 Task: Create a due date automation trigger when advanced on, 2 days before a card is due add fields without custom field "Resume" set to a number greater or equal to 1 and lower than 10 at 11:00 AM.
Action: Mouse moved to (1165, 345)
Screenshot: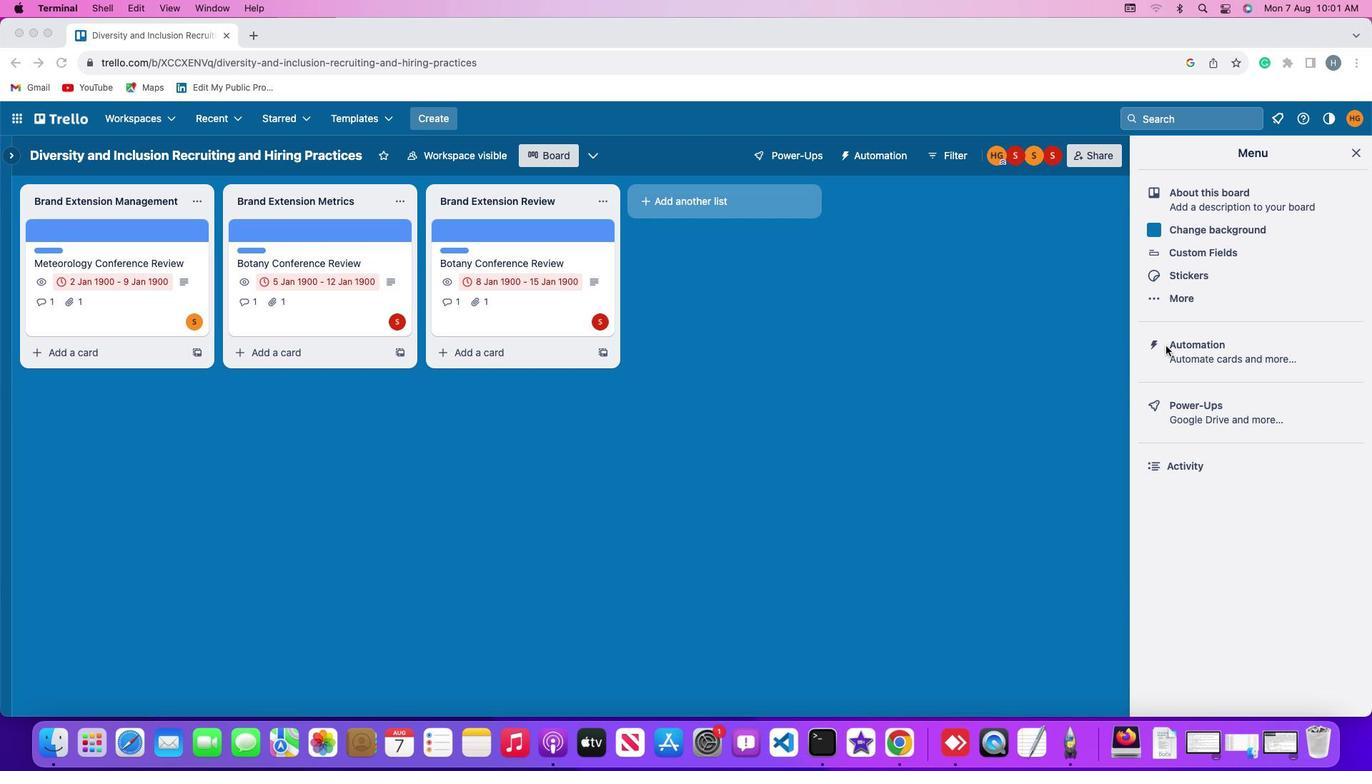 
Action: Mouse pressed left at (1165, 345)
Screenshot: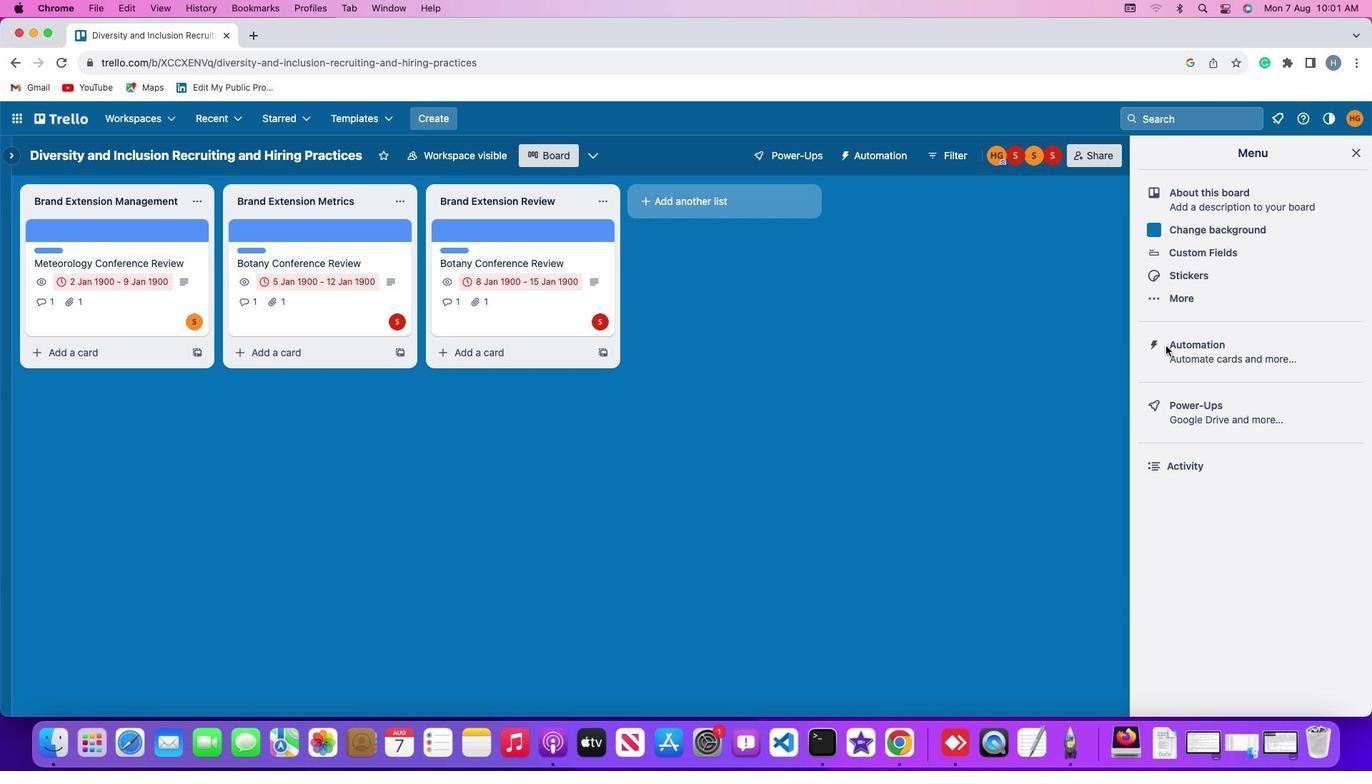 
Action: Mouse pressed left at (1165, 345)
Screenshot: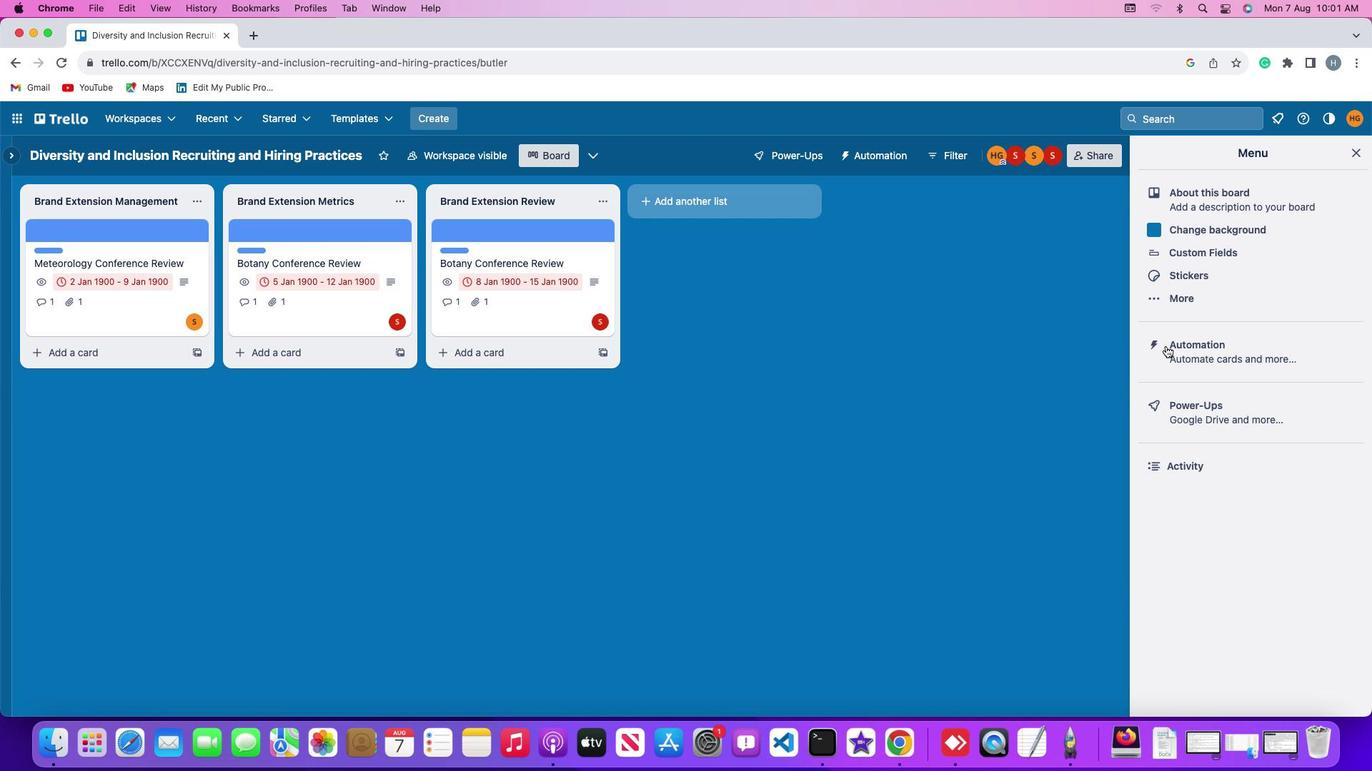 
Action: Mouse moved to (75, 337)
Screenshot: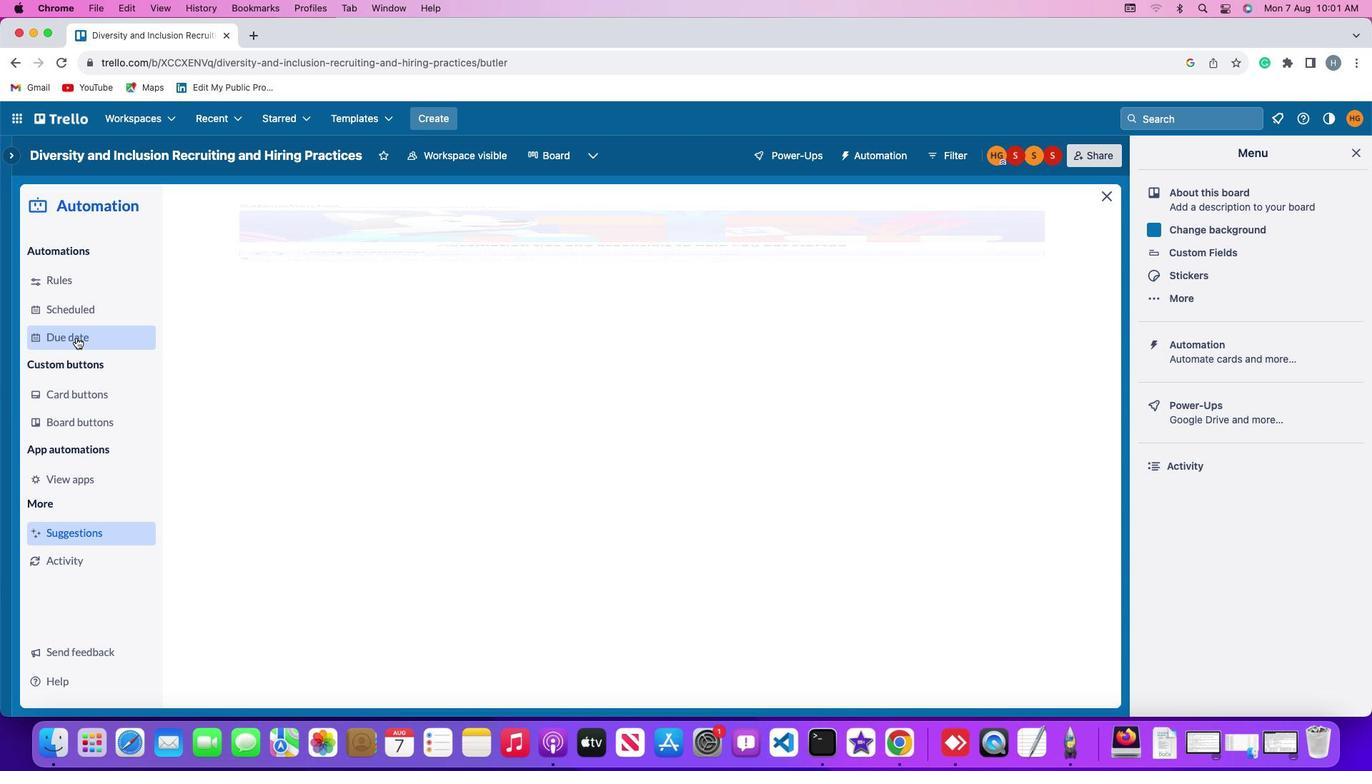 
Action: Mouse pressed left at (75, 337)
Screenshot: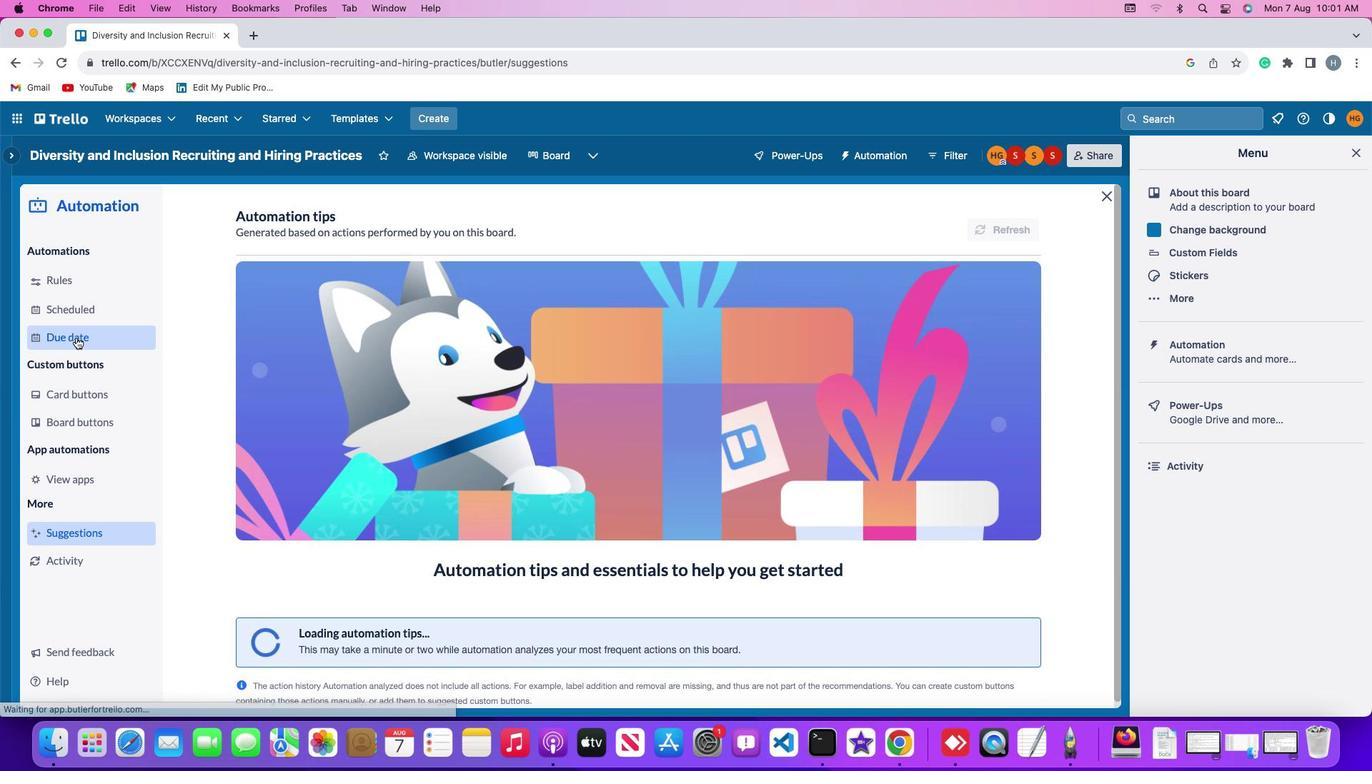 
Action: Mouse moved to (978, 217)
Screenshot: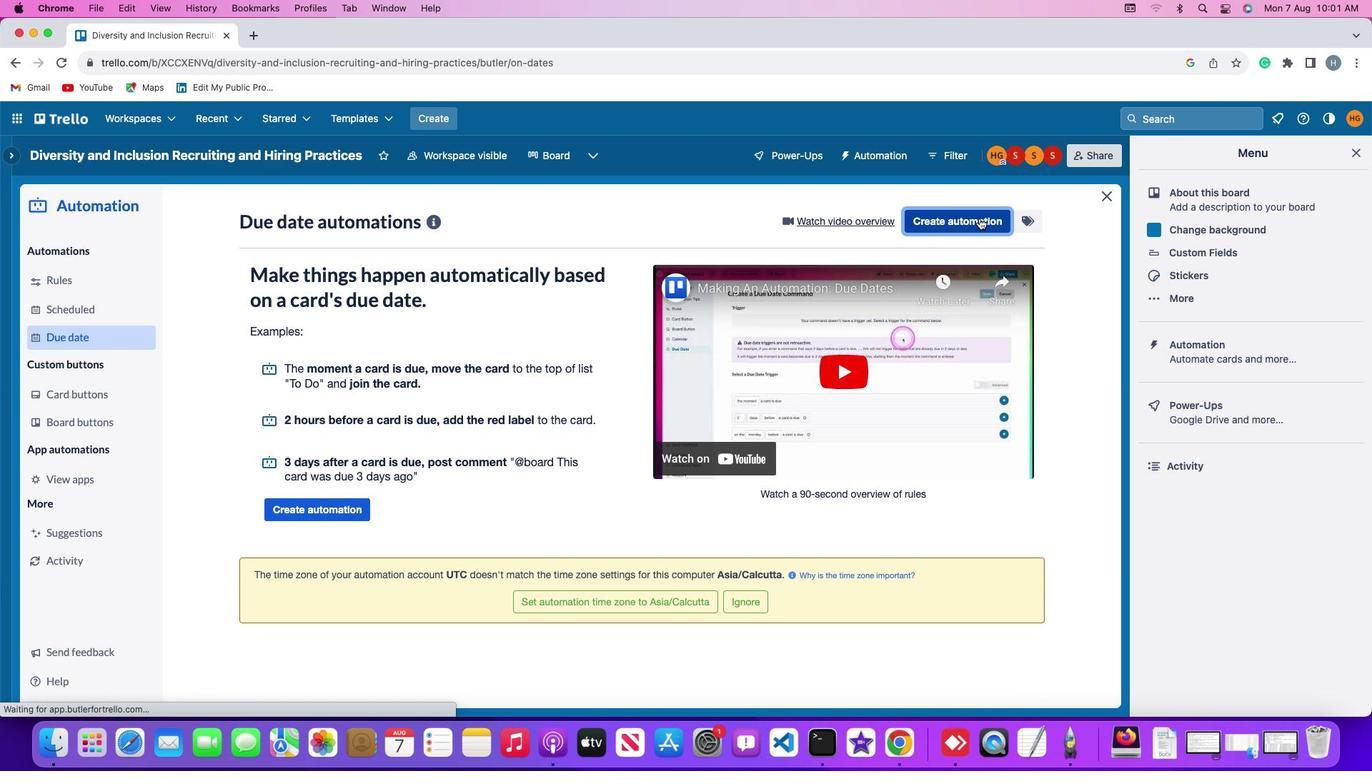 
Action: Mouse pressed left at (978, 217)
Screenshot: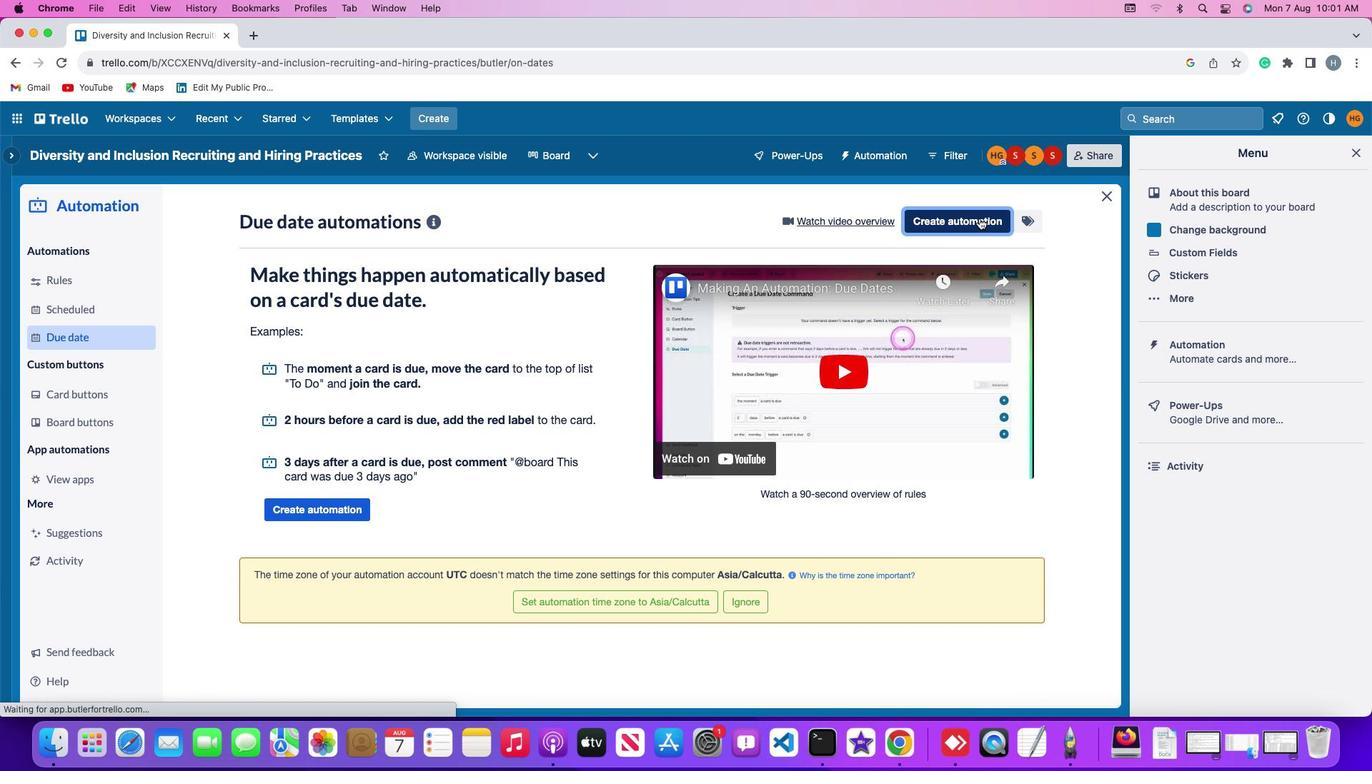 
Action: Mouse moved to (632, 358)
Screenshot: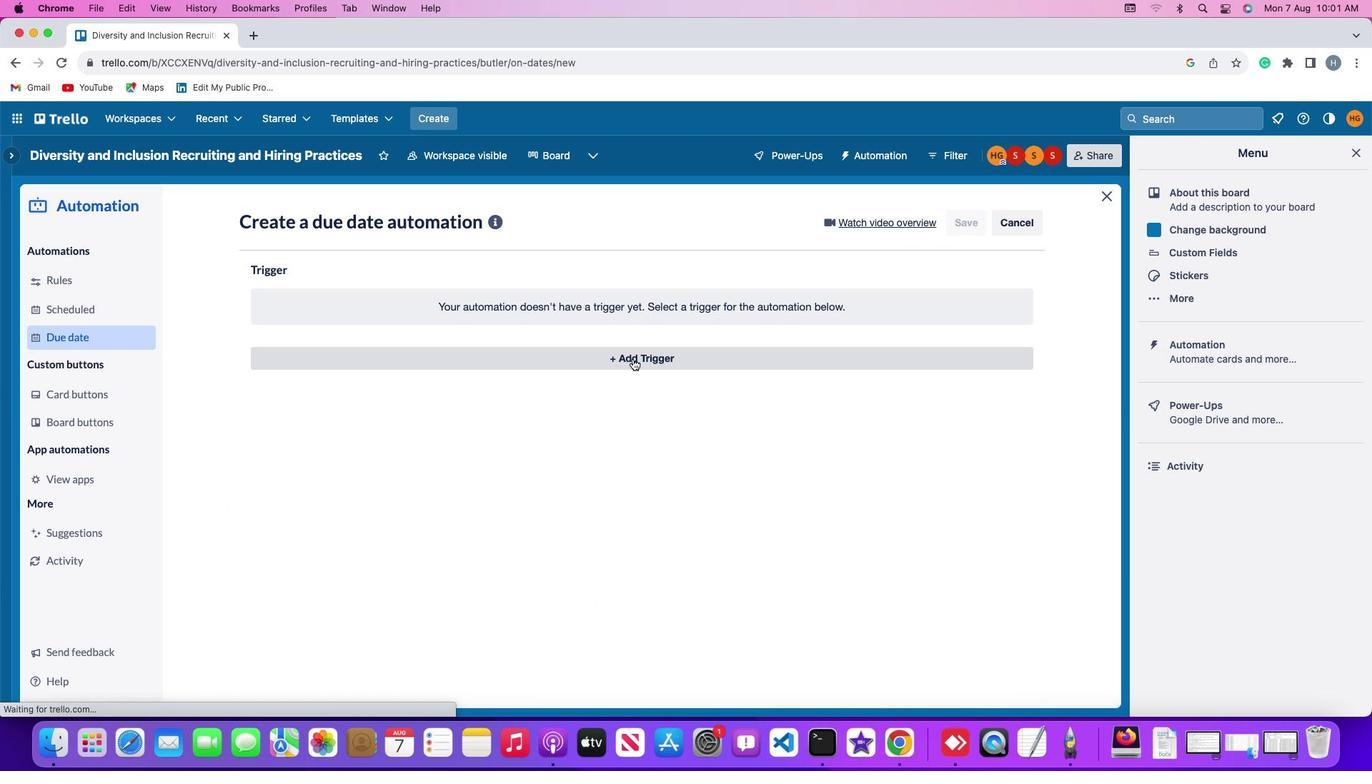 
Action: Mouse pressed left at (632, 358)
Screenshot: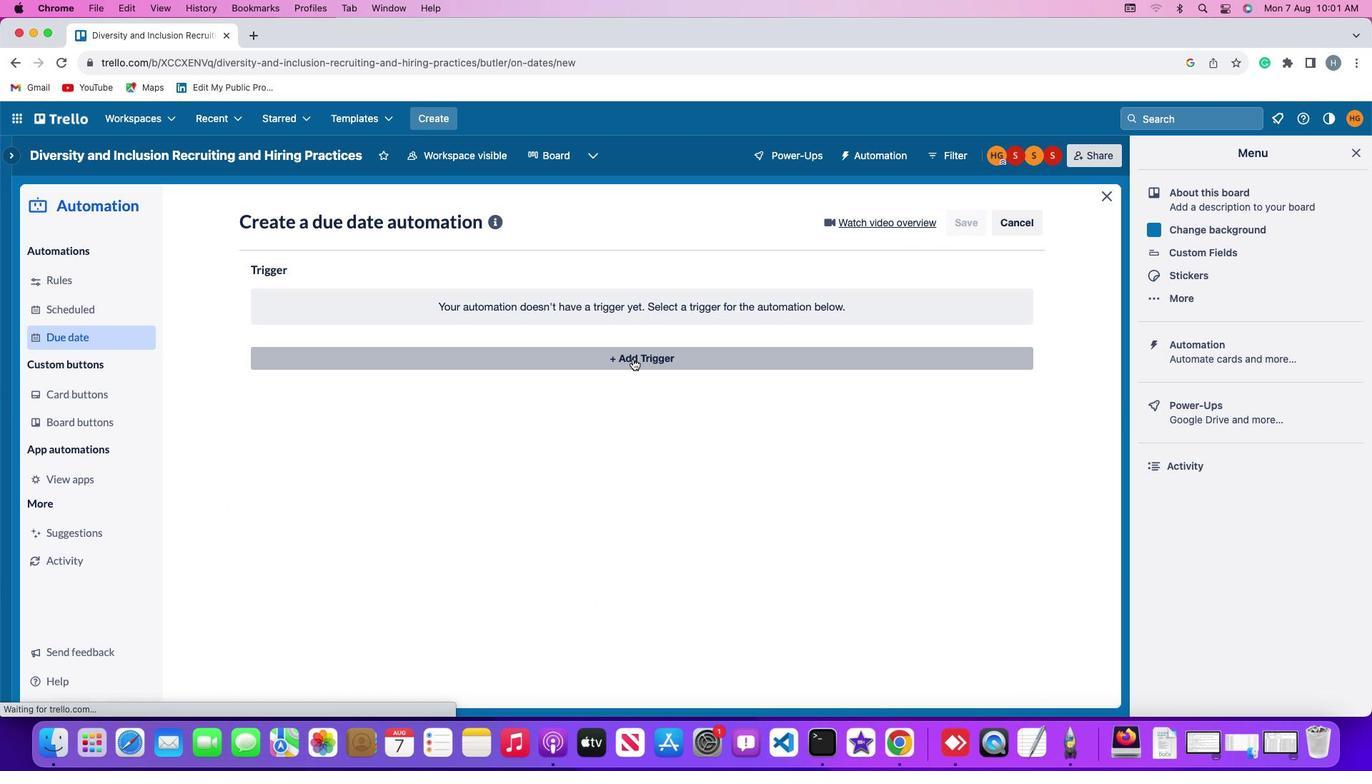 
Action: Mouse moved to (280, 576)
Screenshot: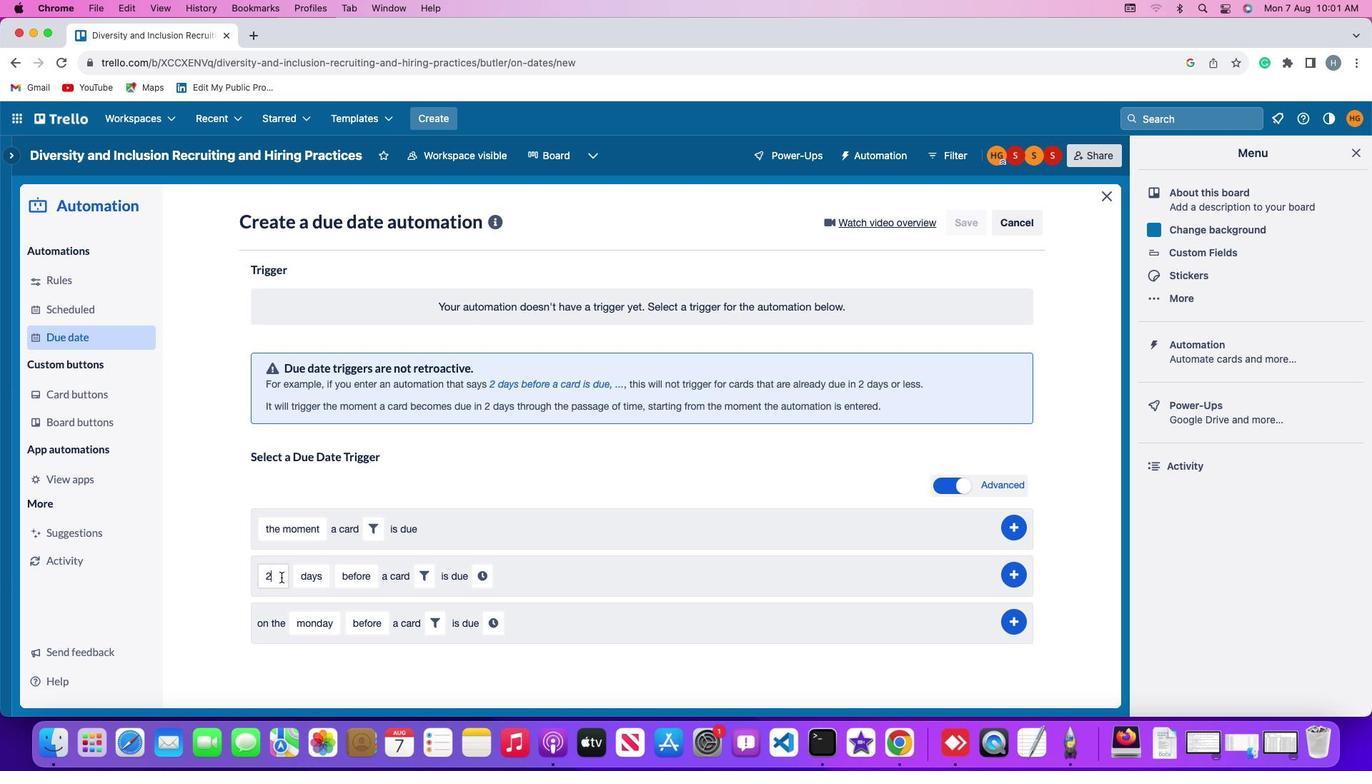 
Action: Mouse pressed left at (280, 576)
Screenshot: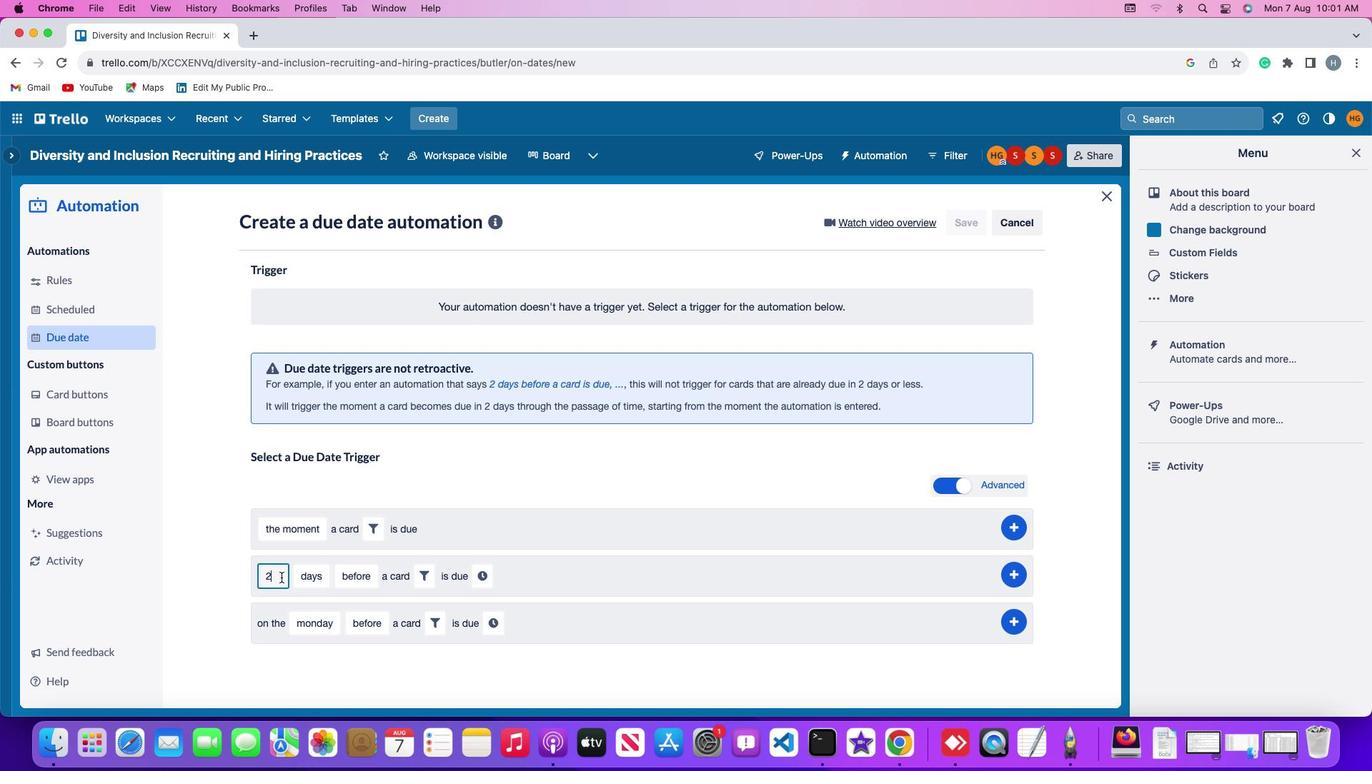 
Action: Key pressed Key.backspace'2'
Screenshot: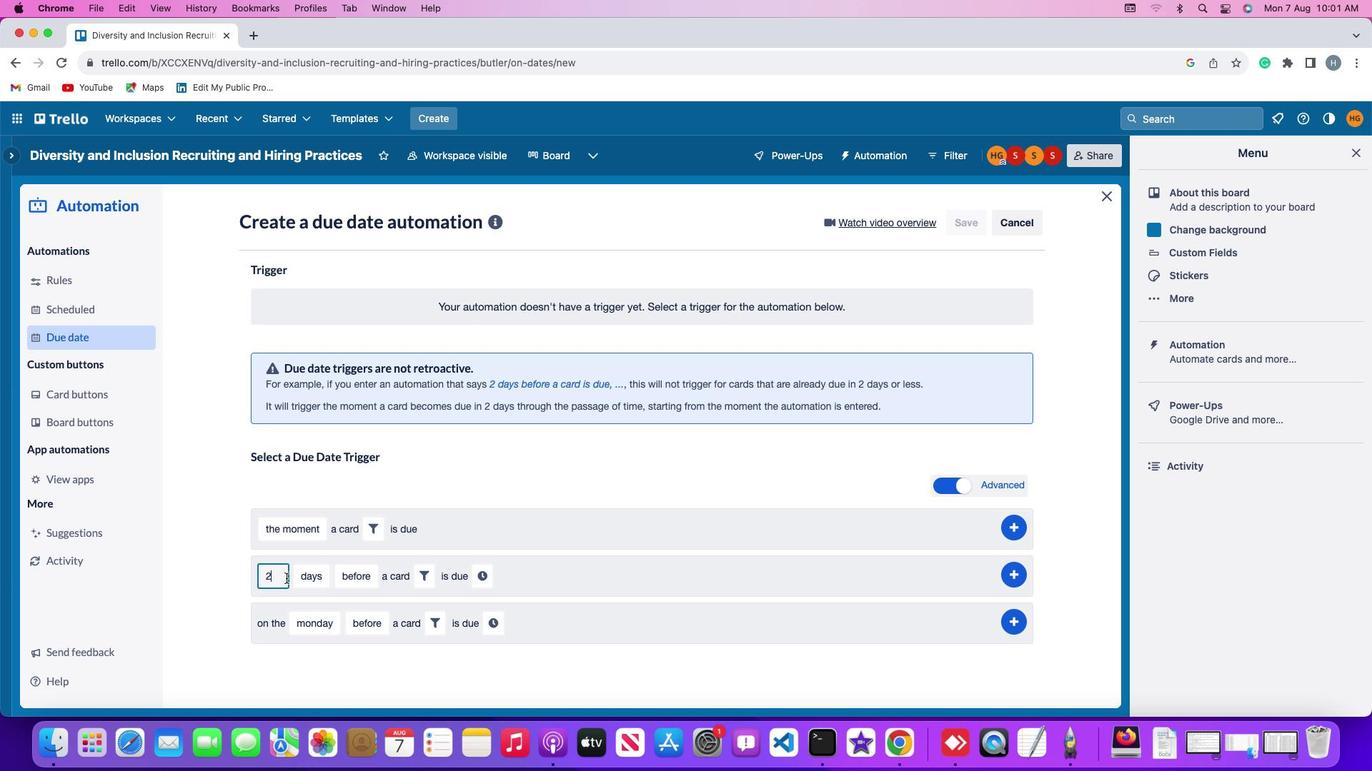 
Action: Mouse moved to (299, 576)
Screenshot: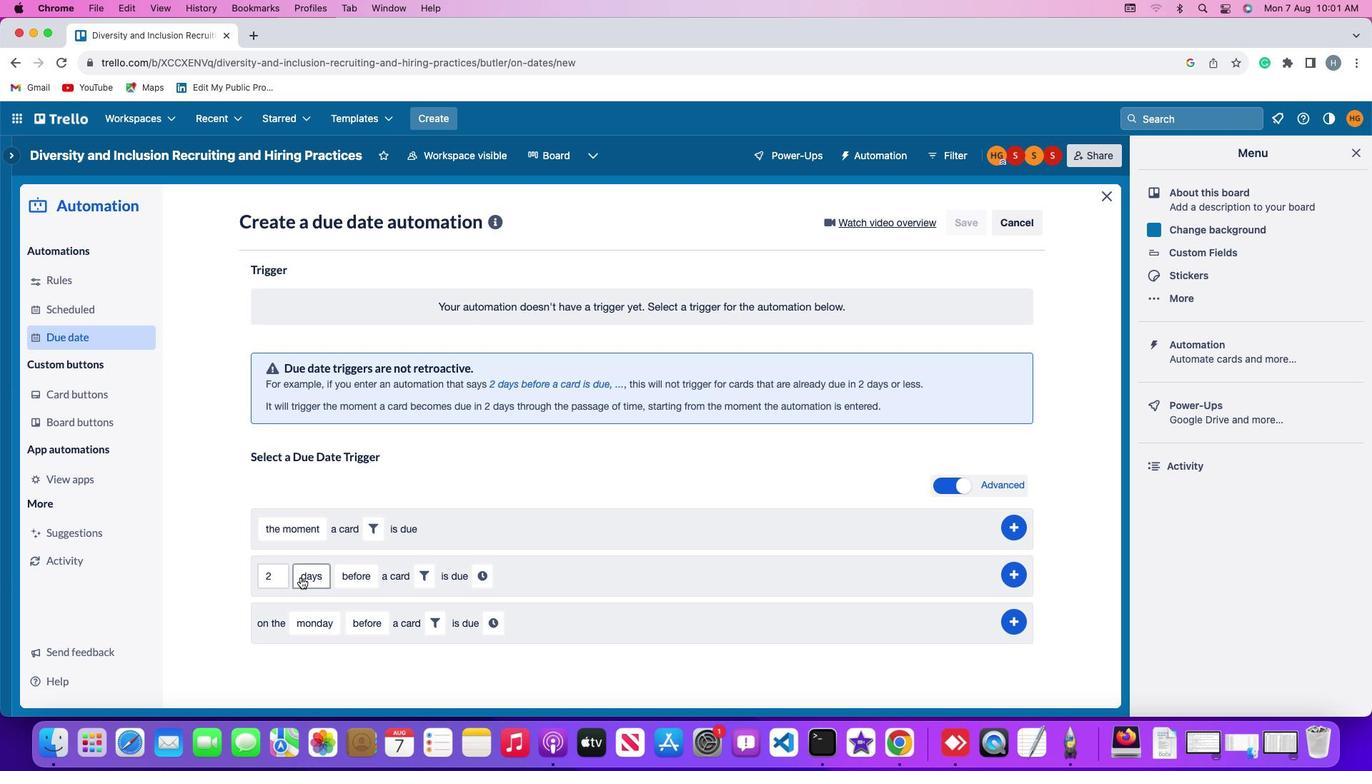 
Action: Mouse pressed left at (299, 576)
Screenshot: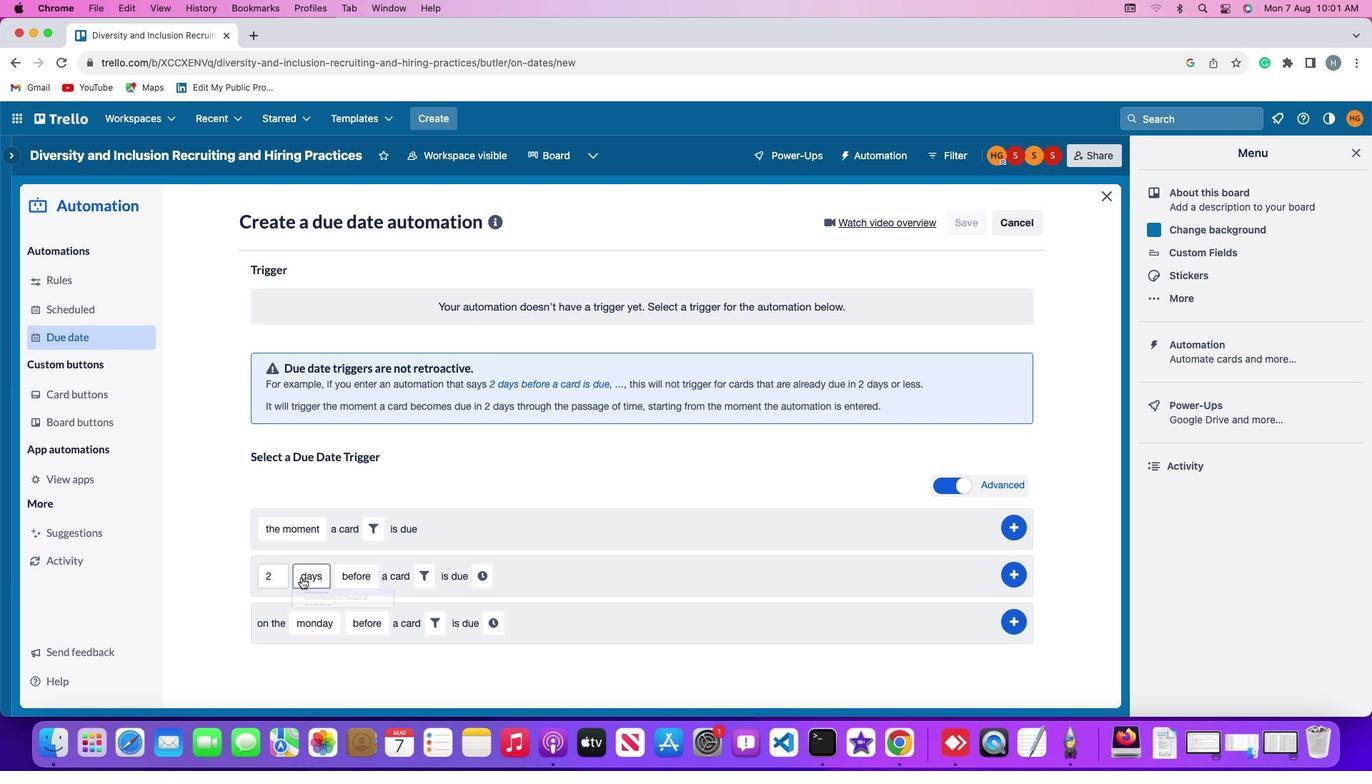 
Action: Mouse moved to (322, 610)
Screenshot: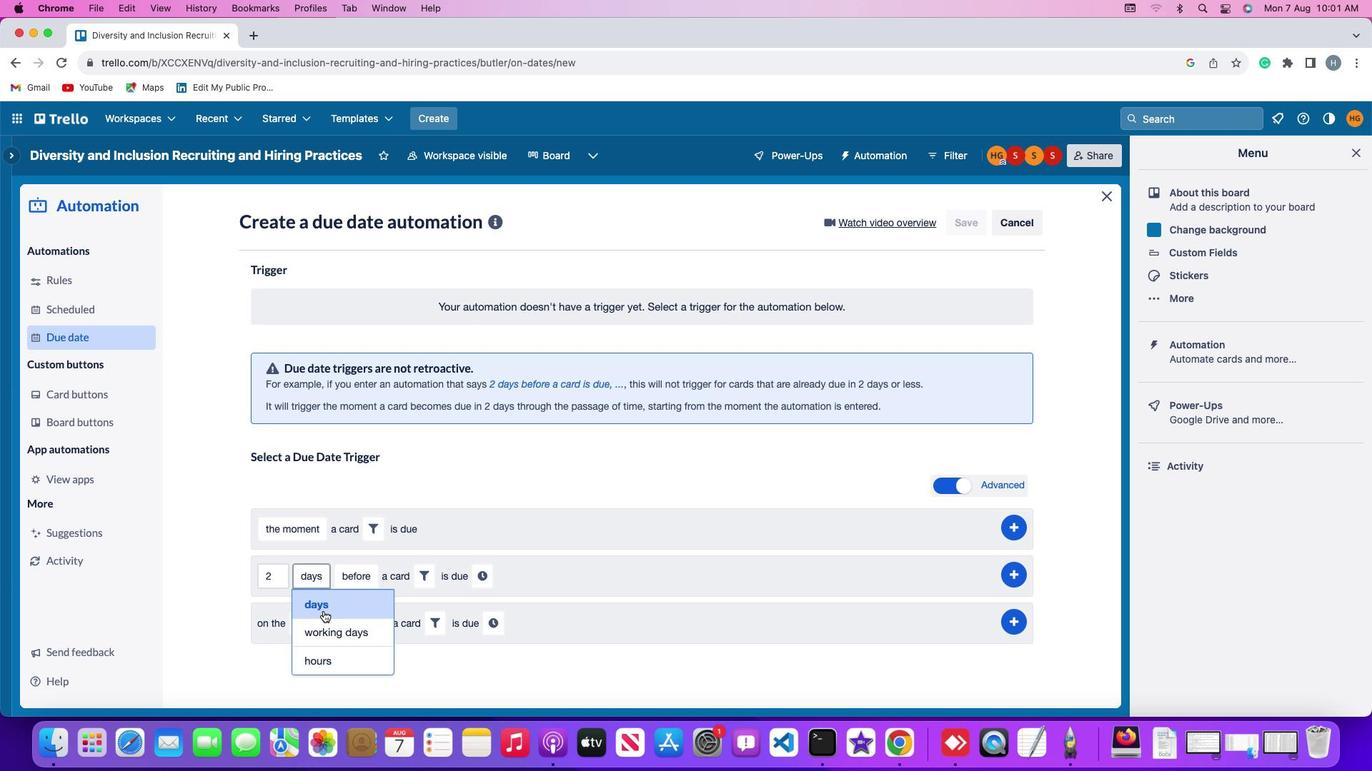 
Action: Mouse pressed left at (322, 610)
Screenshot: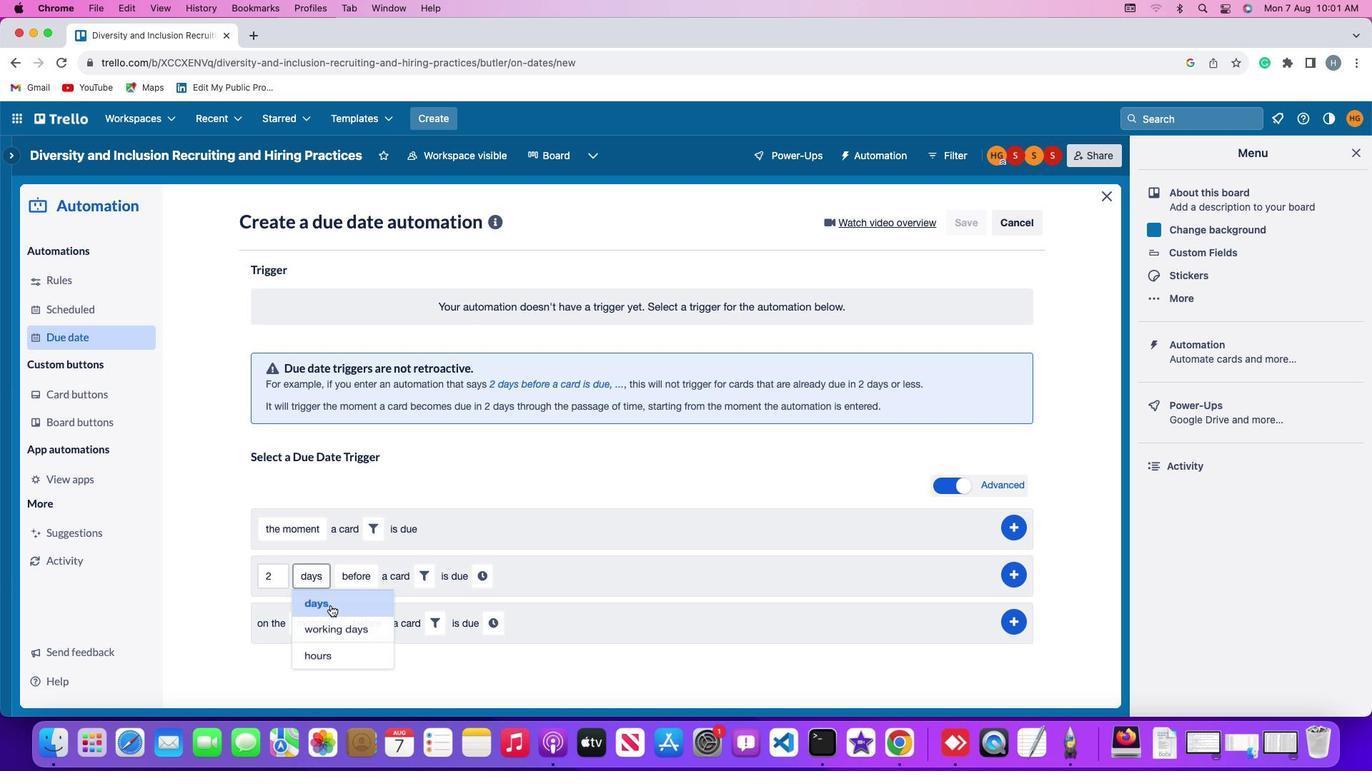 
Action: Mouse moved to (352, 583)
Screenshot: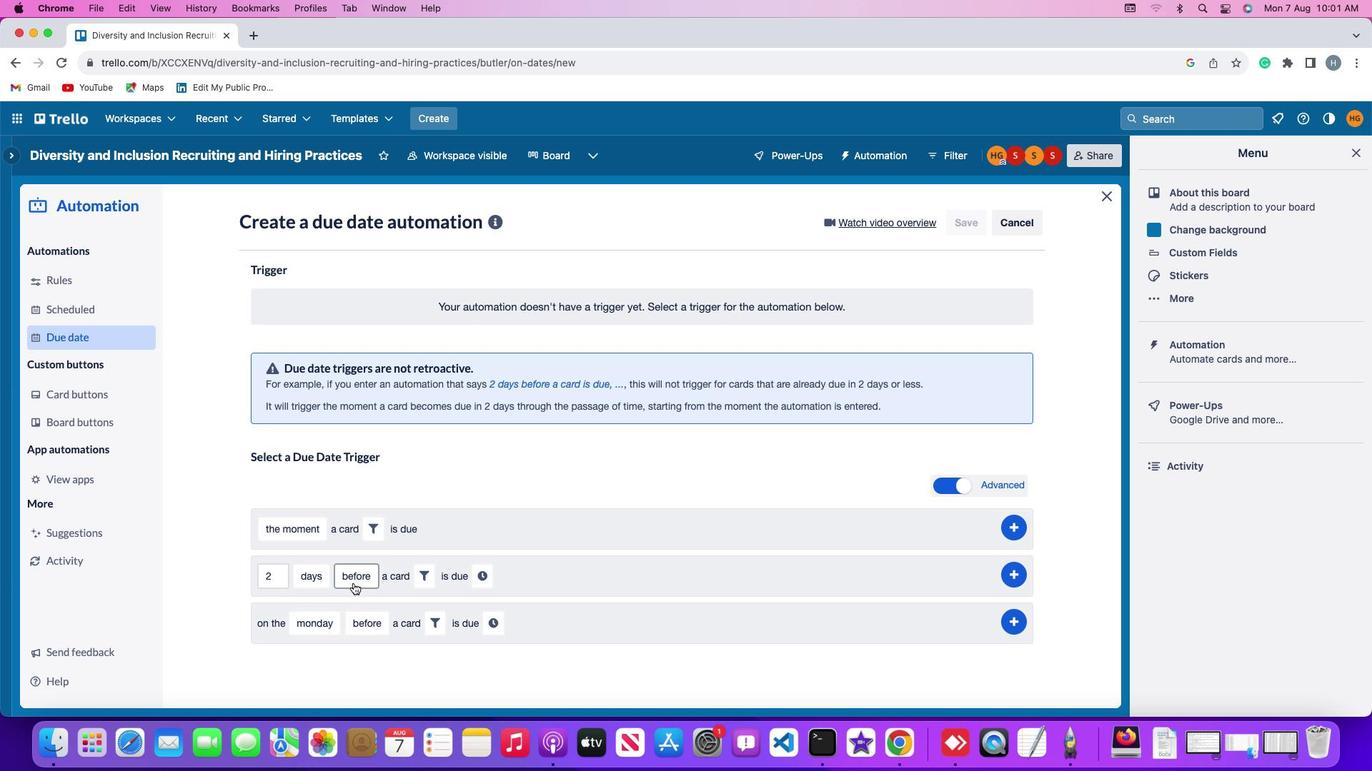 
Action: Mouse pressed left at (352, 583)
Screenshot: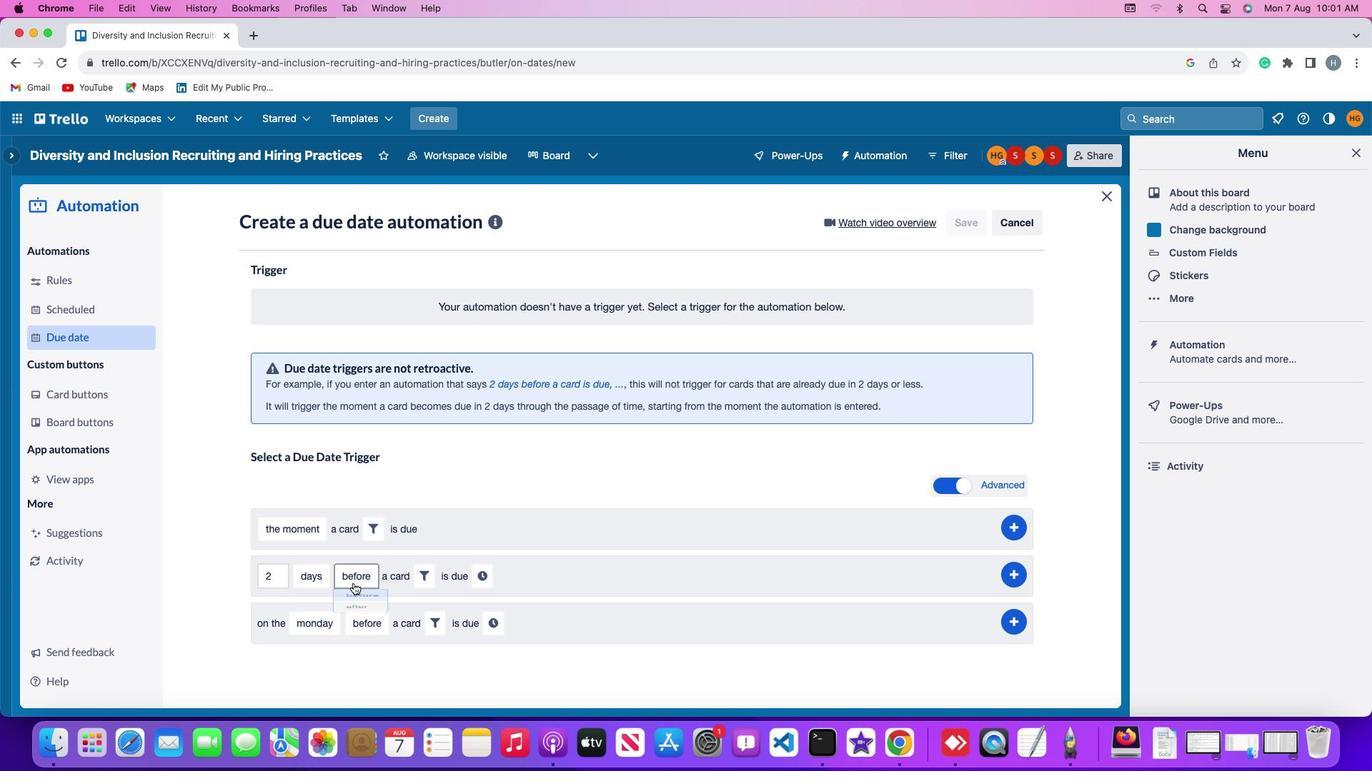 
Action: Mouse moved to (352, 603)
Screenshot: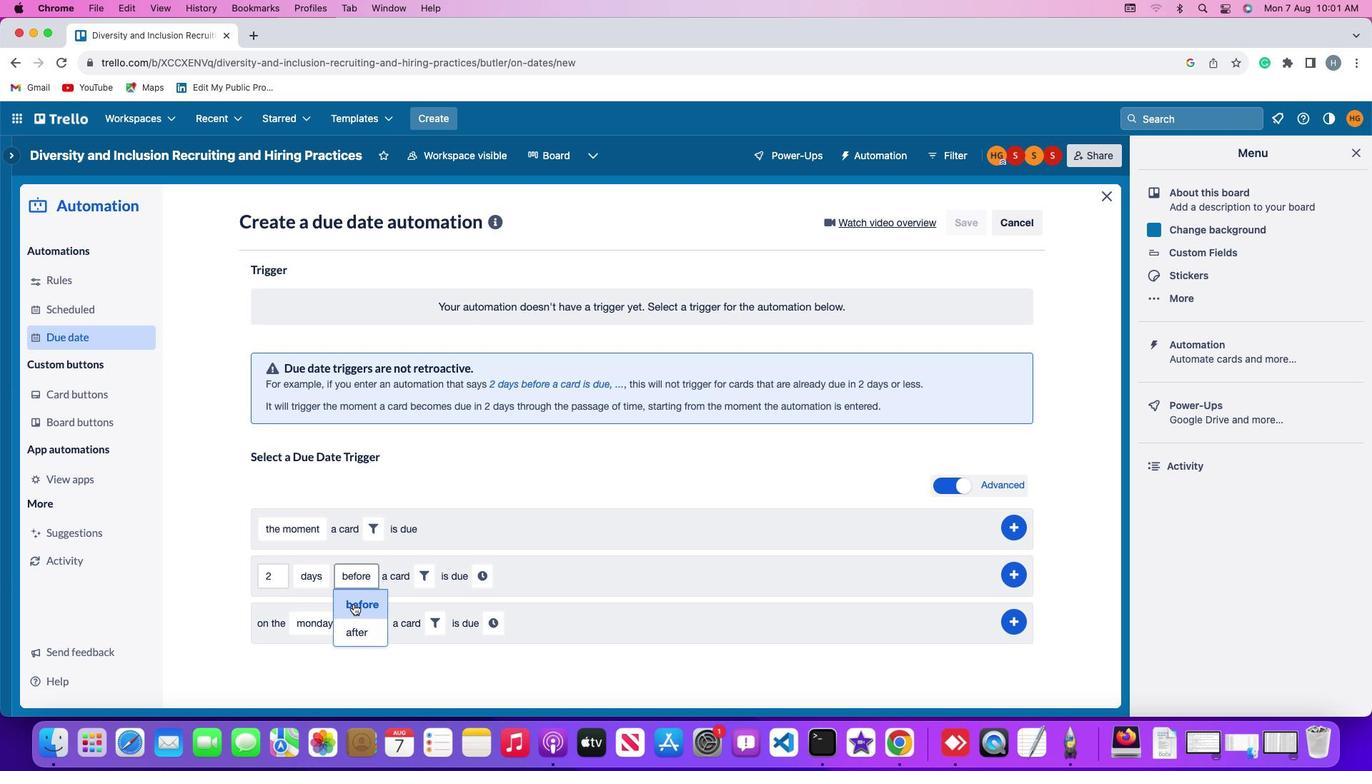 
Action: Mouse pressed left at (352, 603)
Screenshot: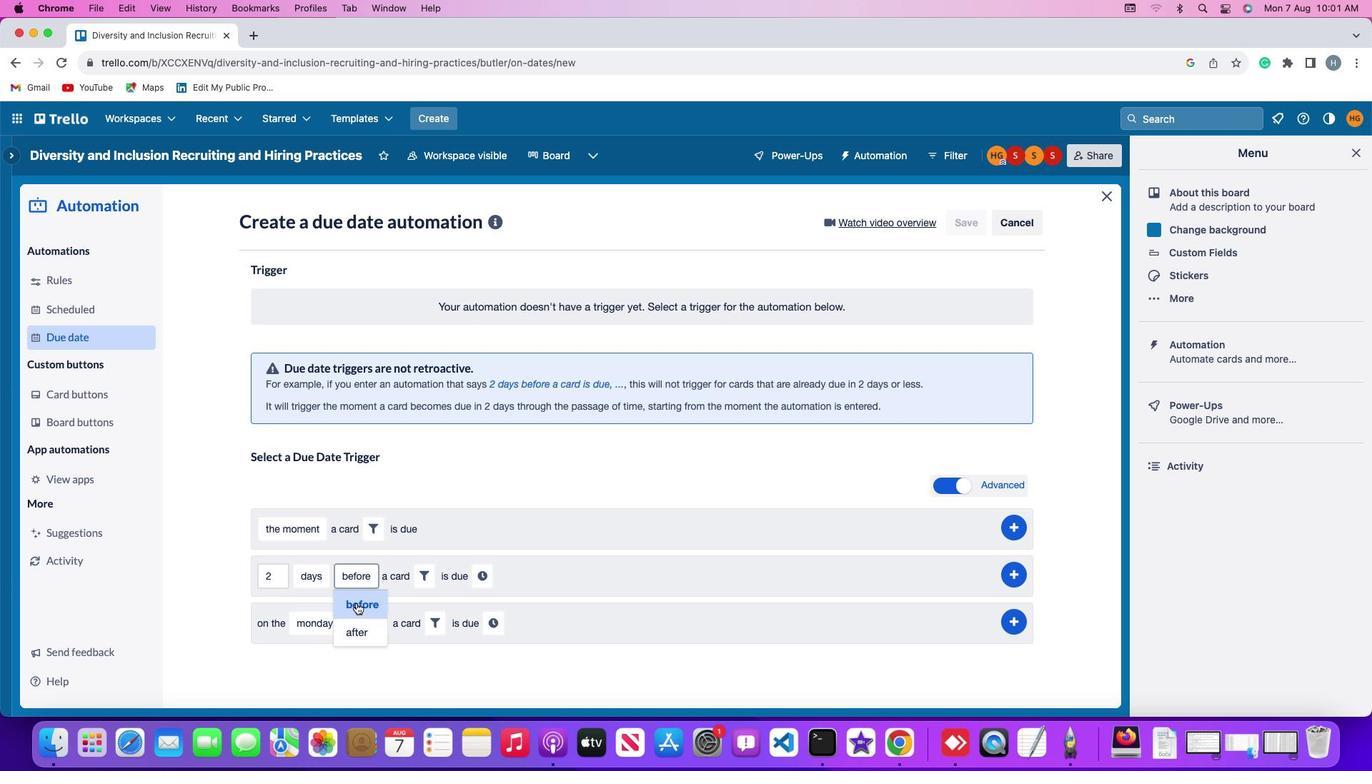 
Action: Mouse moved to (420, 576)
Screenshot: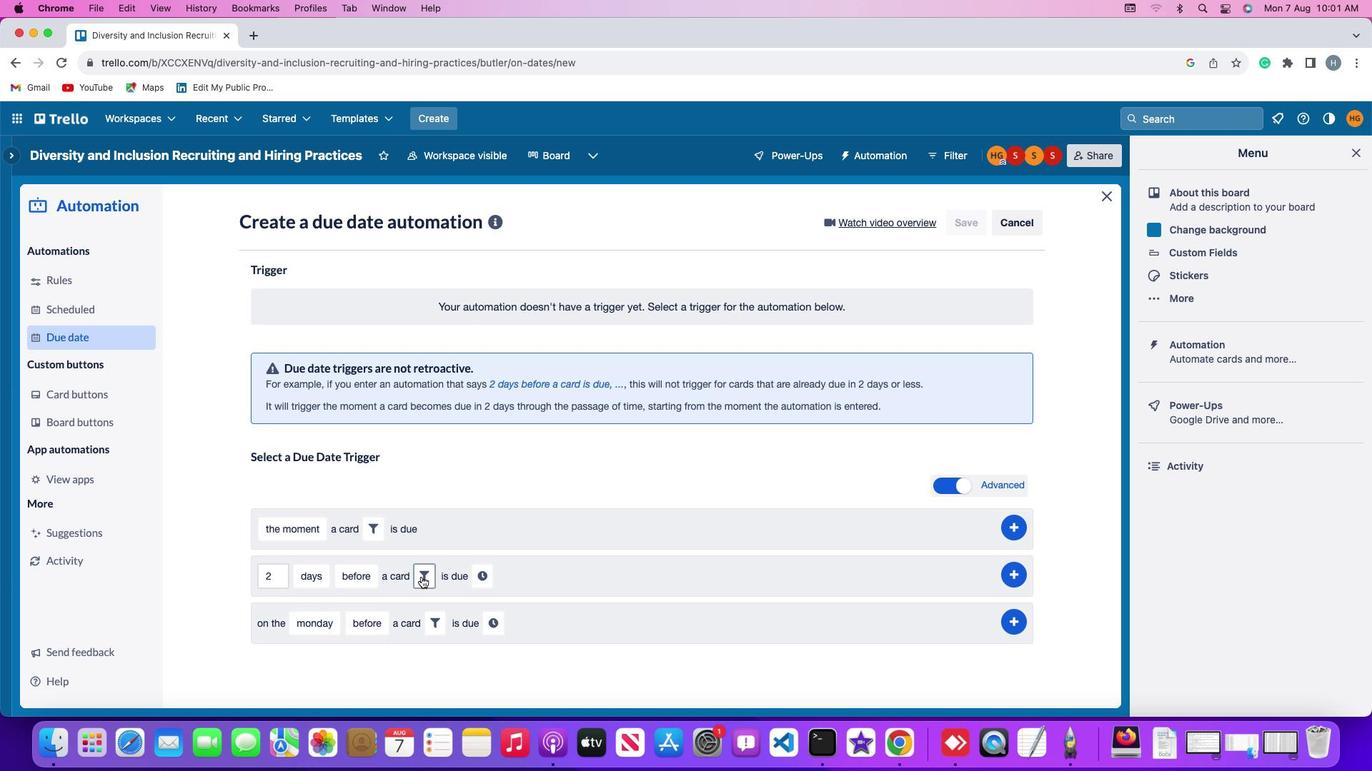 
Action: Mouse pressed left at (420, 576)
Screenshot: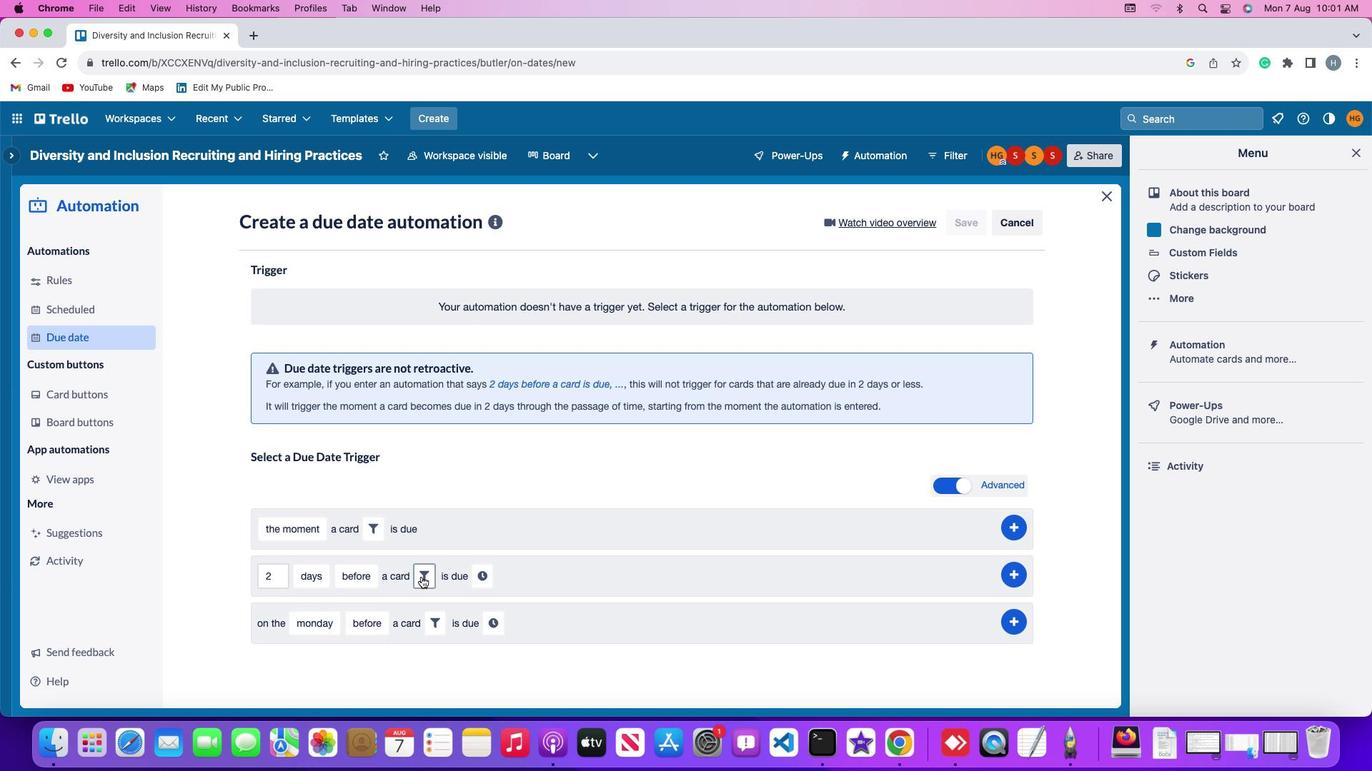 
Action: Mouse moved to (658, 616)
Screenshot: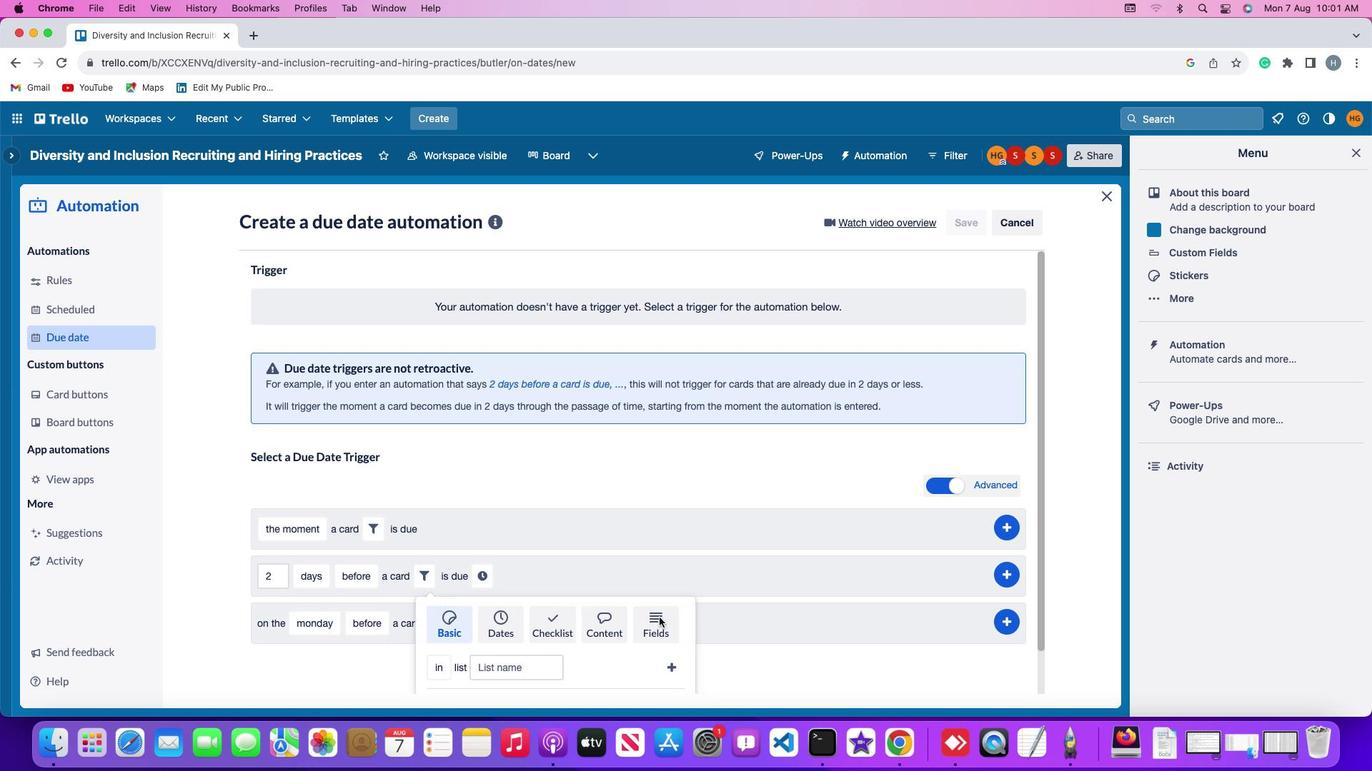 
Action: Mouse pressed left at (658, 616)
Screenshot: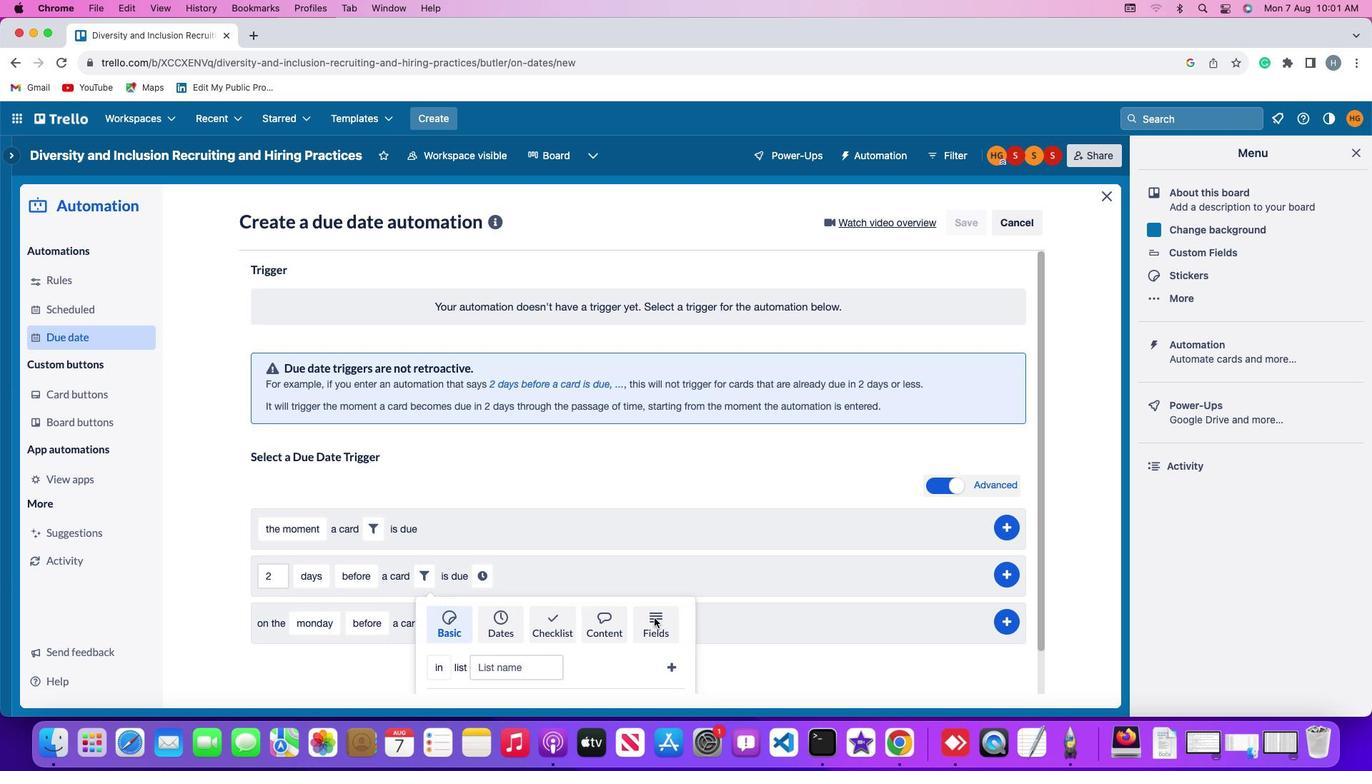 
Action: Mouse moved to (514, 624)
Screenshot: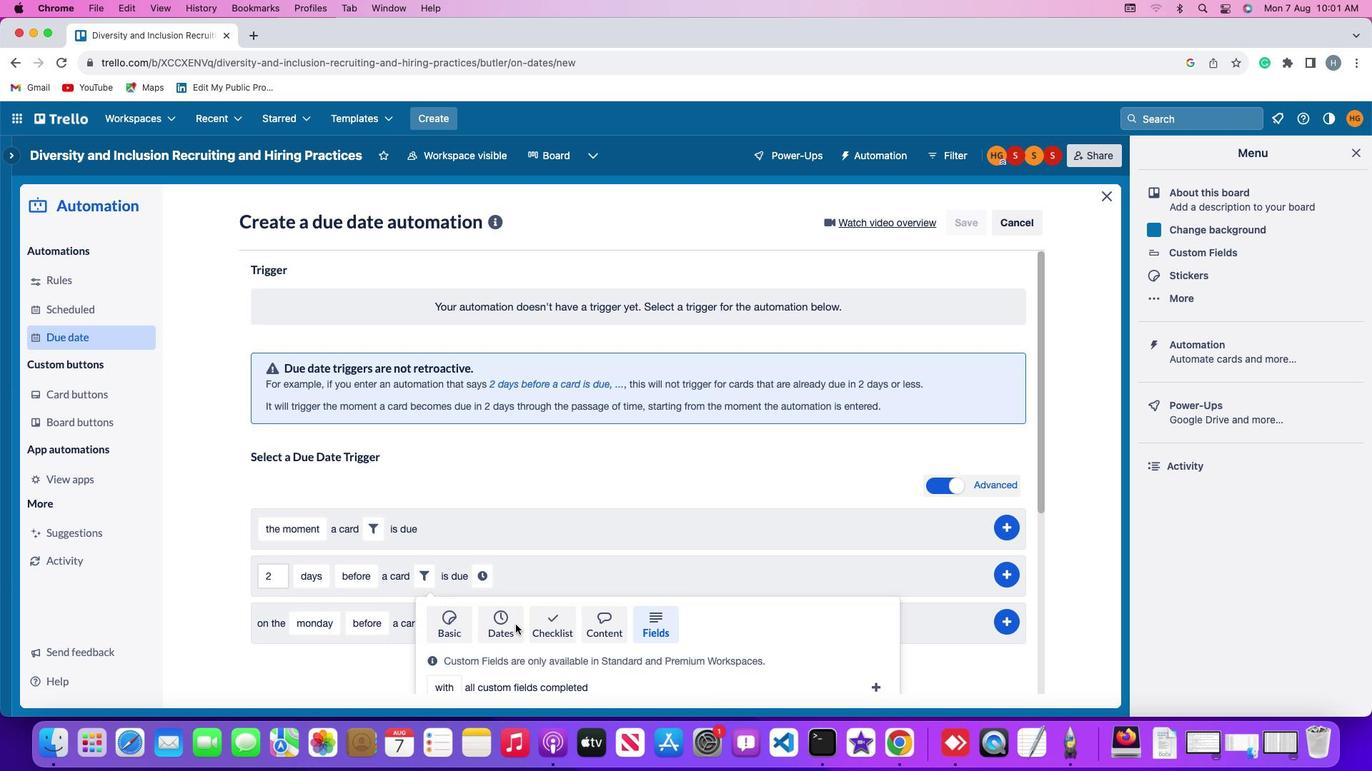 
Action: Mouse scrolled (514, 624) with delta (0, 0)
Screenshot: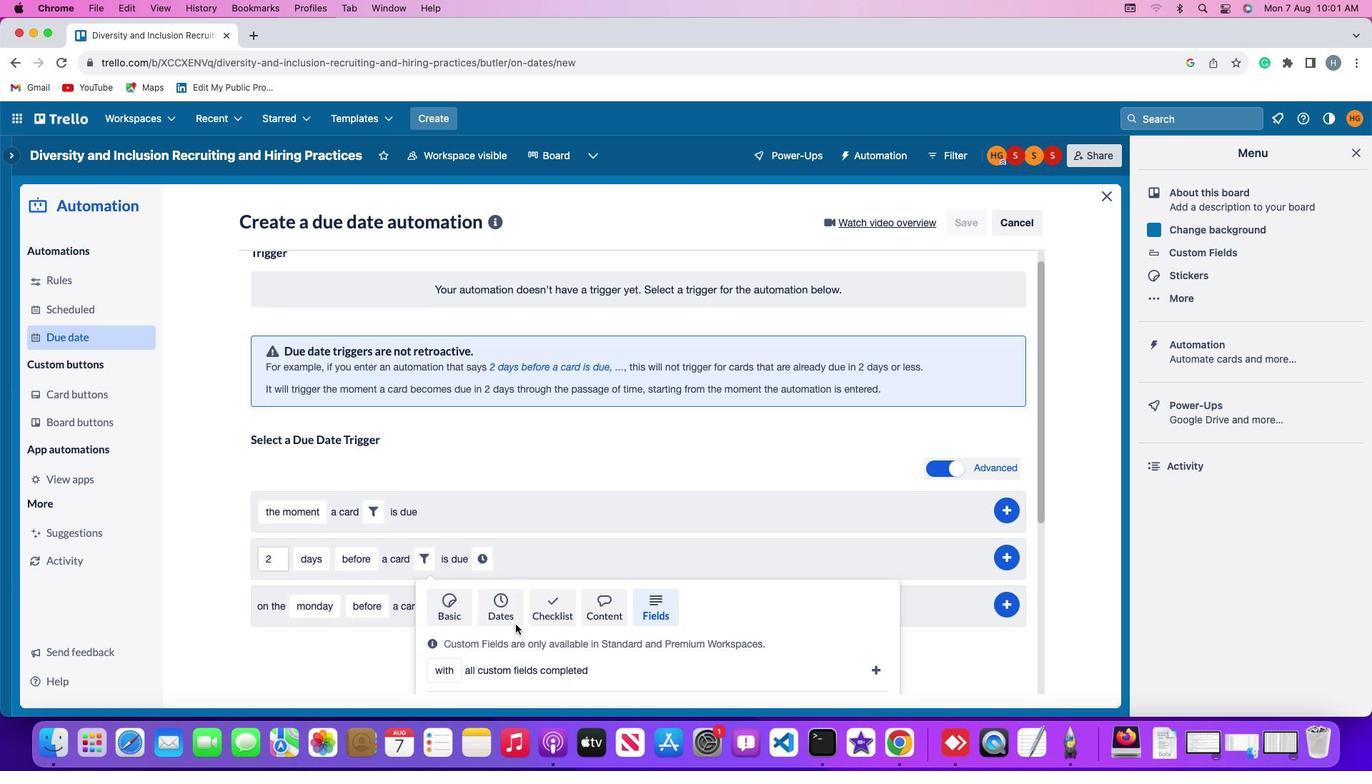 
Action: Mouse scrolled (514, 624) with delta (0, 0)
Screenshot: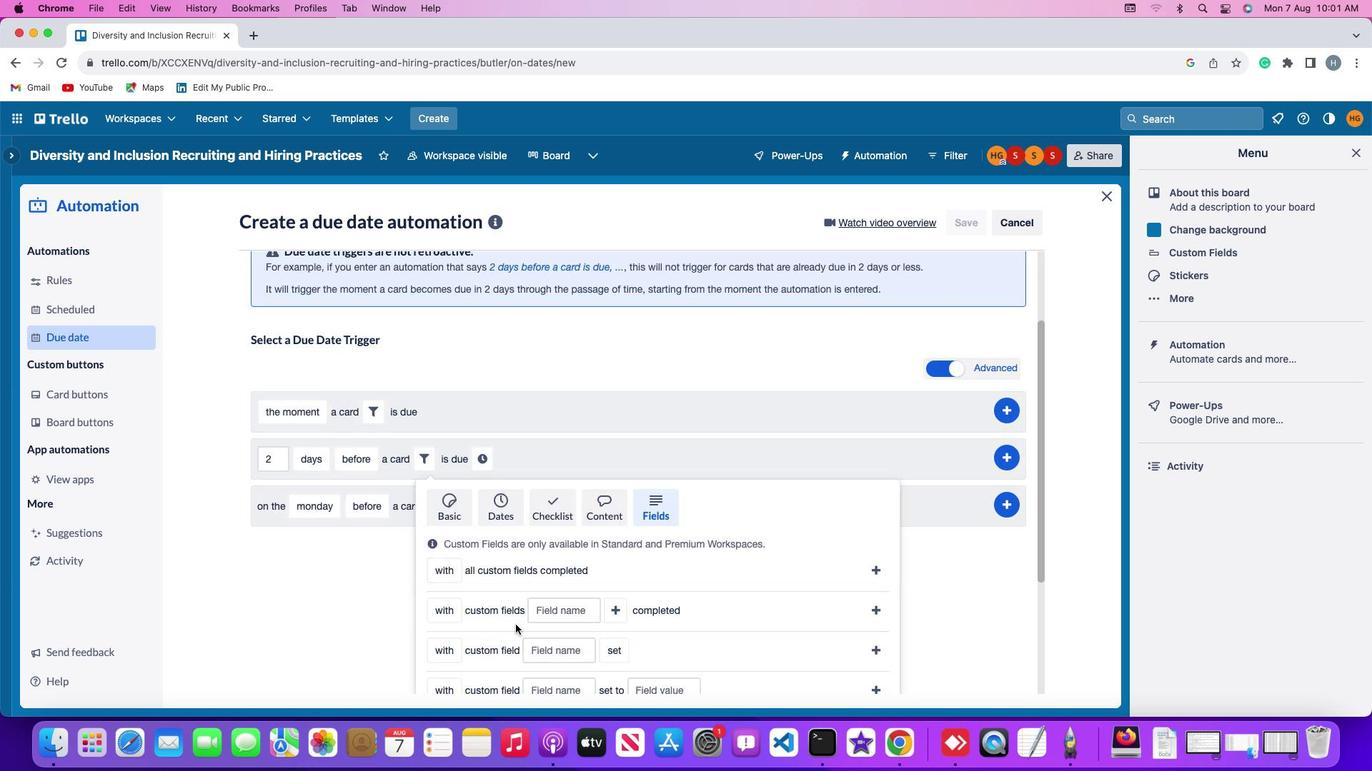 
Action: Mouse scrolled (514, 624) with delta (0, -2)
Screenshot: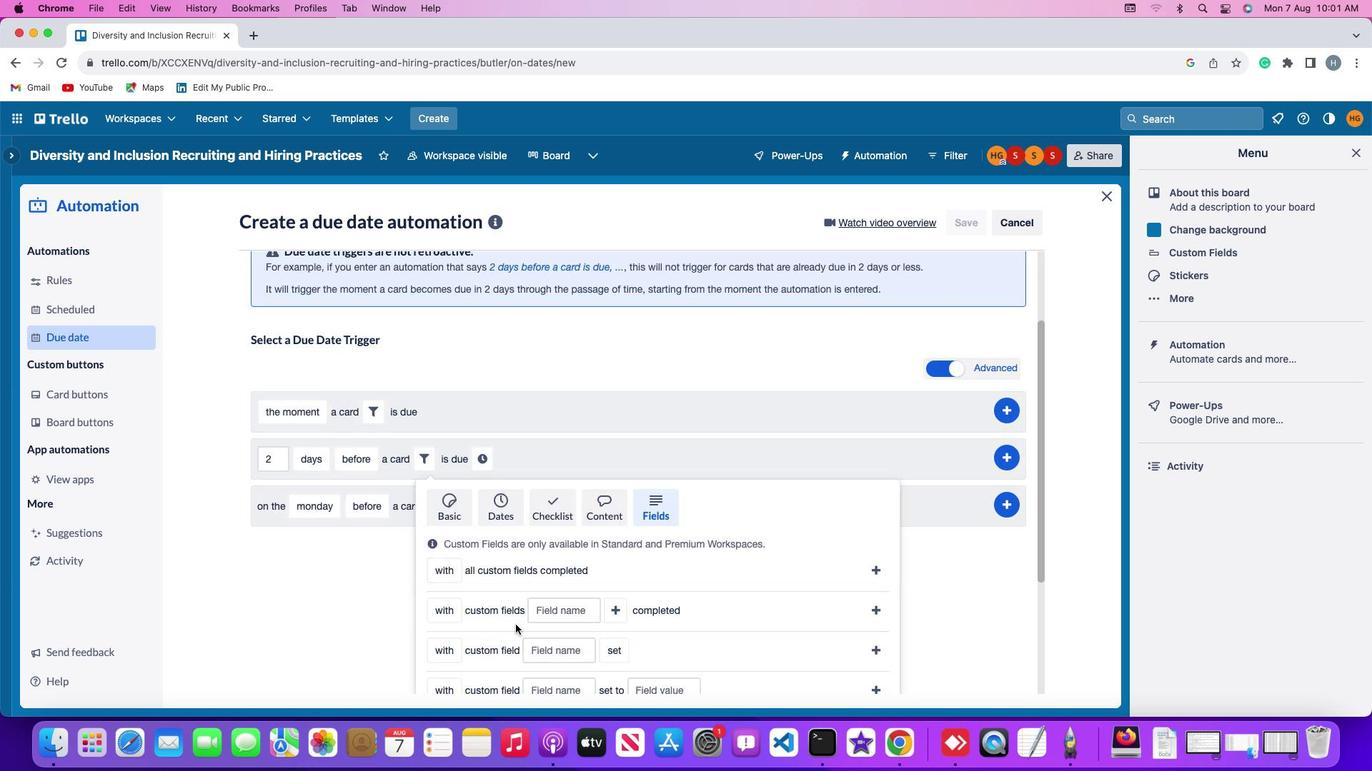 
Action: Mouse scrolled (514, 624) with delta (0, -3)
Screenshot: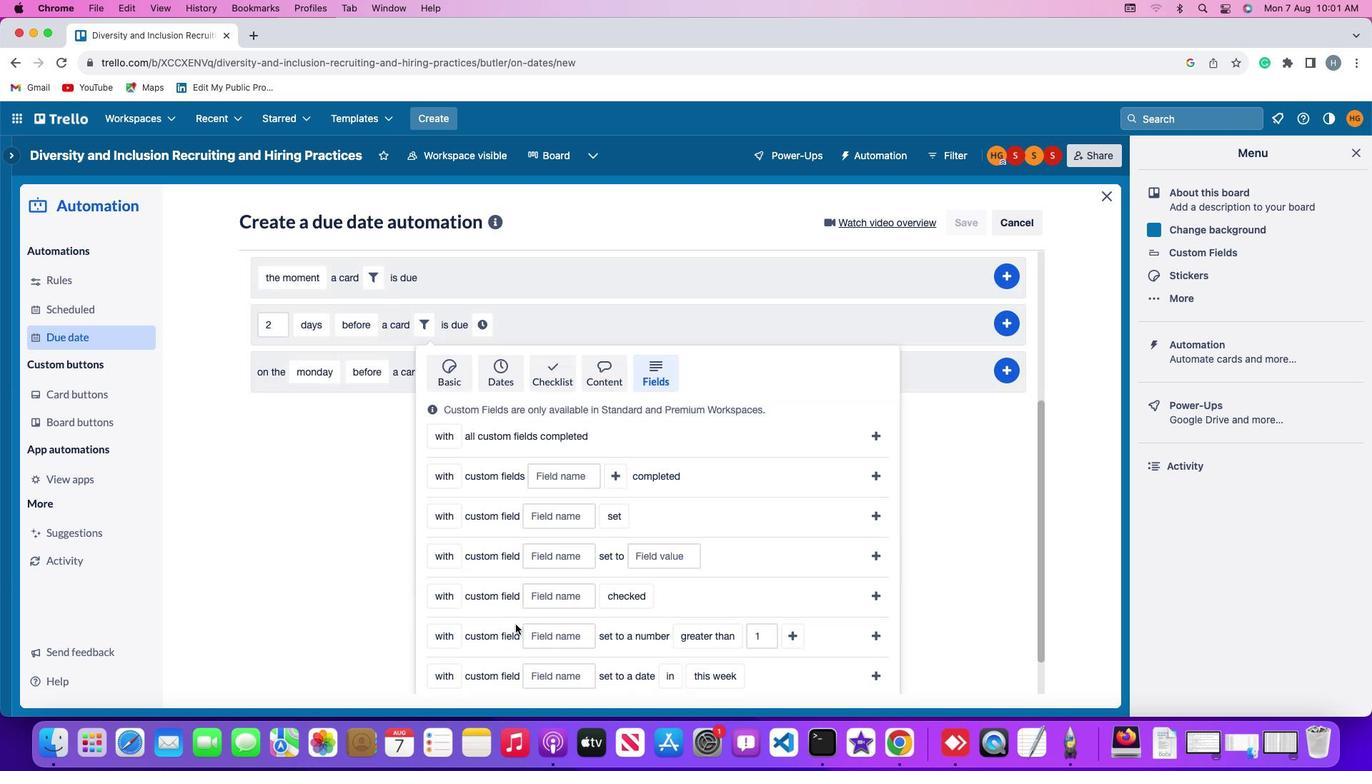 
Action: Mouse scrolled (514, 624) with delta (0, -4)
Screenshot: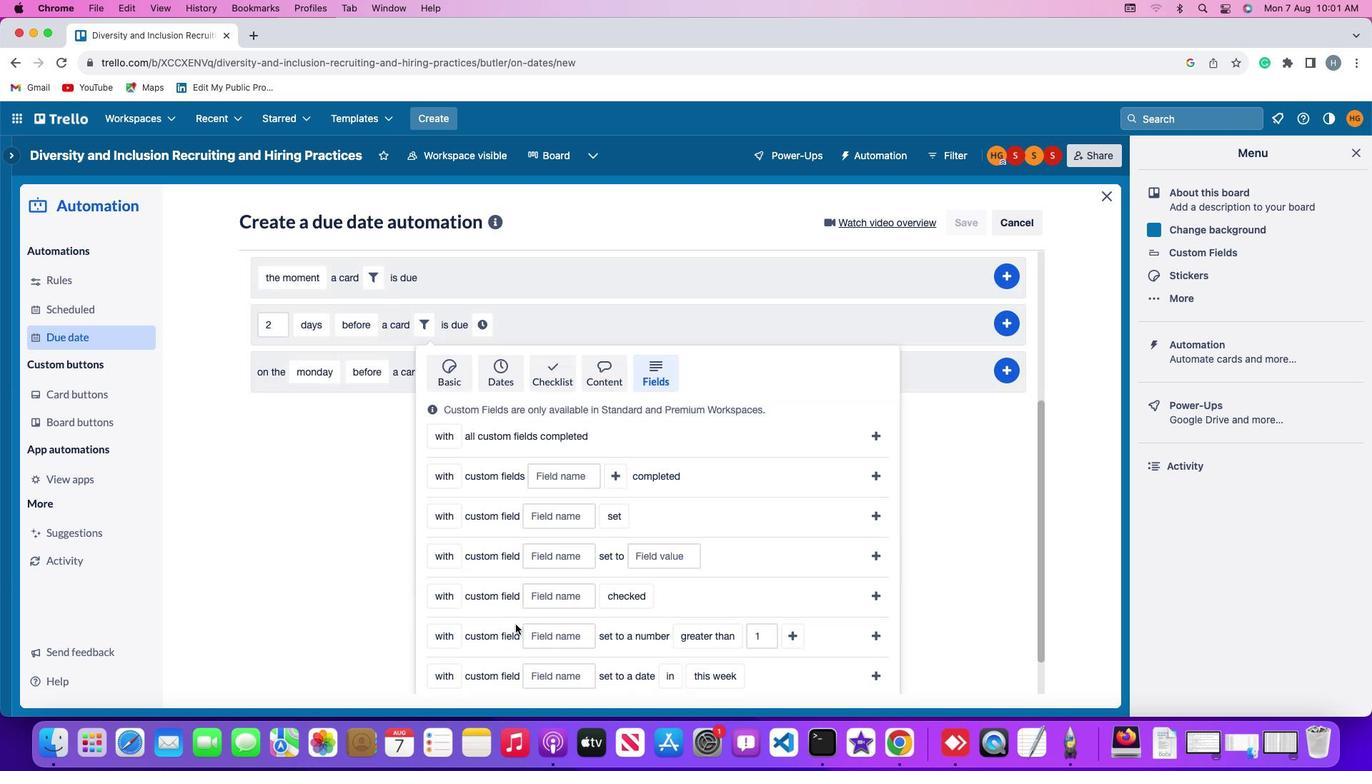 
Action: Mouse scrolled (514, 624) with delta (0, -5)
Screenshot: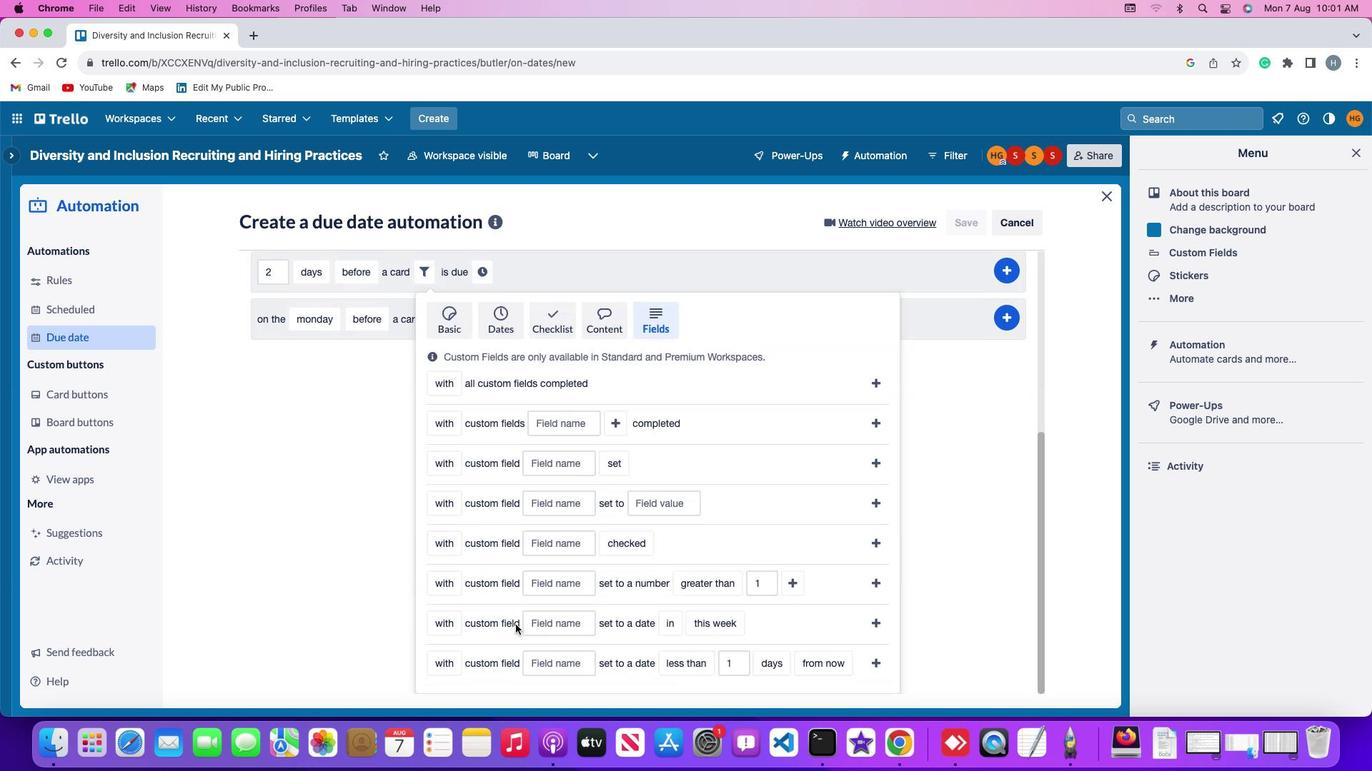 
Action: Mouse scrolled (514, 624) with delta (0, -5)
Screenshot: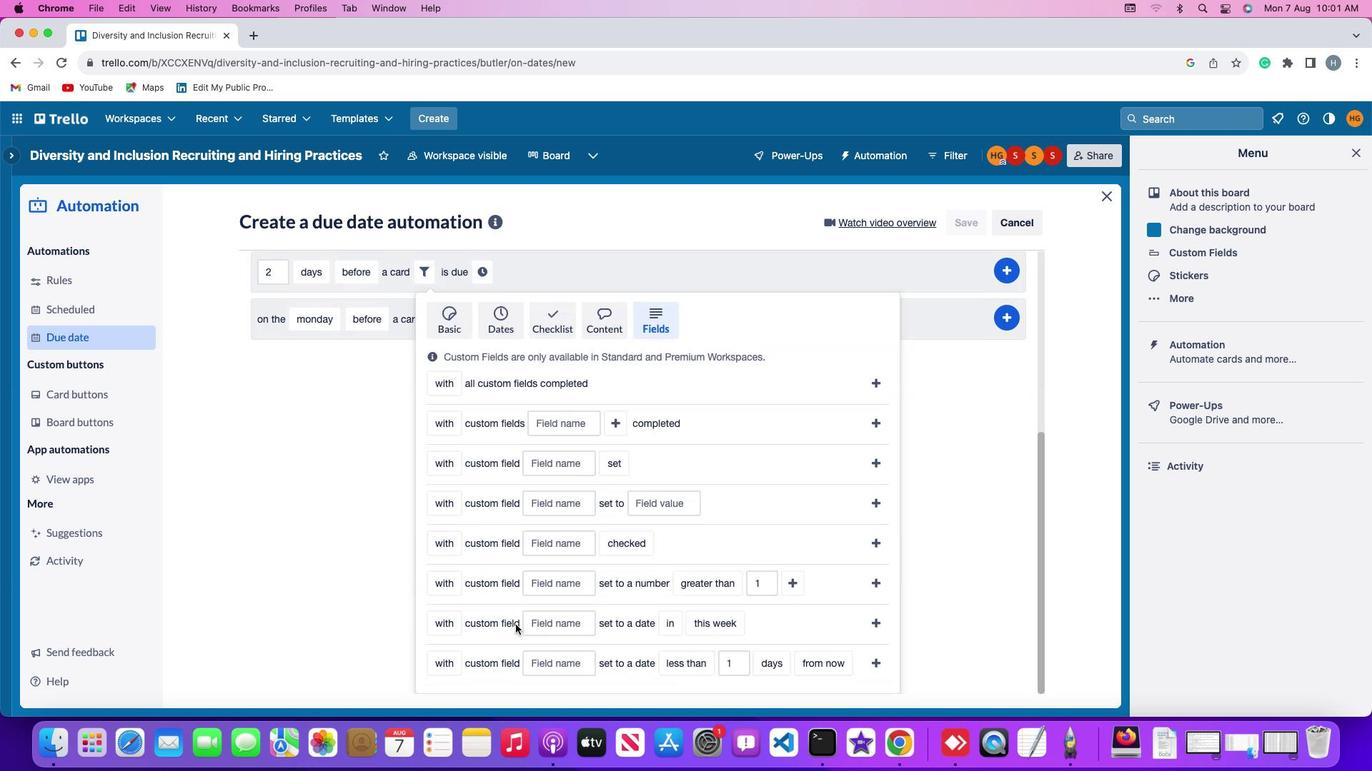 
Action: Mouse scrolled (514, 624) with delta (0, 0)
Screenshot: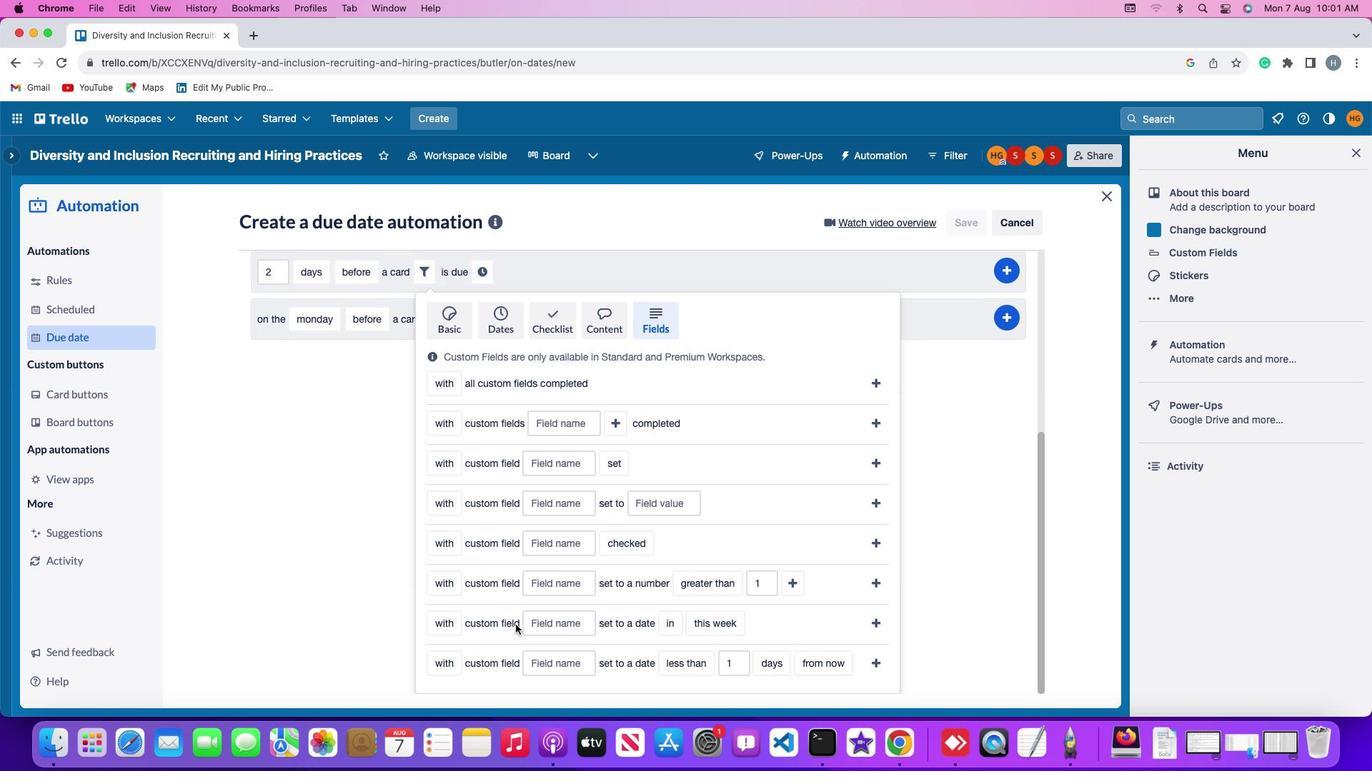 
Action: Mouse scrolled (514, 624) with delta (0, 0)
Screenshot: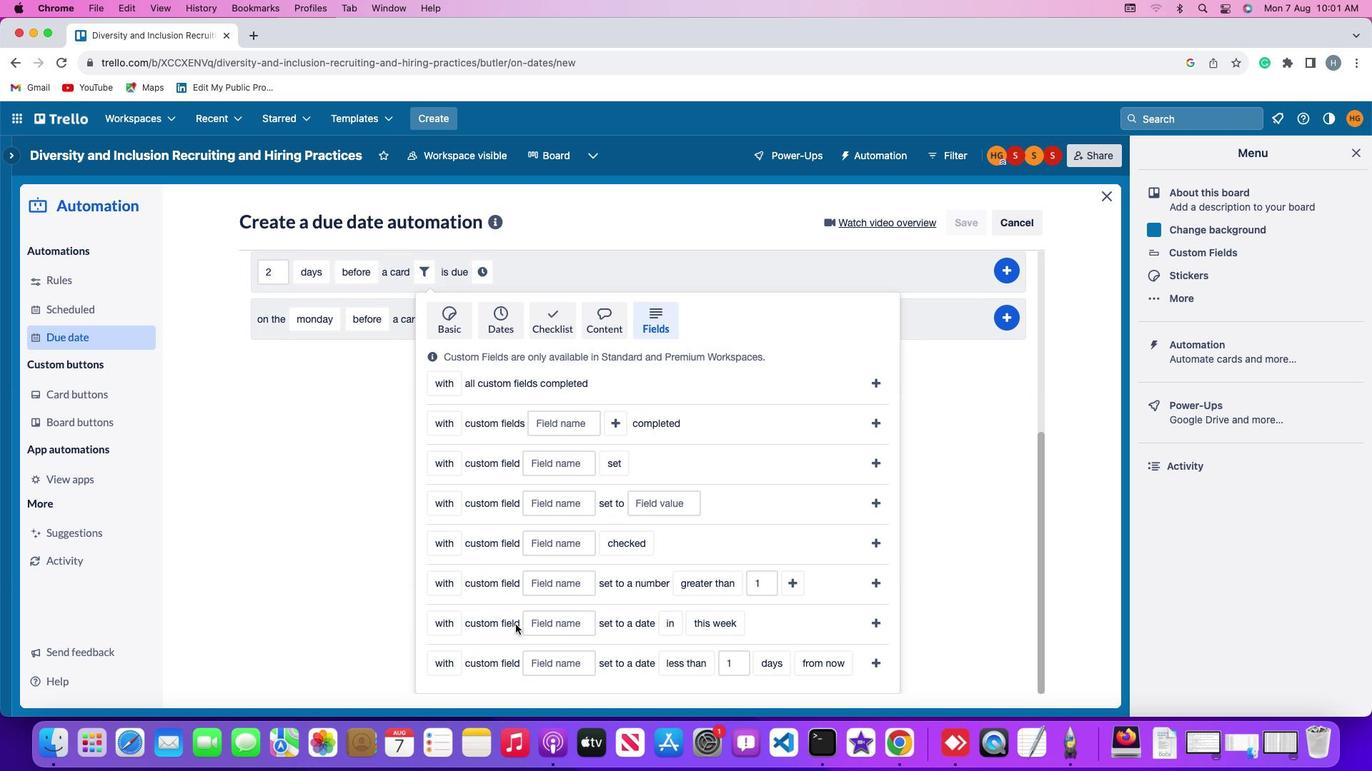
Action: Mouse scrolled (514, 624) with delta (0, -2)
Screenshot: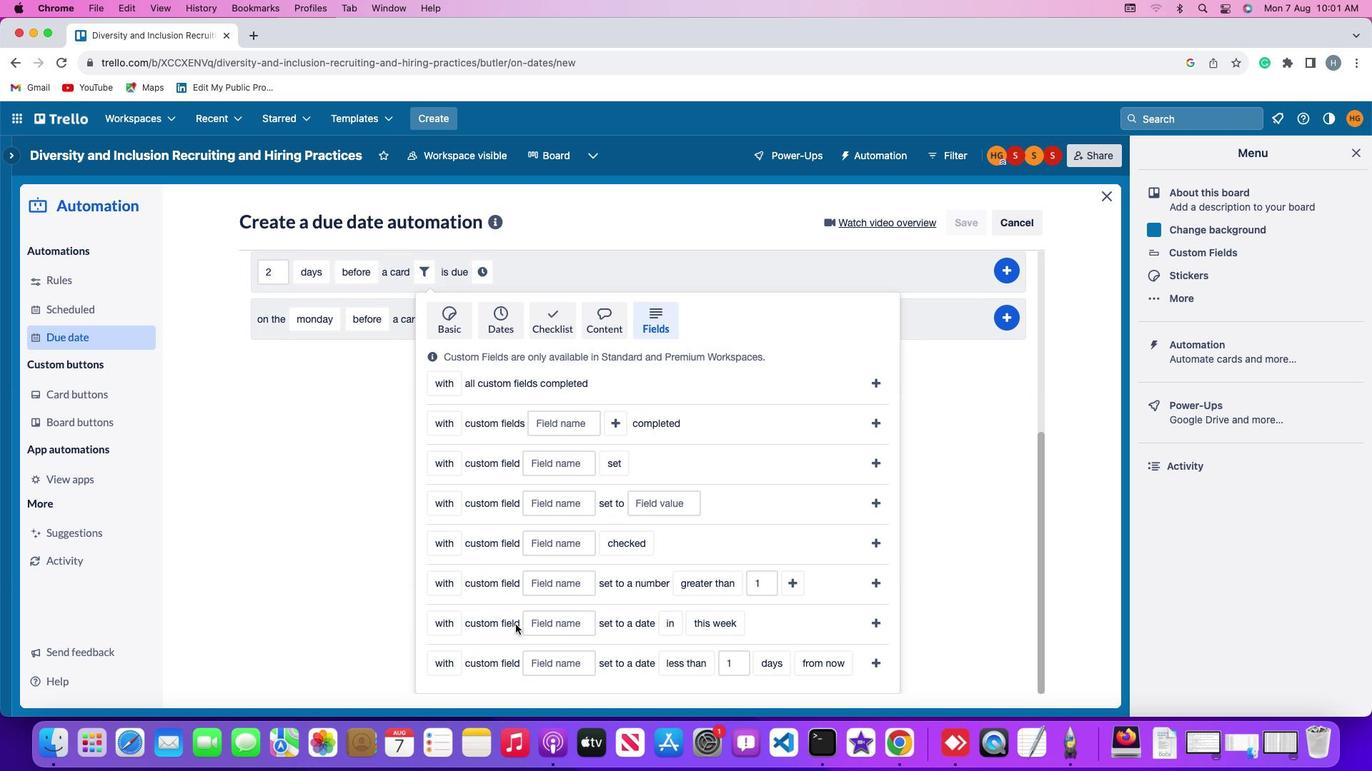 
Action: Mouse scrolled (514, 624) with delta (0, -2)
Screenshot: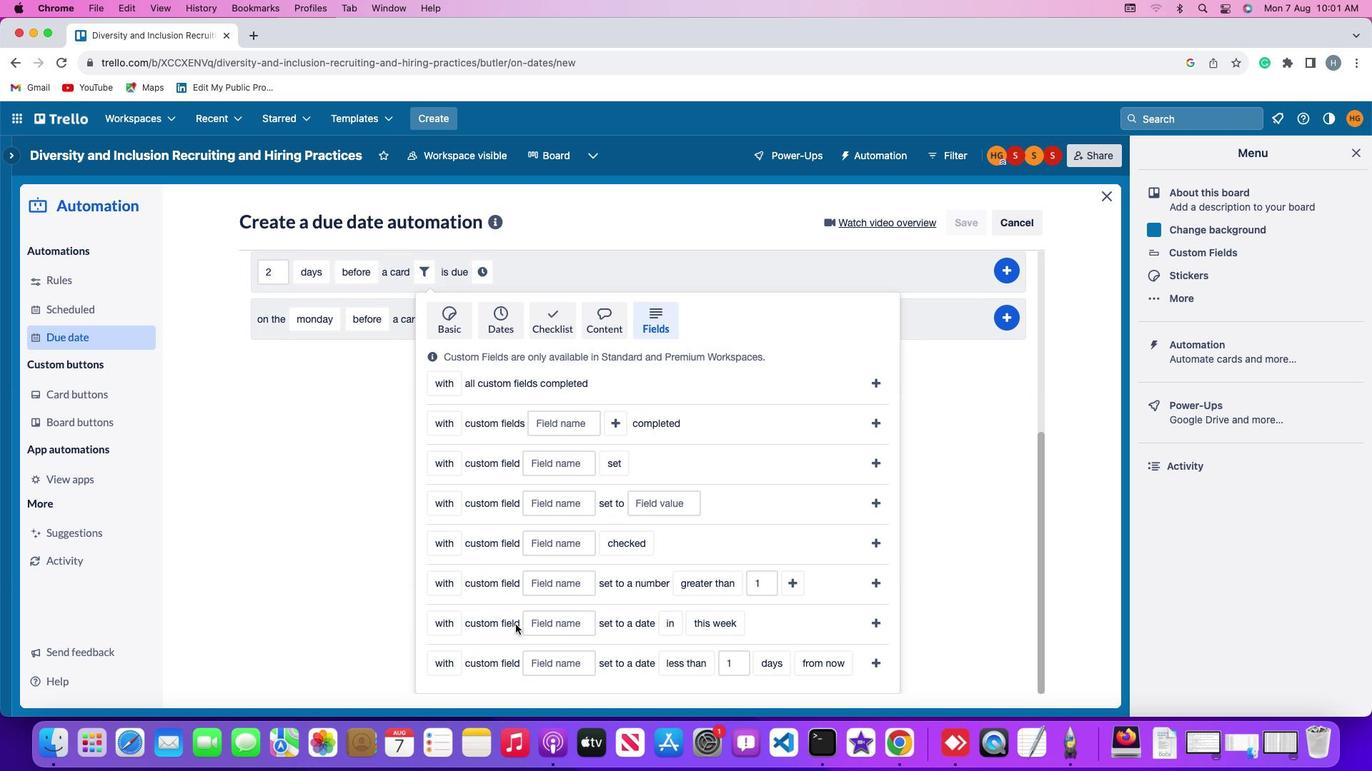 
Action: Mouse moved to (440, 580)
Screenshot: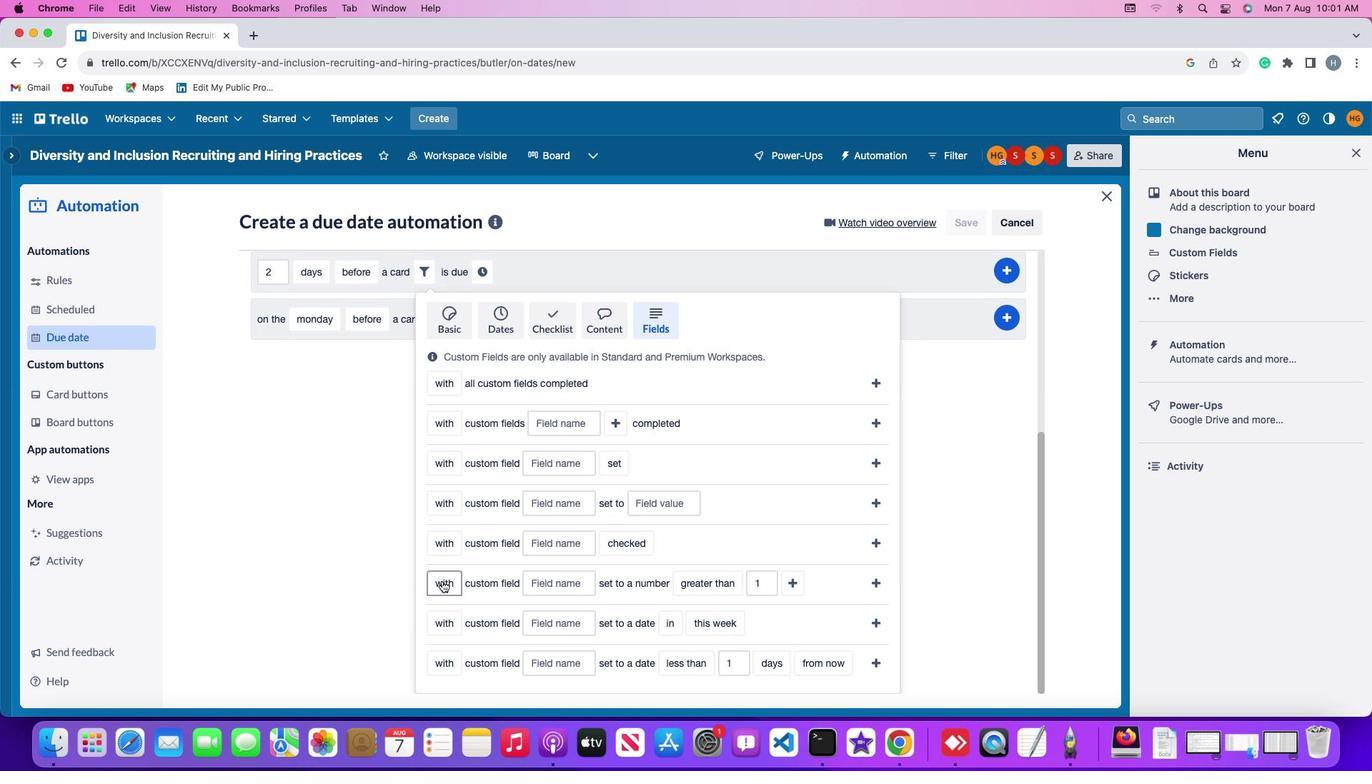 
Action: Mouse pressed left at (440, 580)
Screenshot: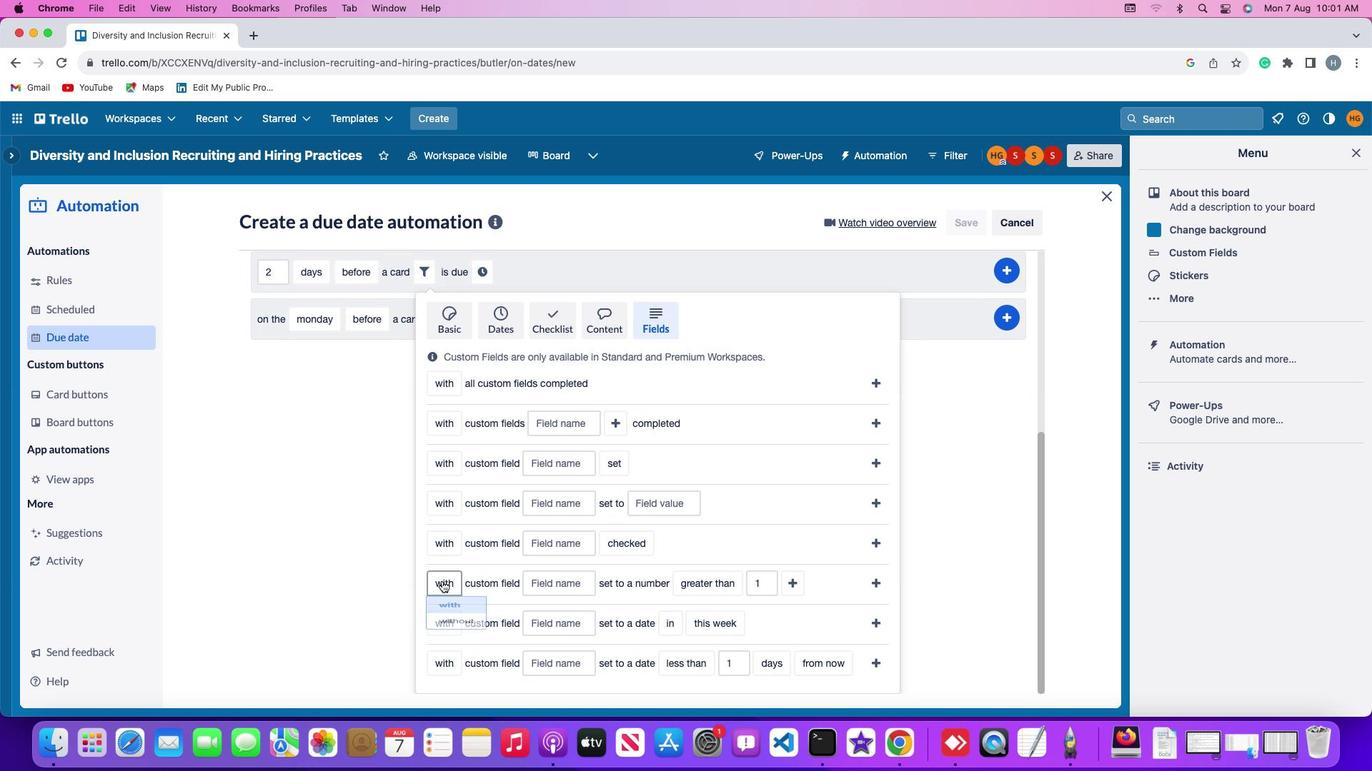 
Action: Mouse moved to (452, 645)
Screenshot: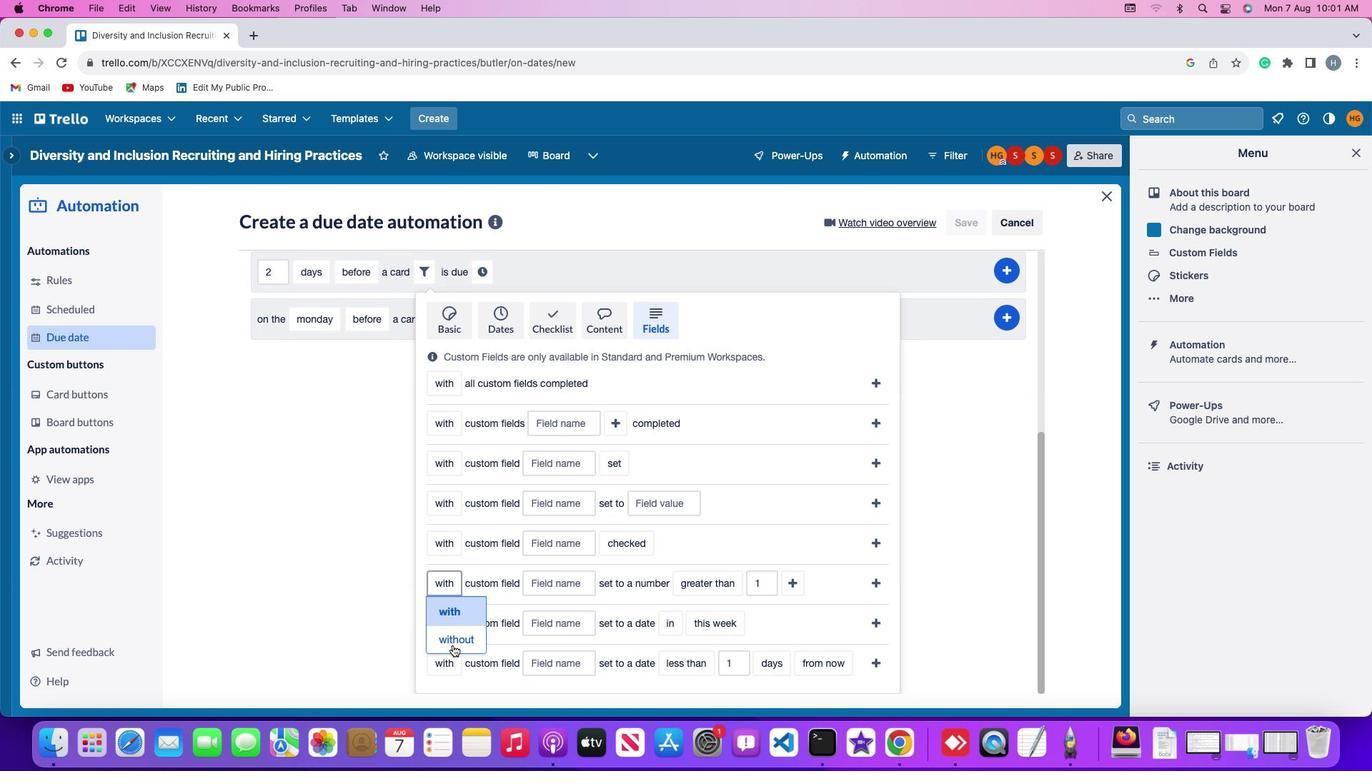 
Action: Mouse pressed left at (452, 645)
Screenshot: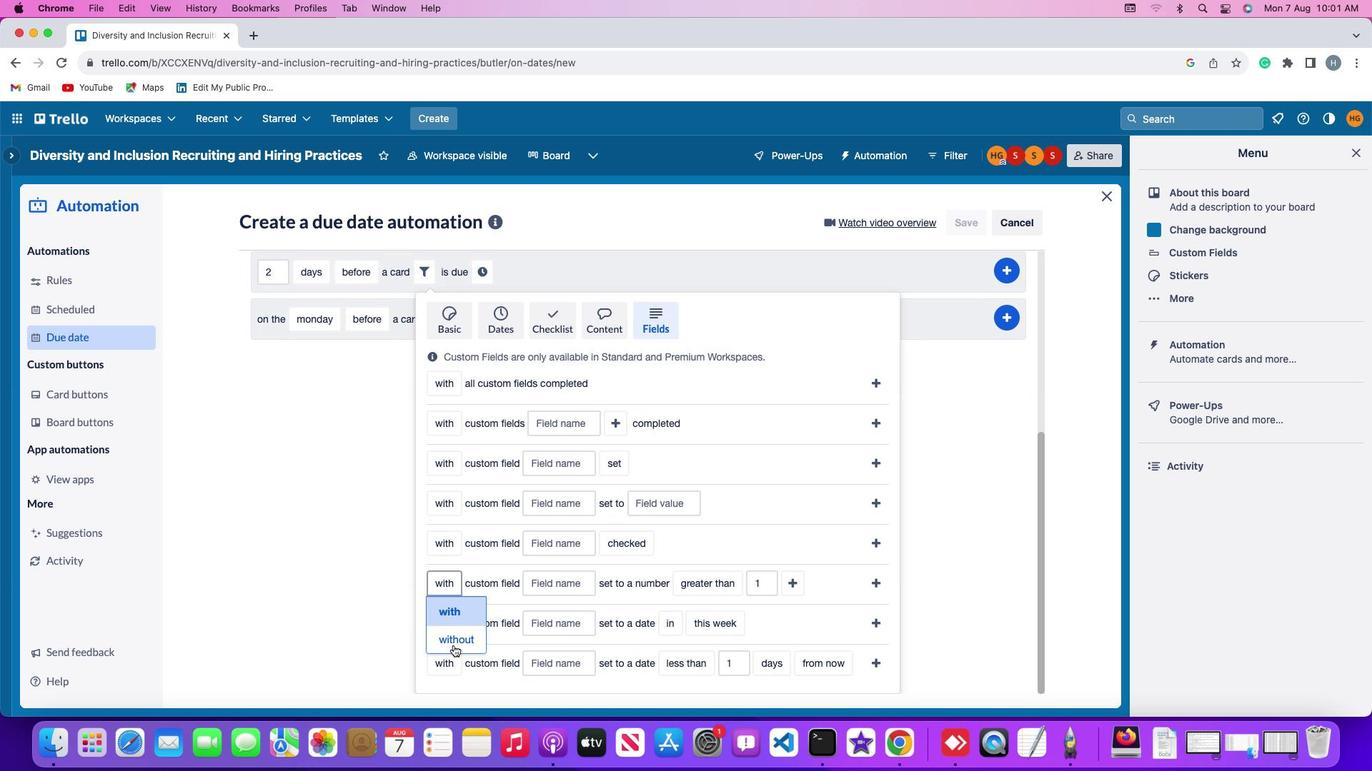 
Action: Mouse moved to (569, 583)
Screenshot: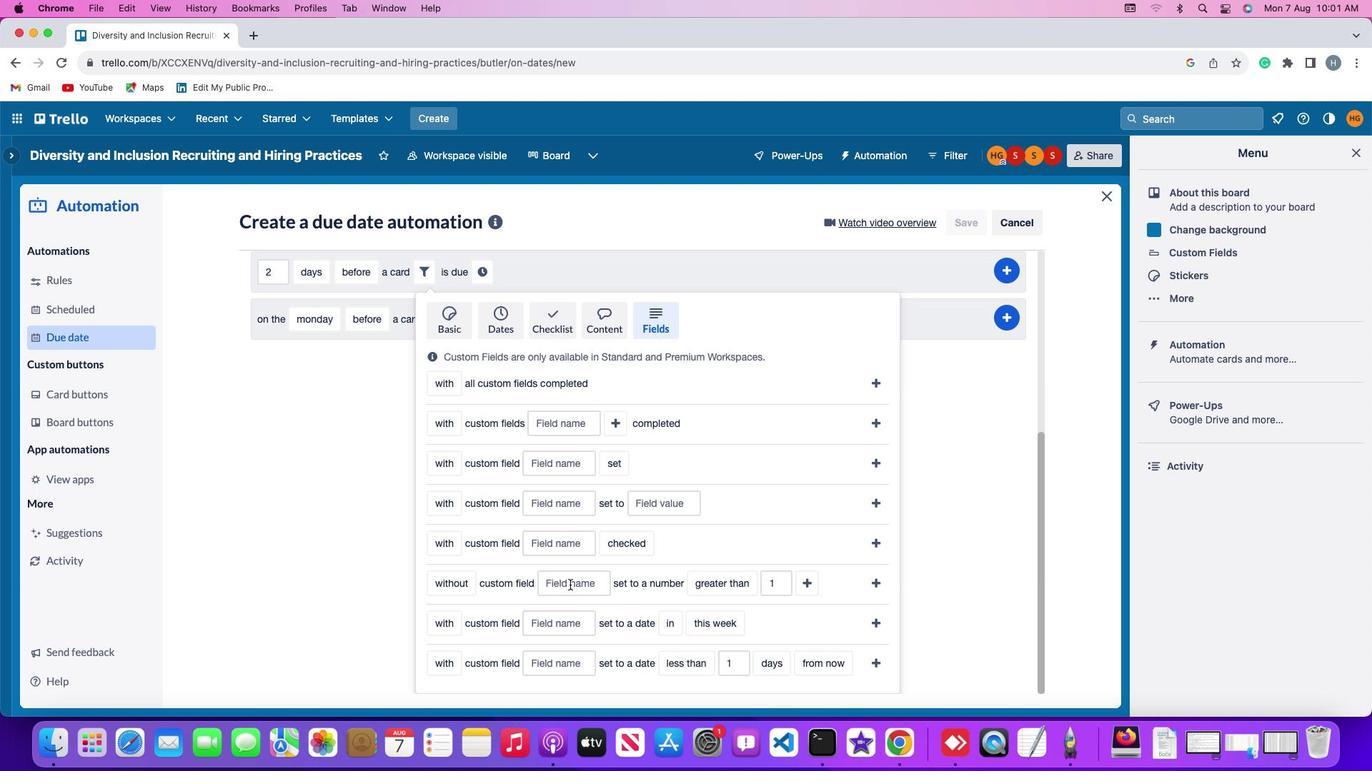 
Action: Mouse pressed left at (569, 583)
Screenshot: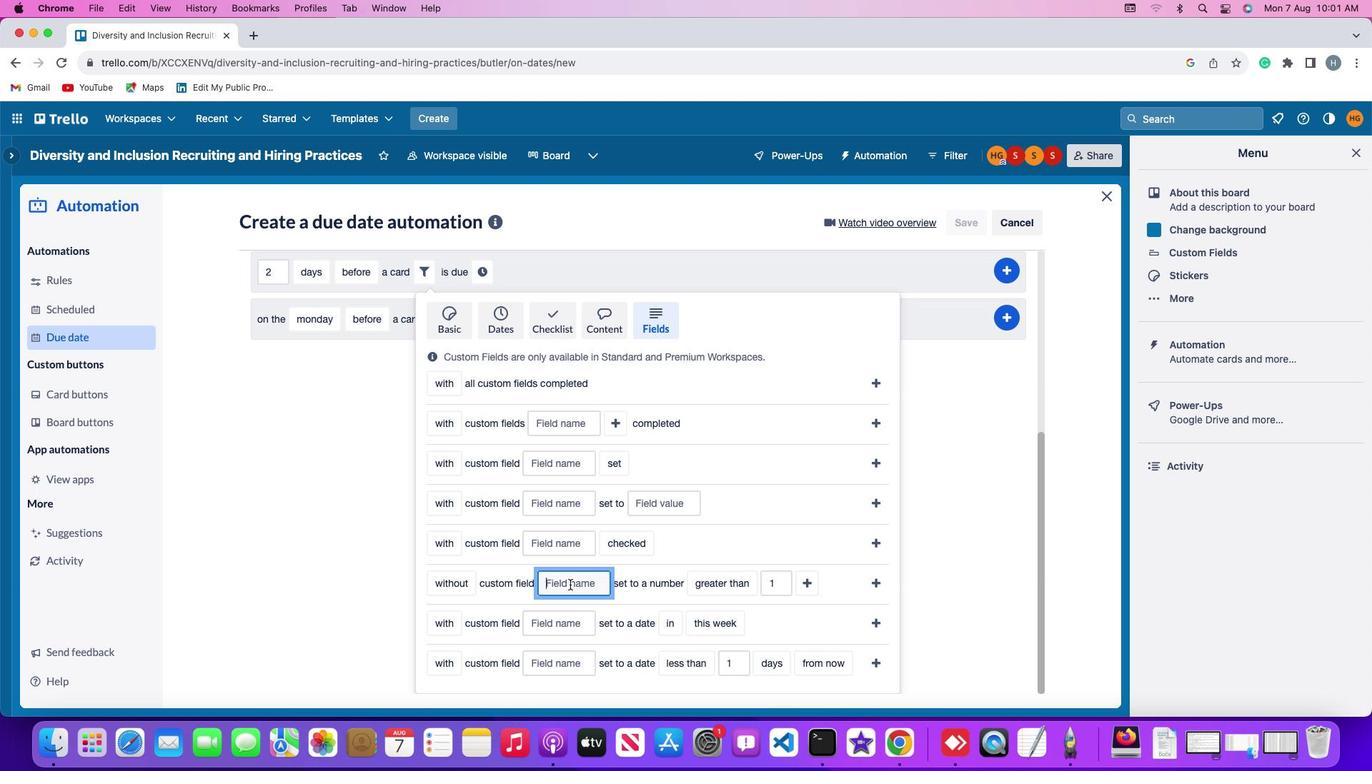 
Action: Mouse moved to (571, 582)
Screenshot: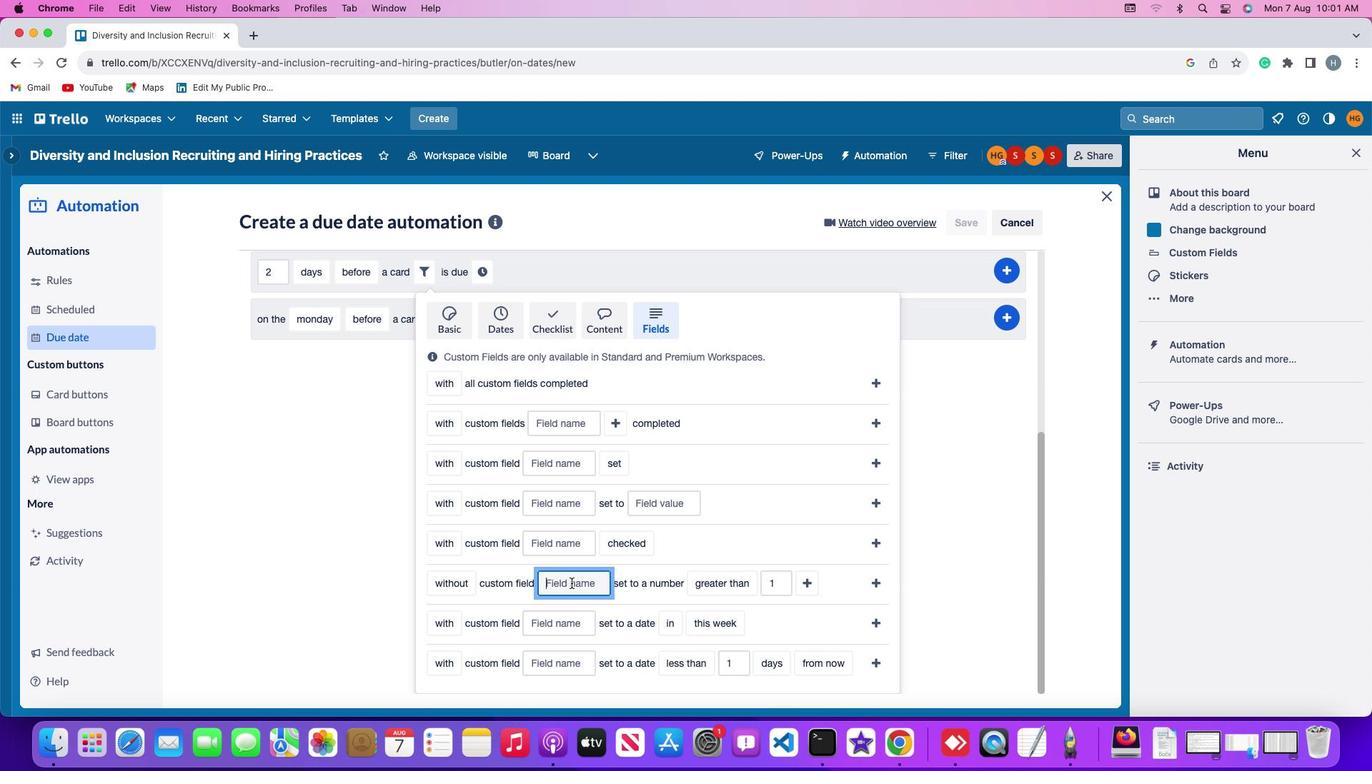 
Action: Key pressed Key.shift'R''e''s''u''m''e'
Screenshot: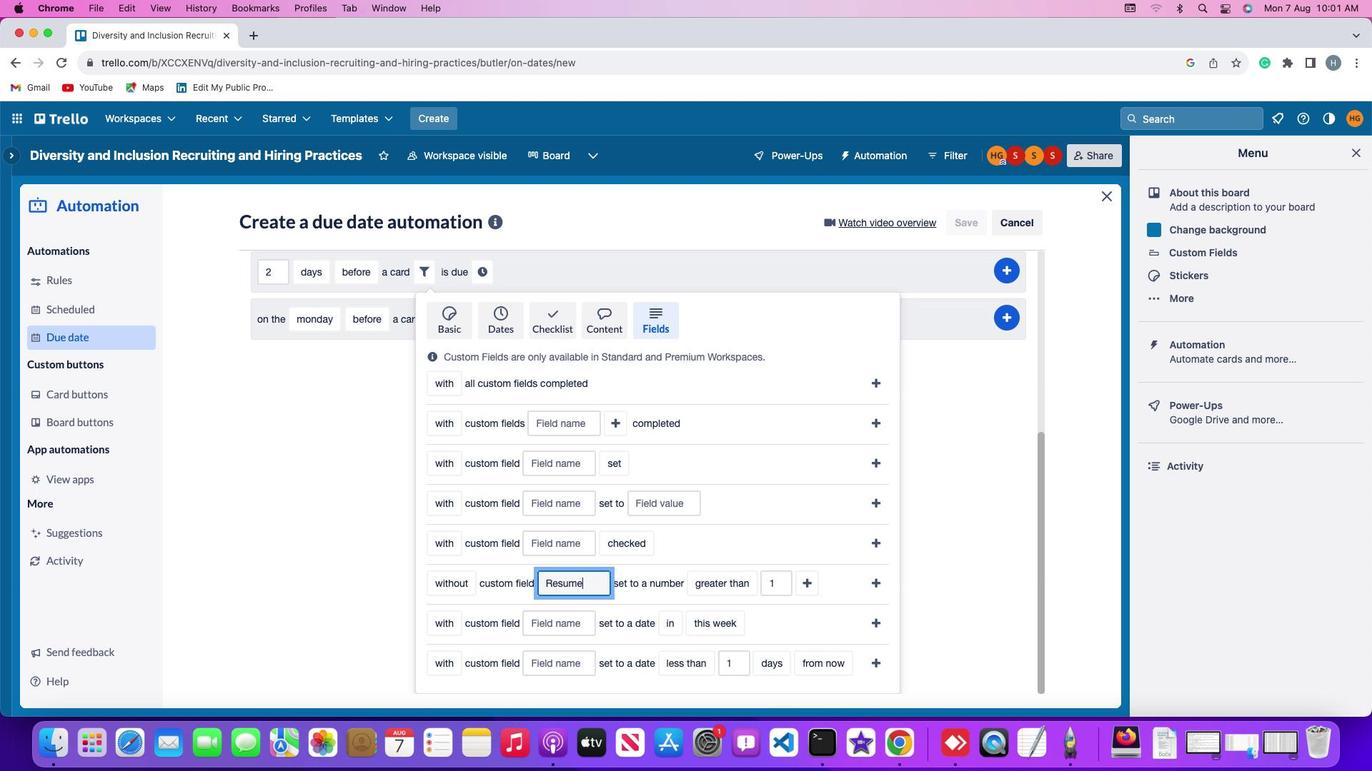 
Action: Mouse moved to (705, 582)
Screenshot: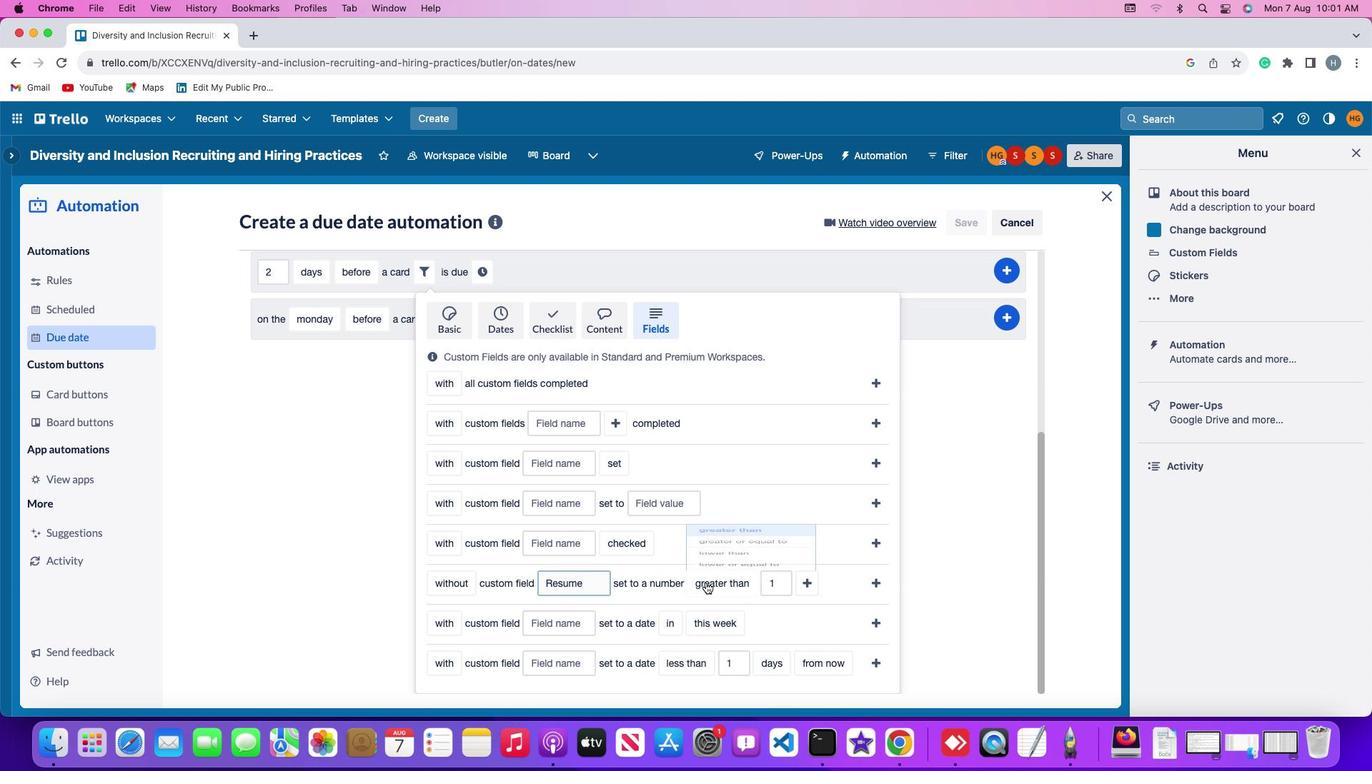 
Action: Mouse pressed left at (705, 582)
Screenshot: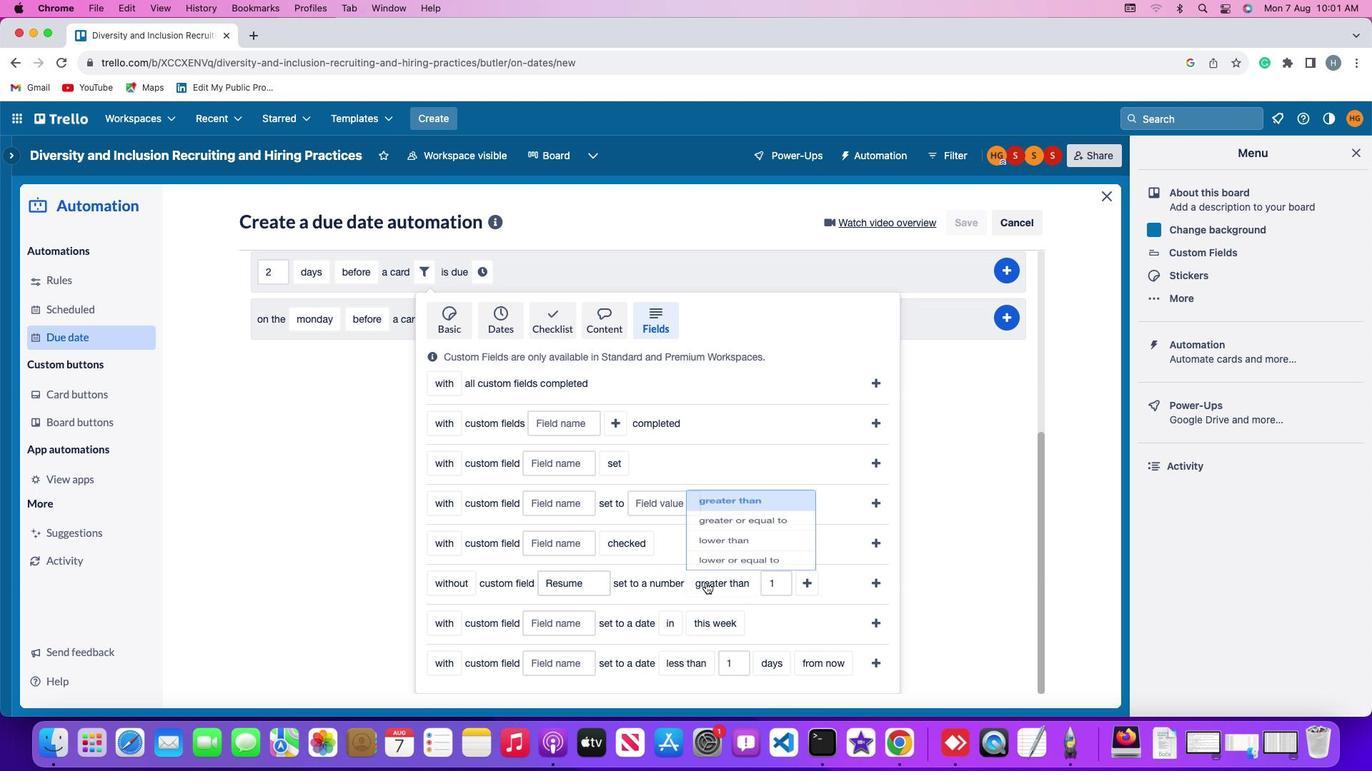 
Action: Mouse moved to (744, 501)
Screenshot: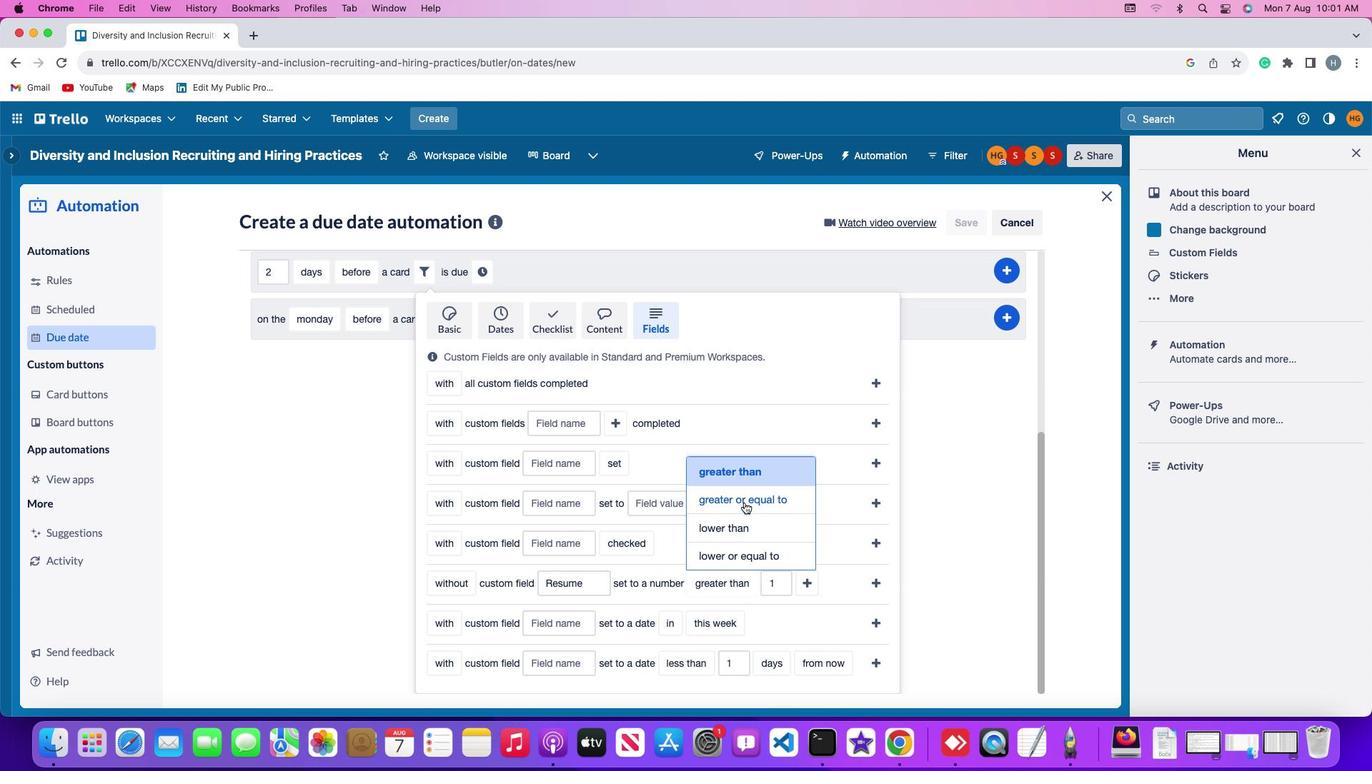 
Action: Mouse pressed left at (744, 501)
Screenshot: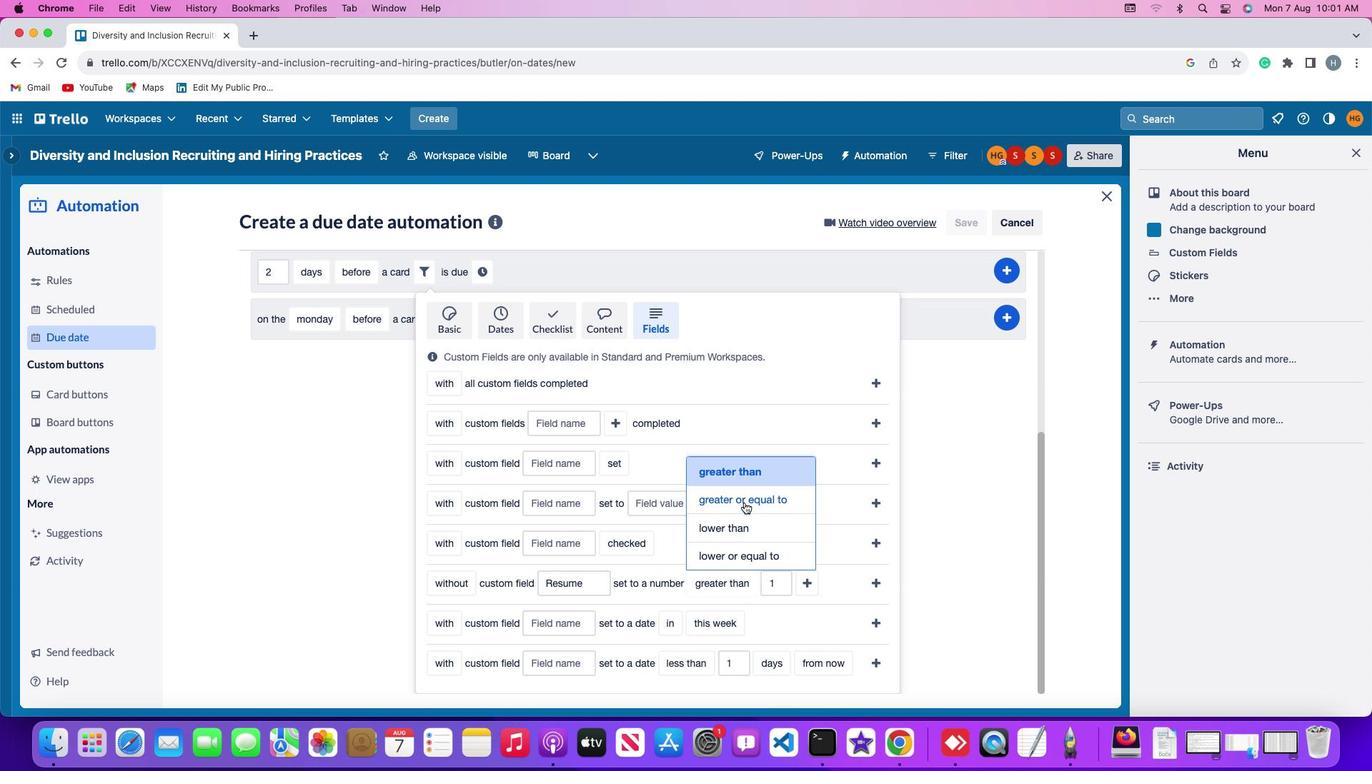 
Action: Mouse moved to (814, 583)
Screenshot: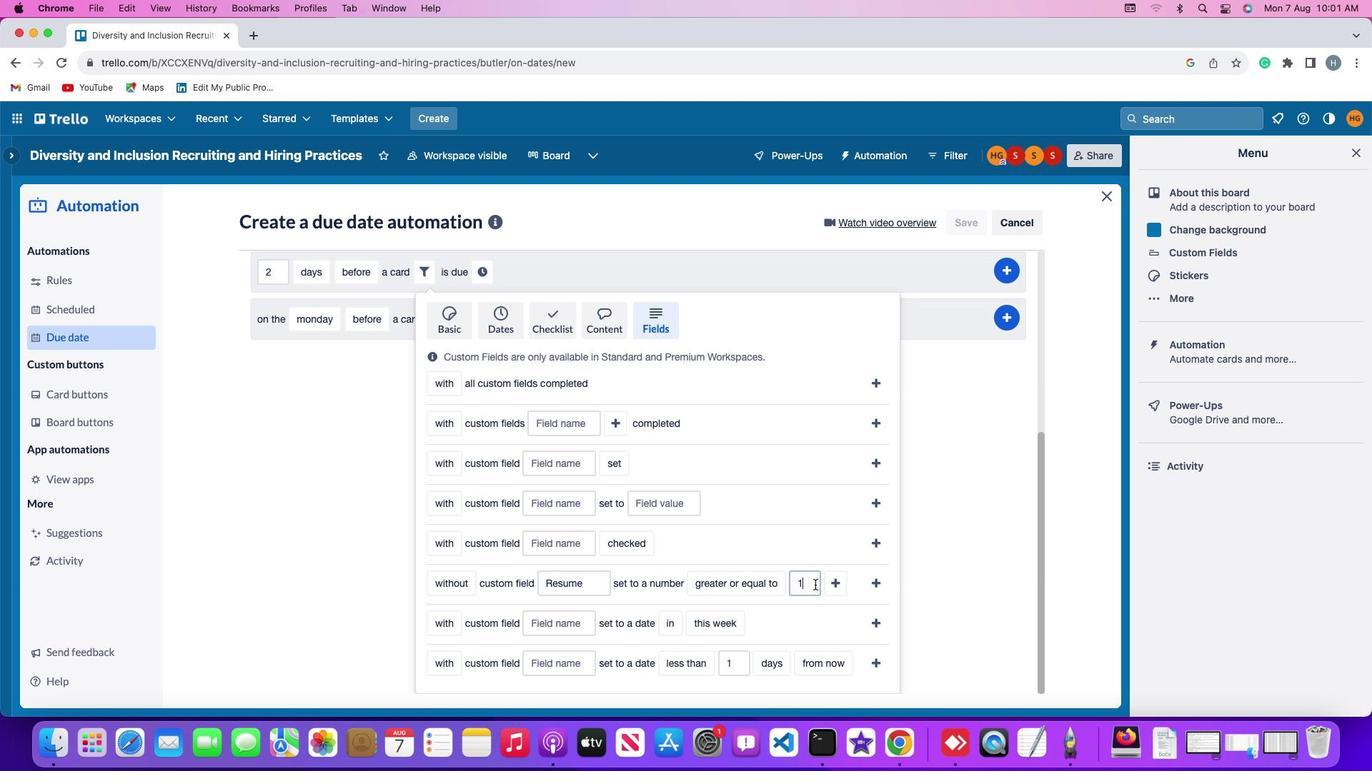 
Action: Mouse pressed left at (814, 583)
Screenshot: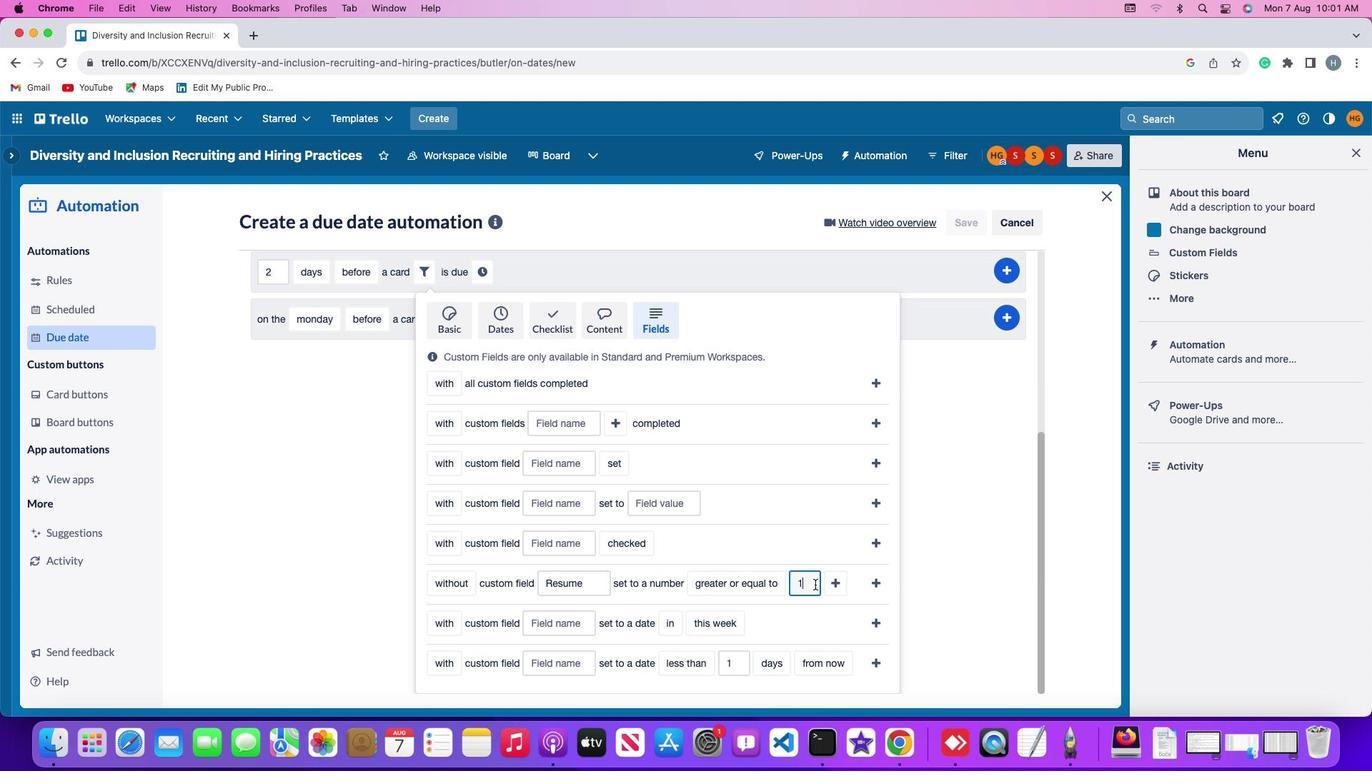 
Action: Key pressed Key.backspace'1'
Screenshot: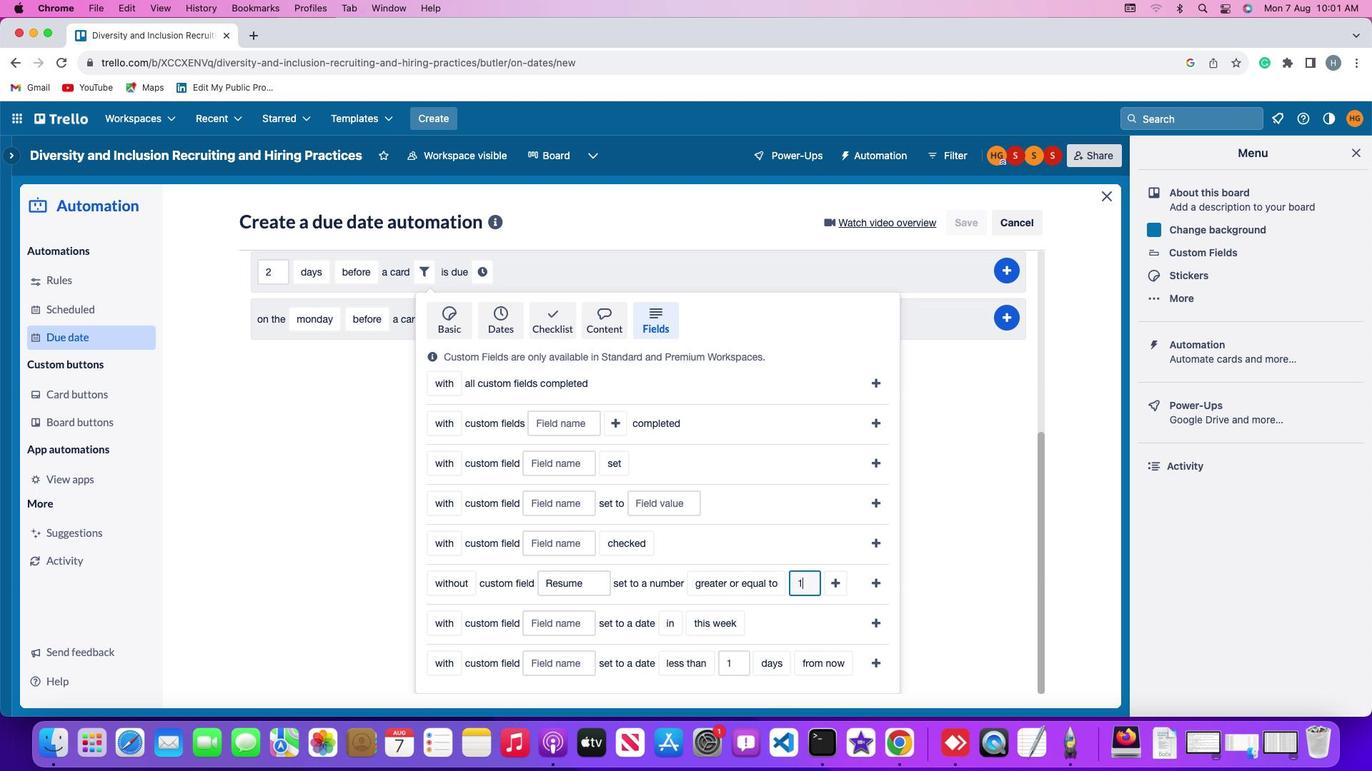 
Action: Mouse moved to (844, 581)
Screenshot: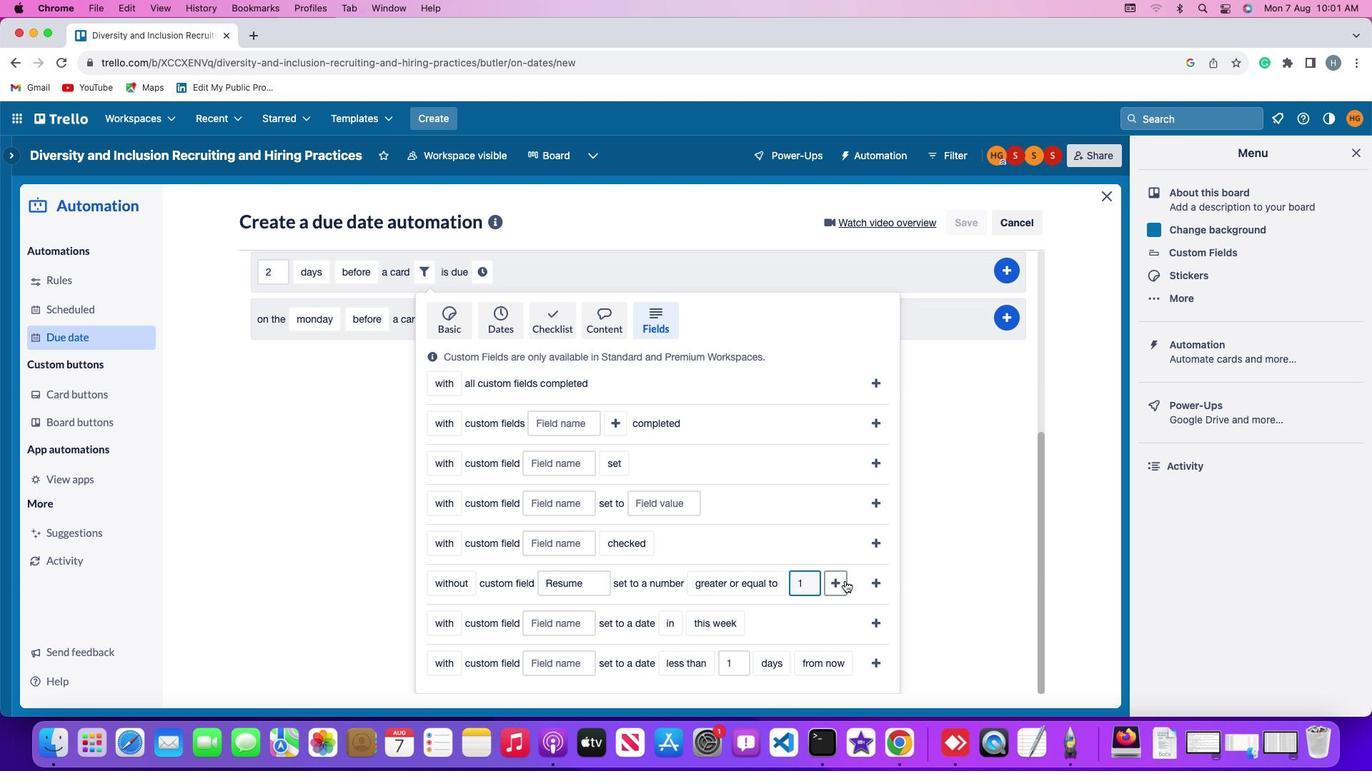 
Action: Mouse pressed left at (844, 581)
Screenshot: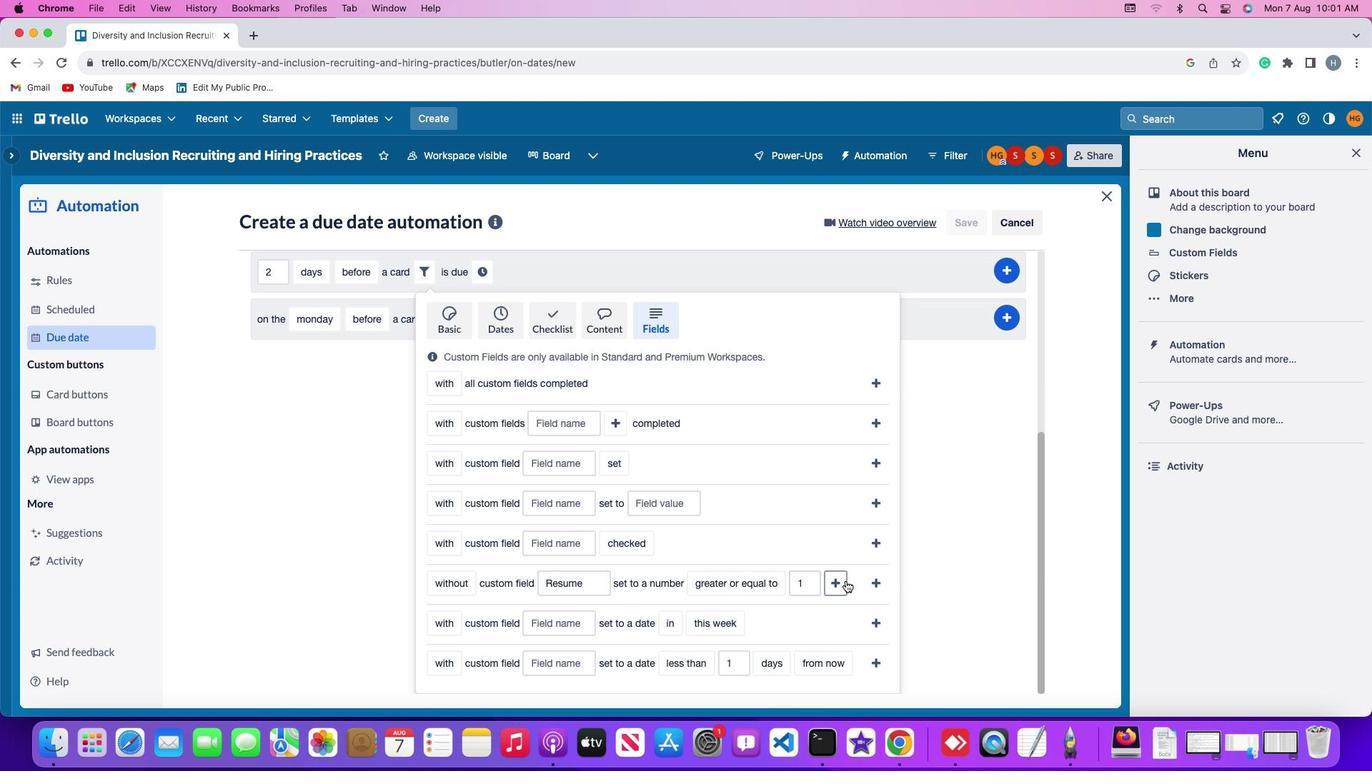 
Action: Mouse moved to (876, 585)
Screenshot: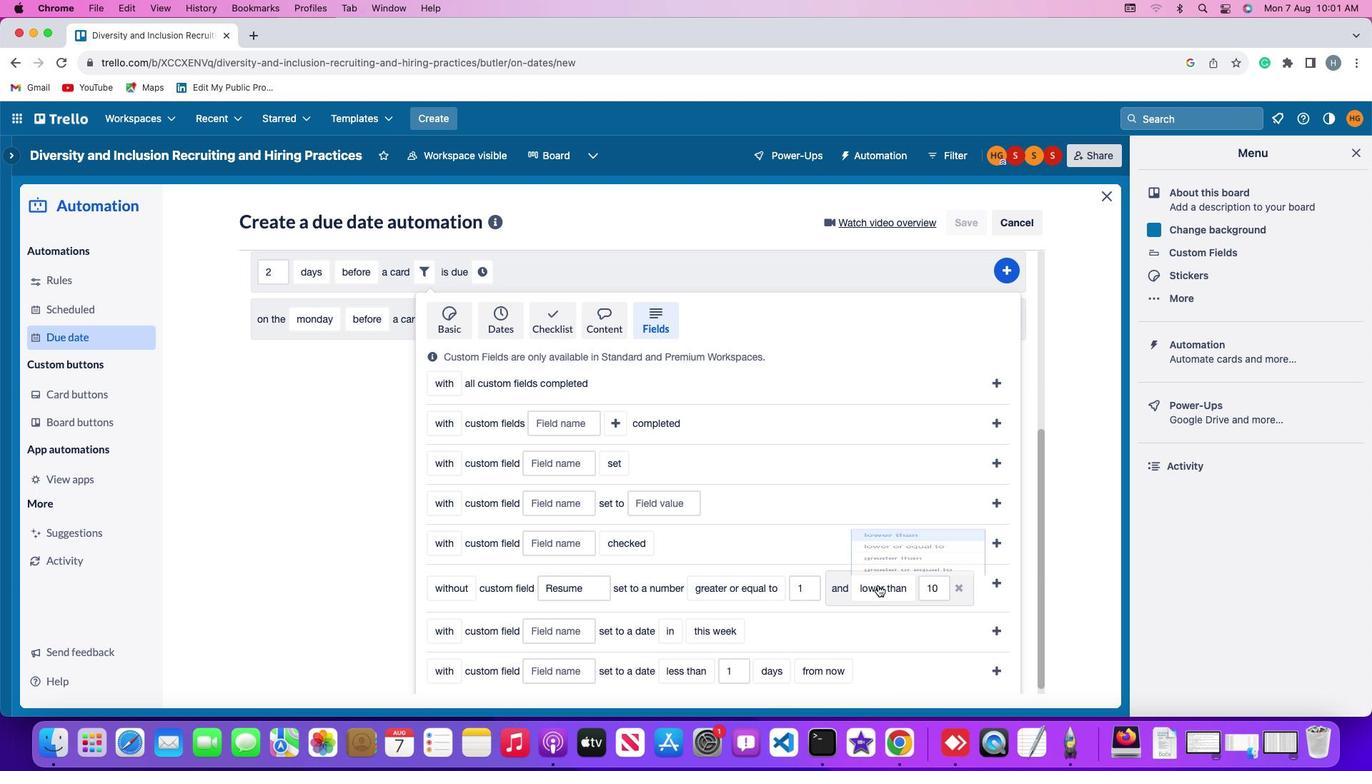 
Action: Mouse pressed left at (876, 585)
Screenshot: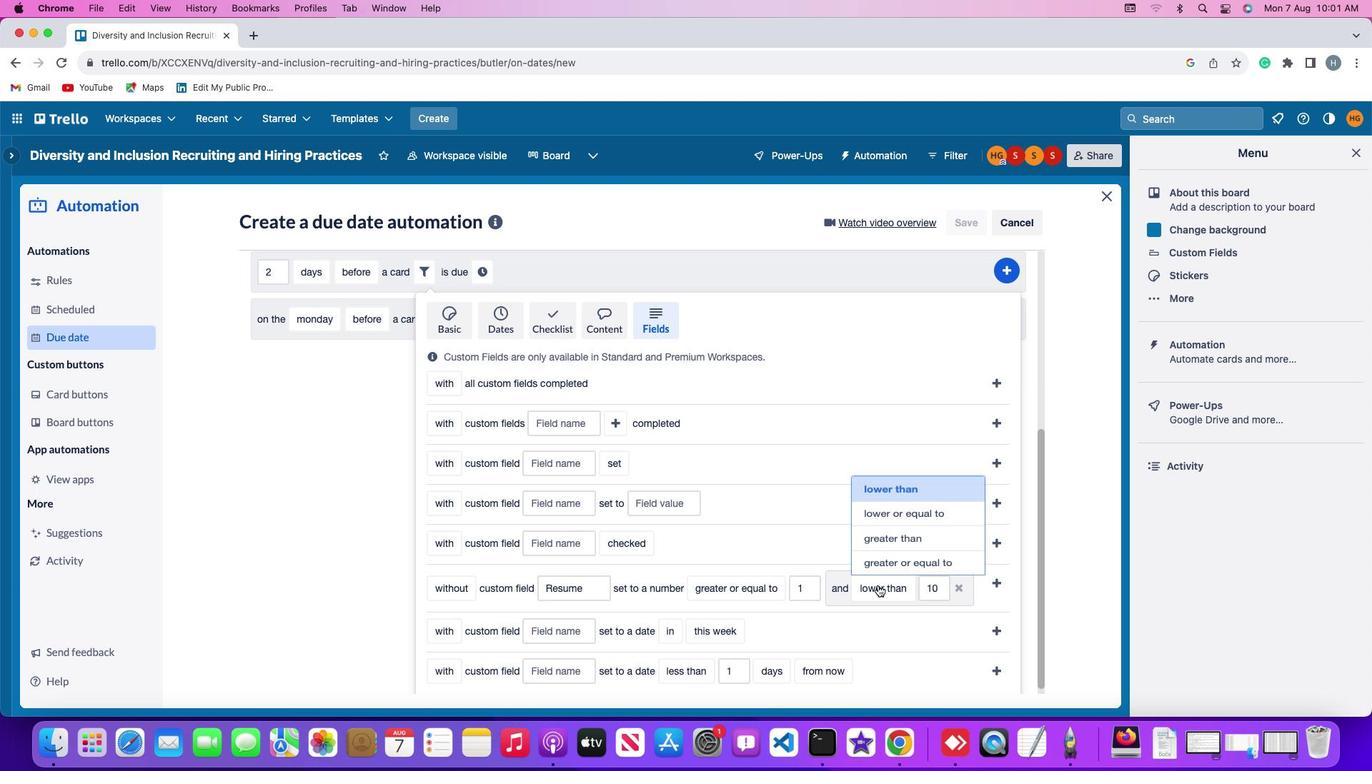 
Action: Mouse moved to (905, 475)
Screenshot: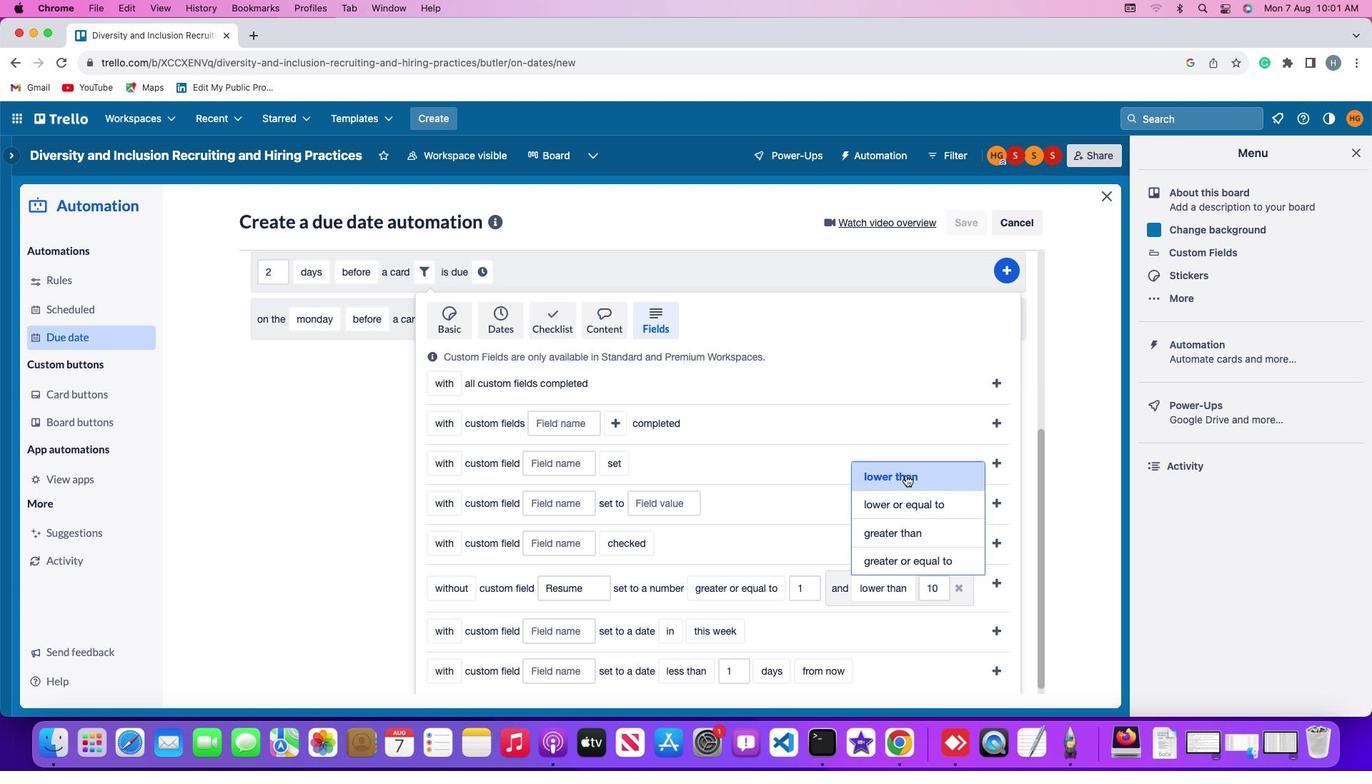 
Action: Mouse pressed left at (905, 475)
Screenshot: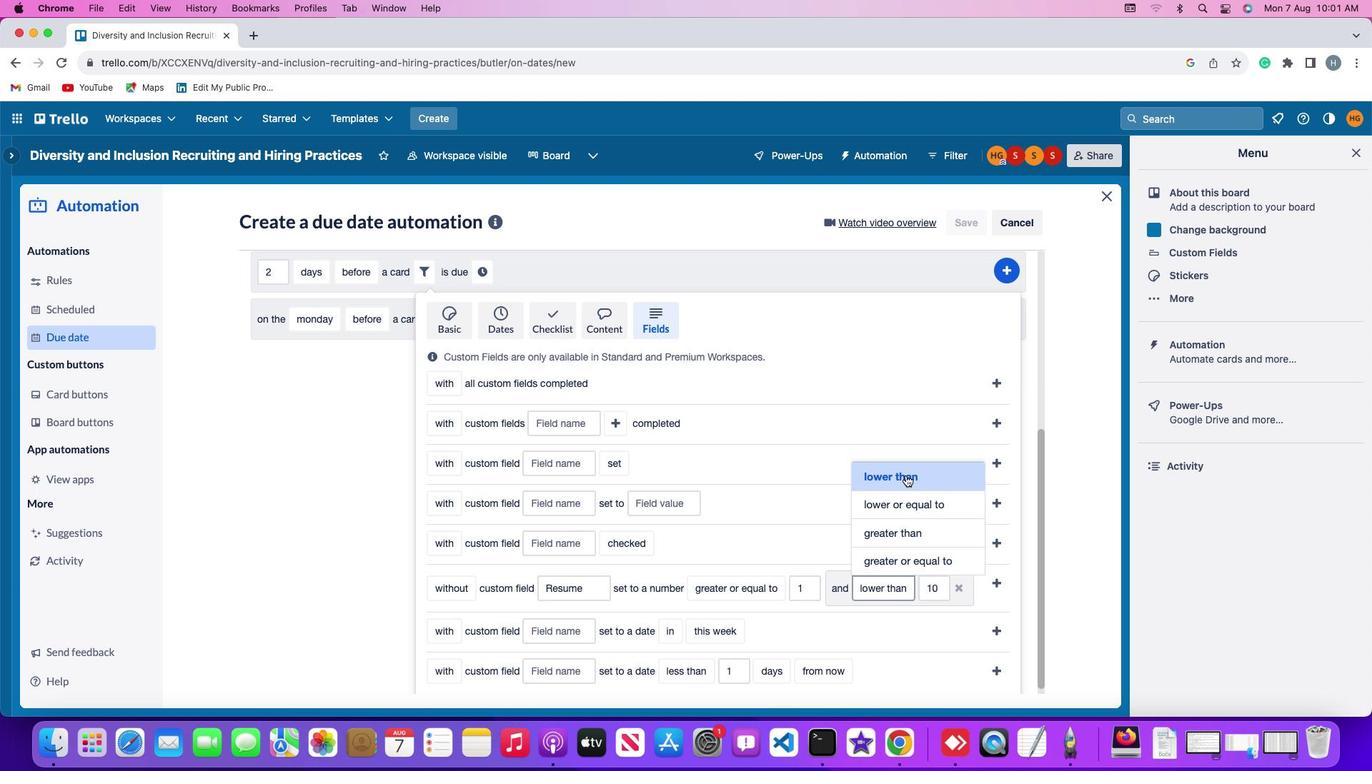 
Action: Mouse moved to (939, 588)
Screenshot: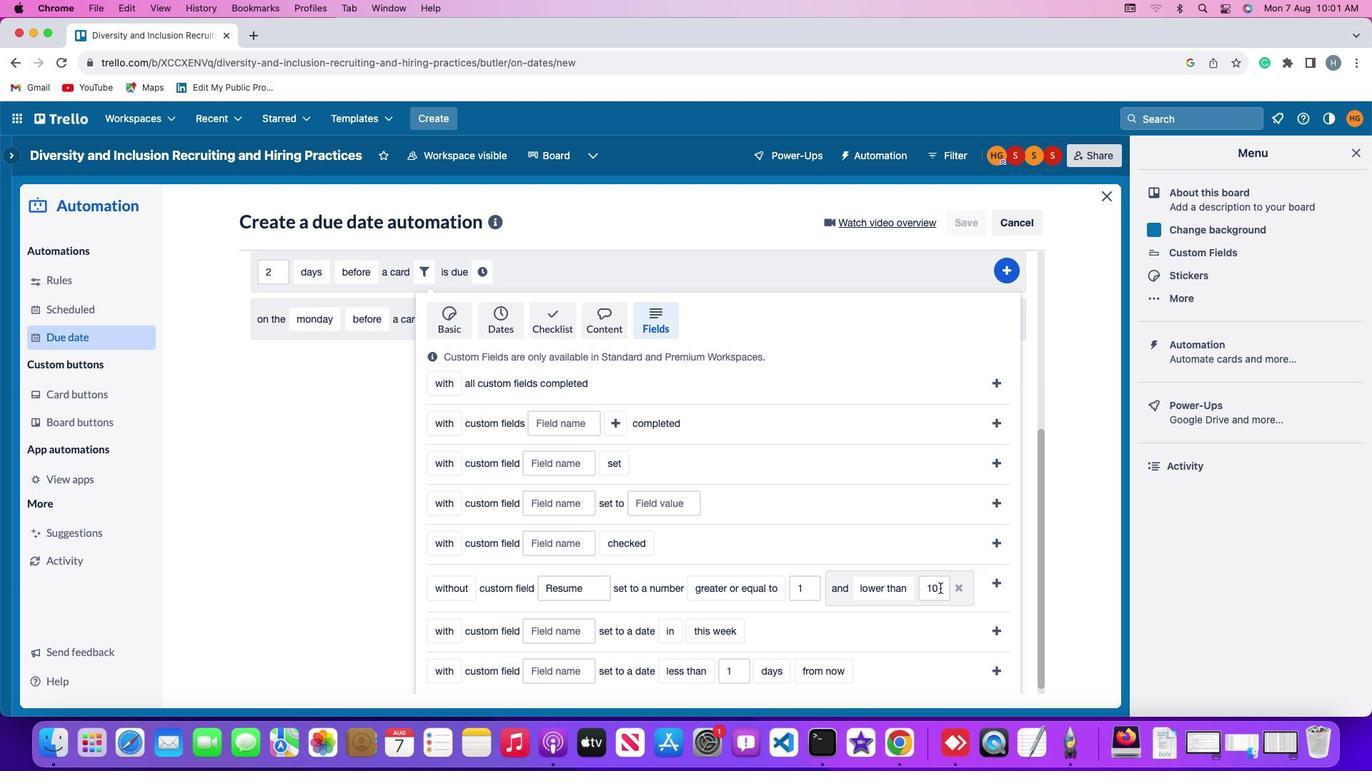 
Action: Mouse pressed left at (939, 588)
Screenshot: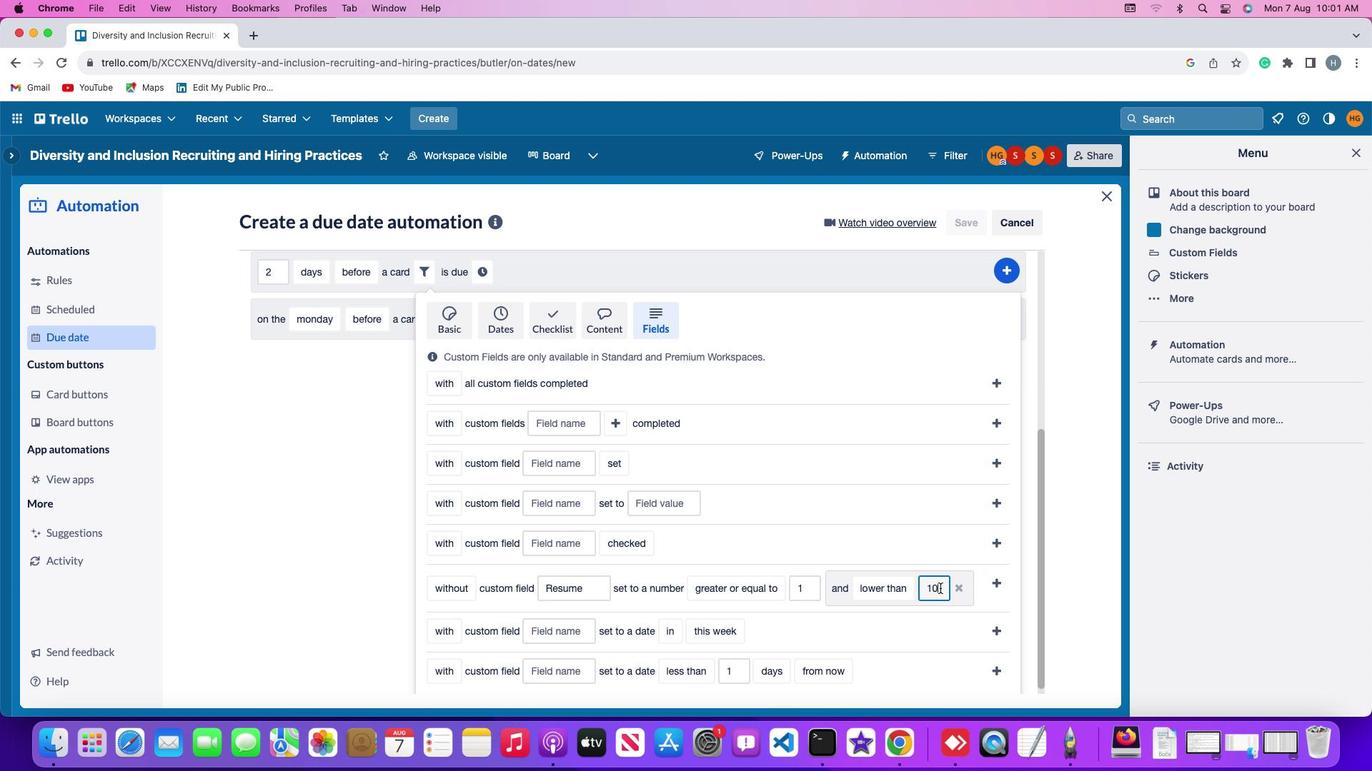 
Action: Key pressed Key.backspaceKey.backspace'1''0'
Screenshot: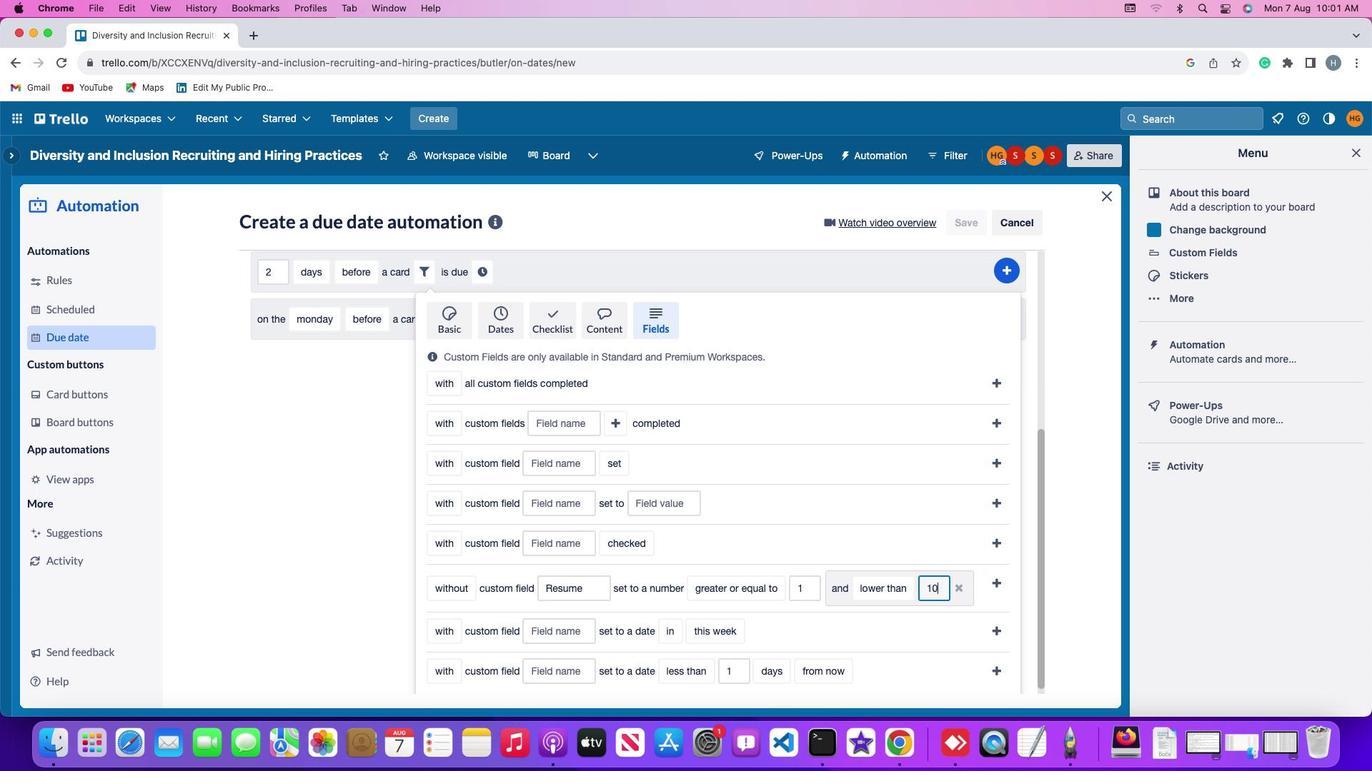 
Action: Mouse moved to (995, 579)
Screenshot: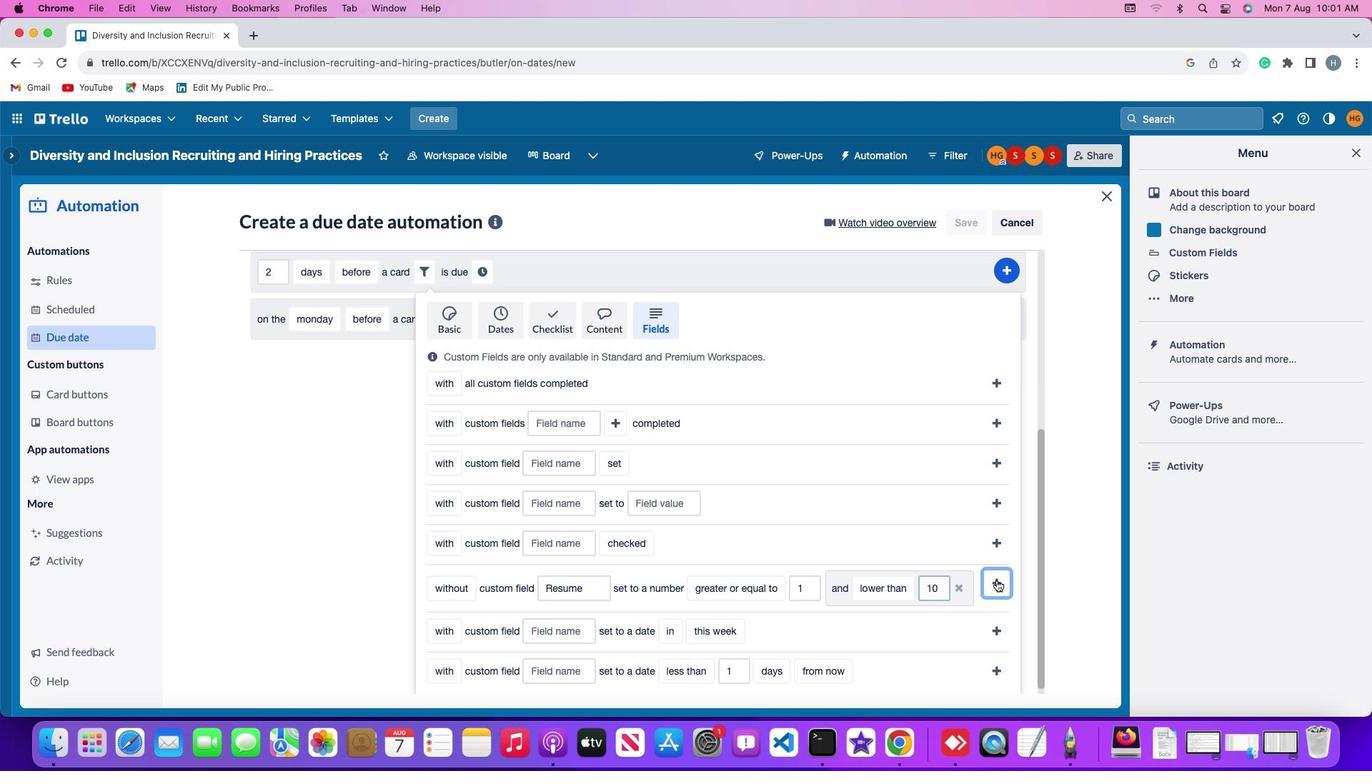 
Action: Mouse pressed left at (995, 579)
Screenshot: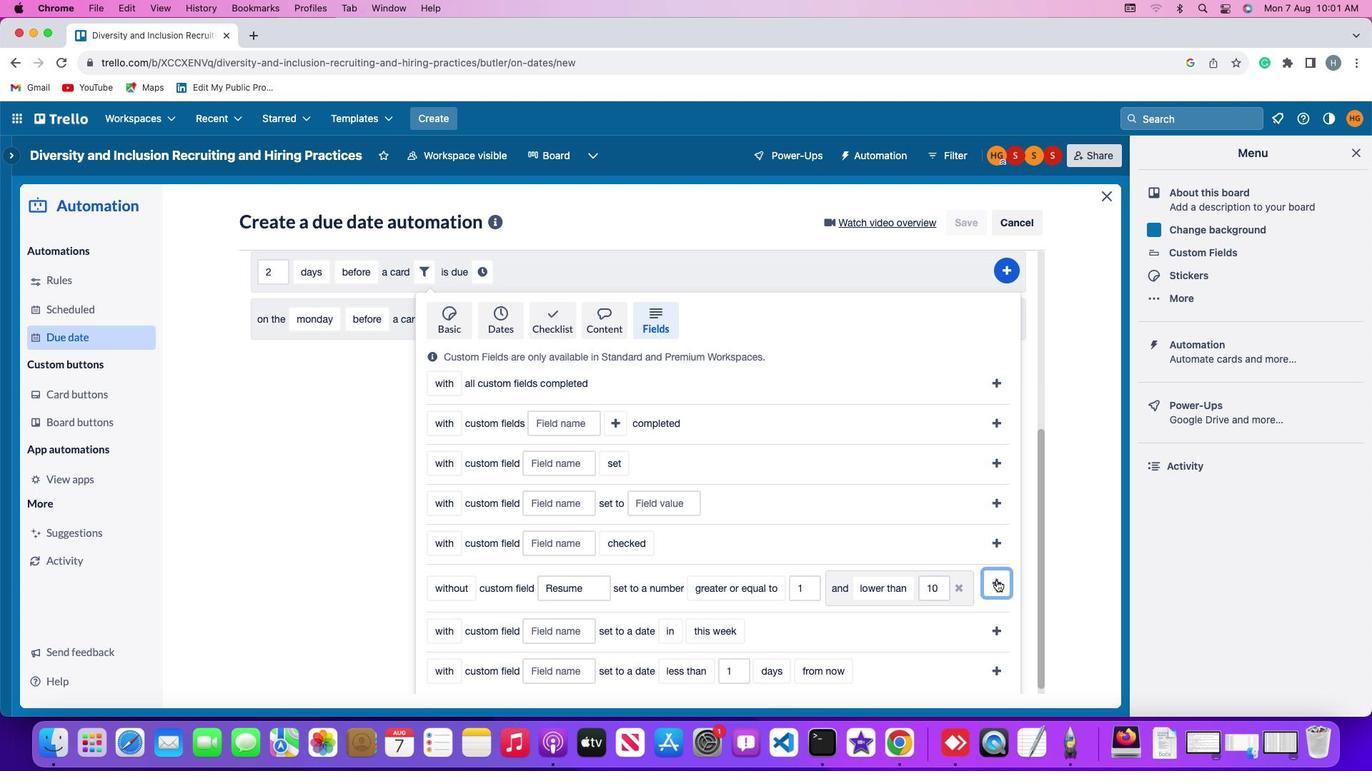 
Action: Mouse moved to (899, 572)
Screenshot: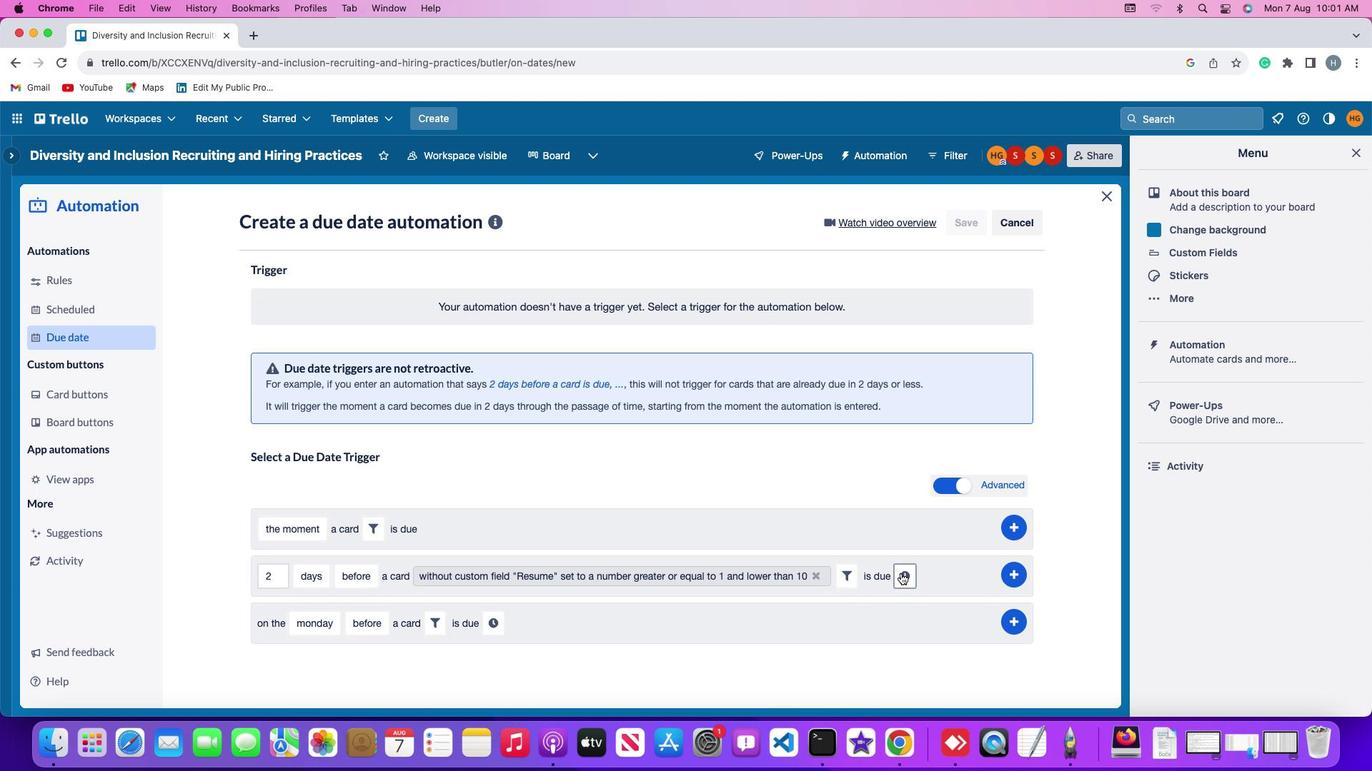 
Action: Mouse pressed left at (899, 572)
Screenshot: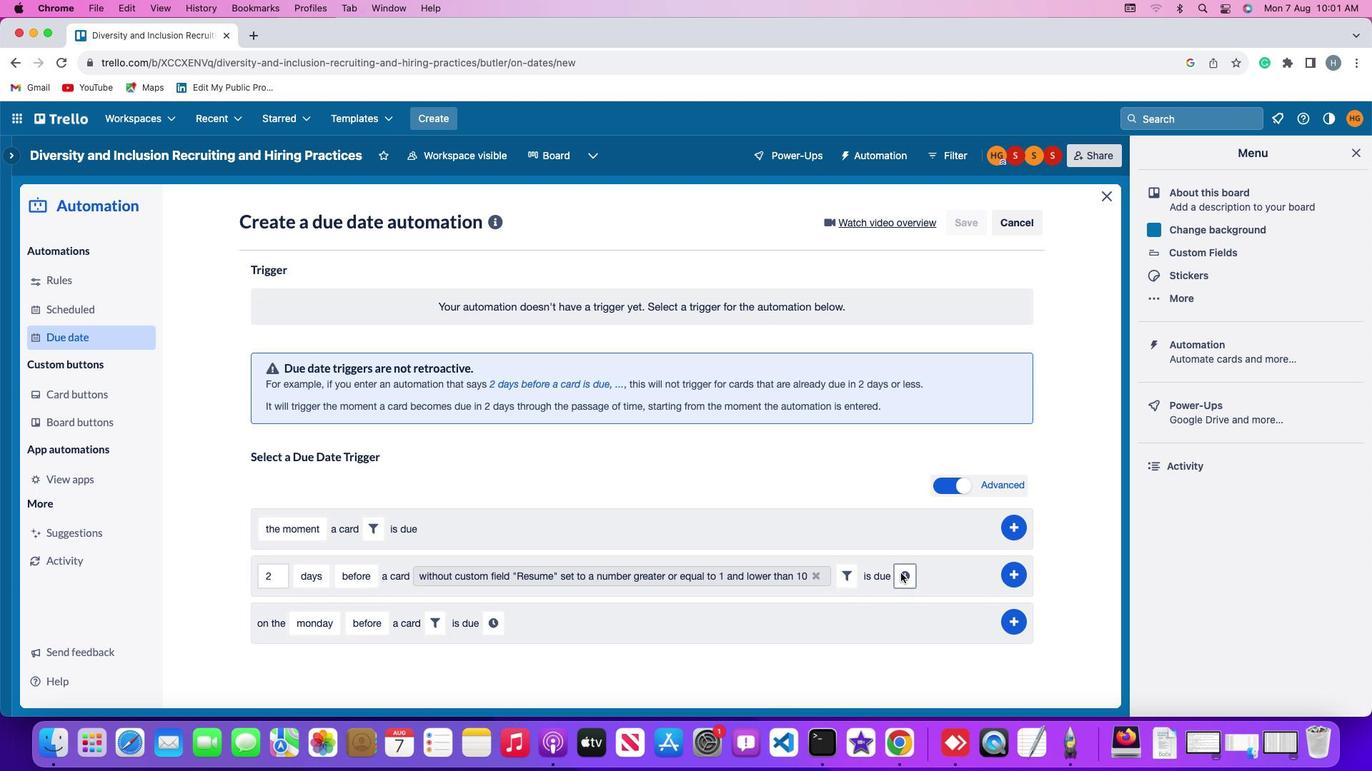 
Action: Mouse moved to (301, 606)
Screenshot: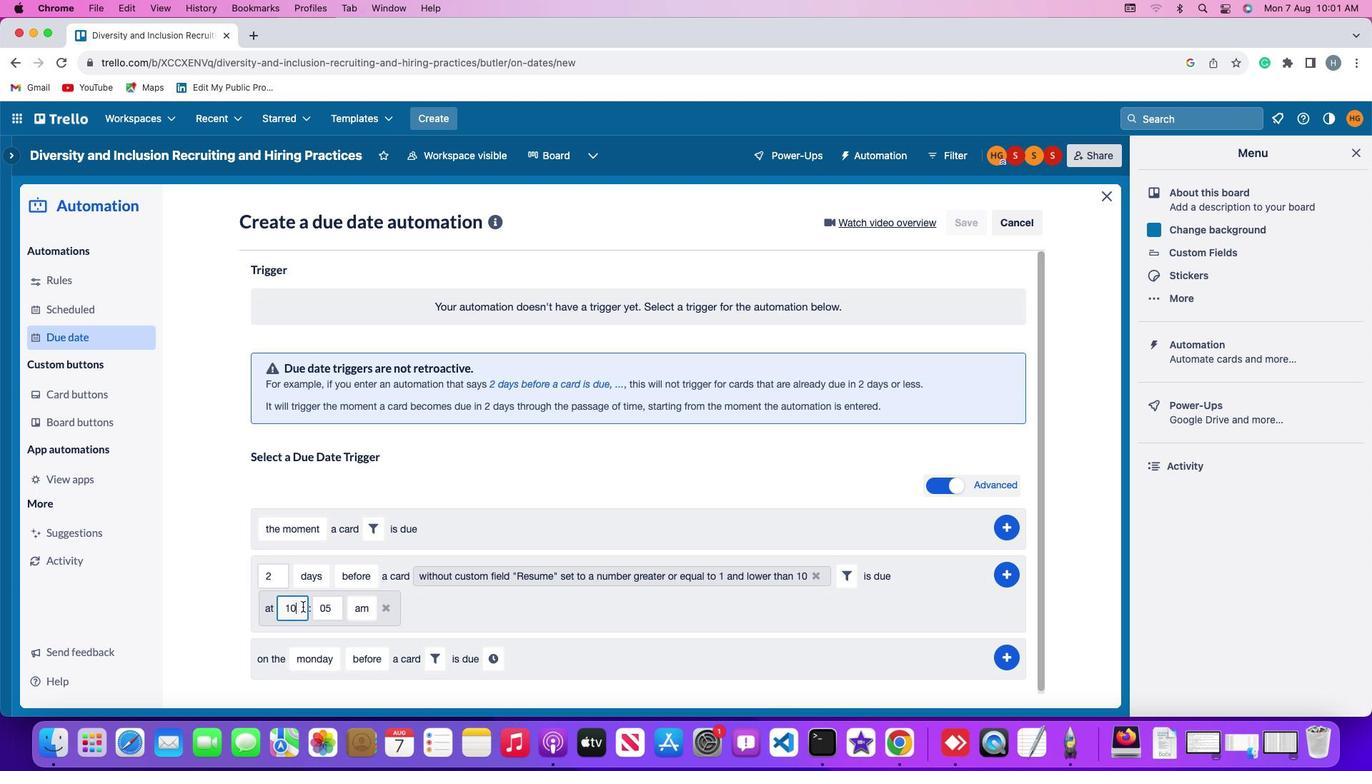 
Action: Mouse pressed left at (301, 606)
Screenshot: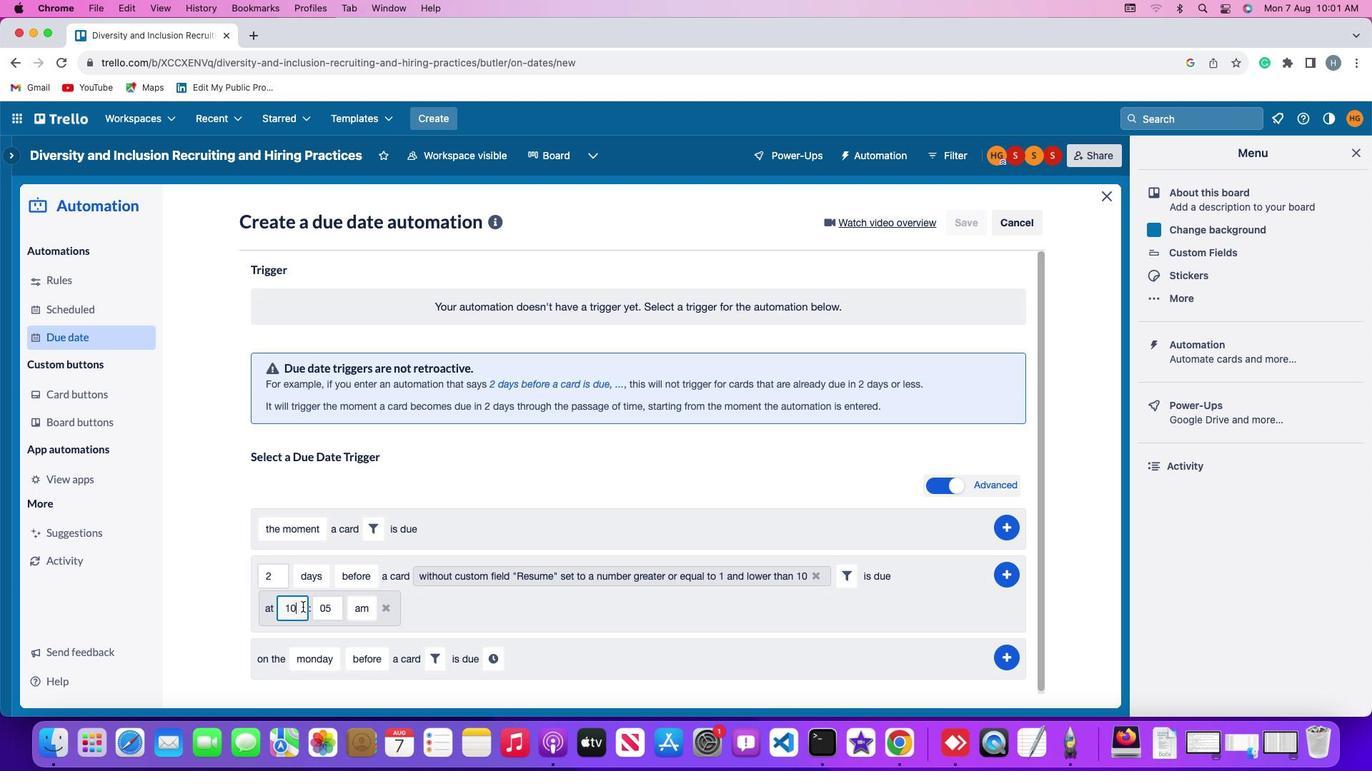 
Action: Mouse moved to (302, 606)
Screenshot: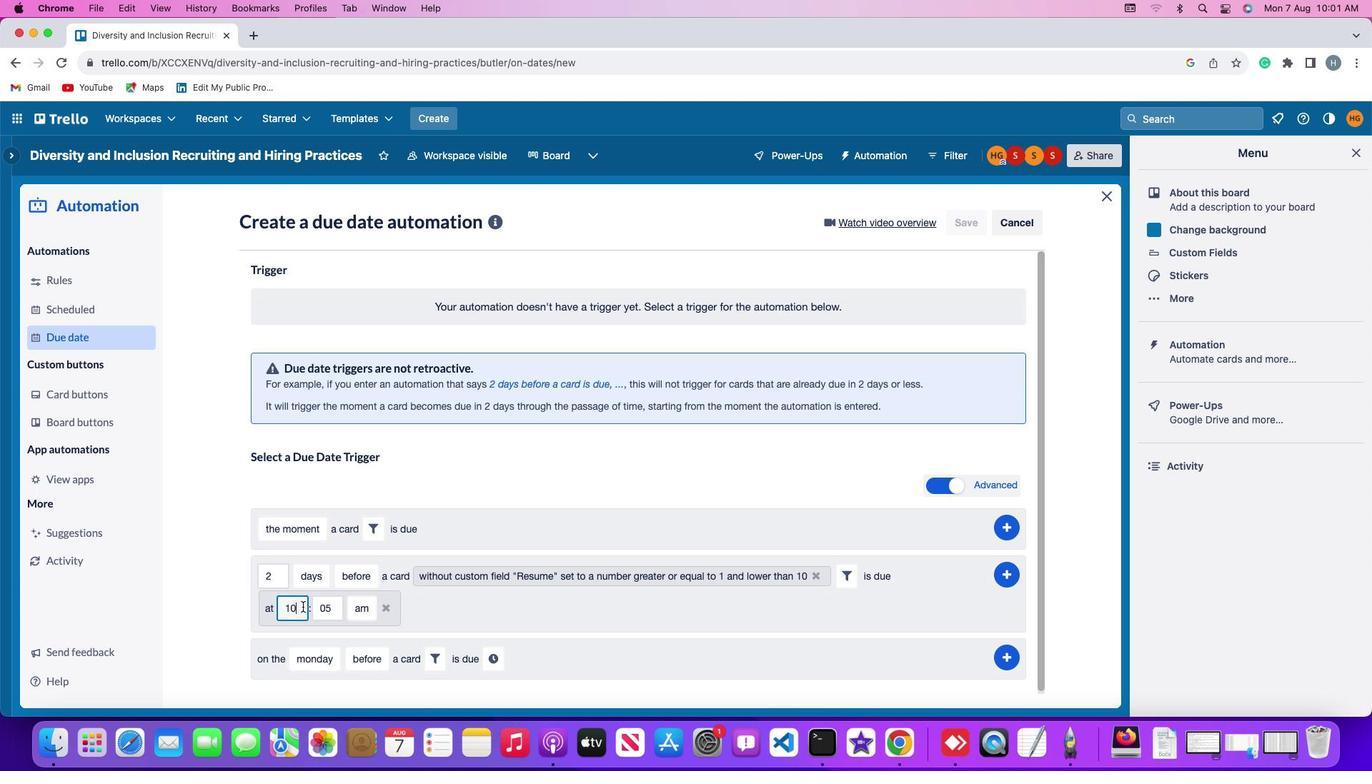 
Action: Key pressed Key.backspaceKey.backspace'1''1'
Screenshot: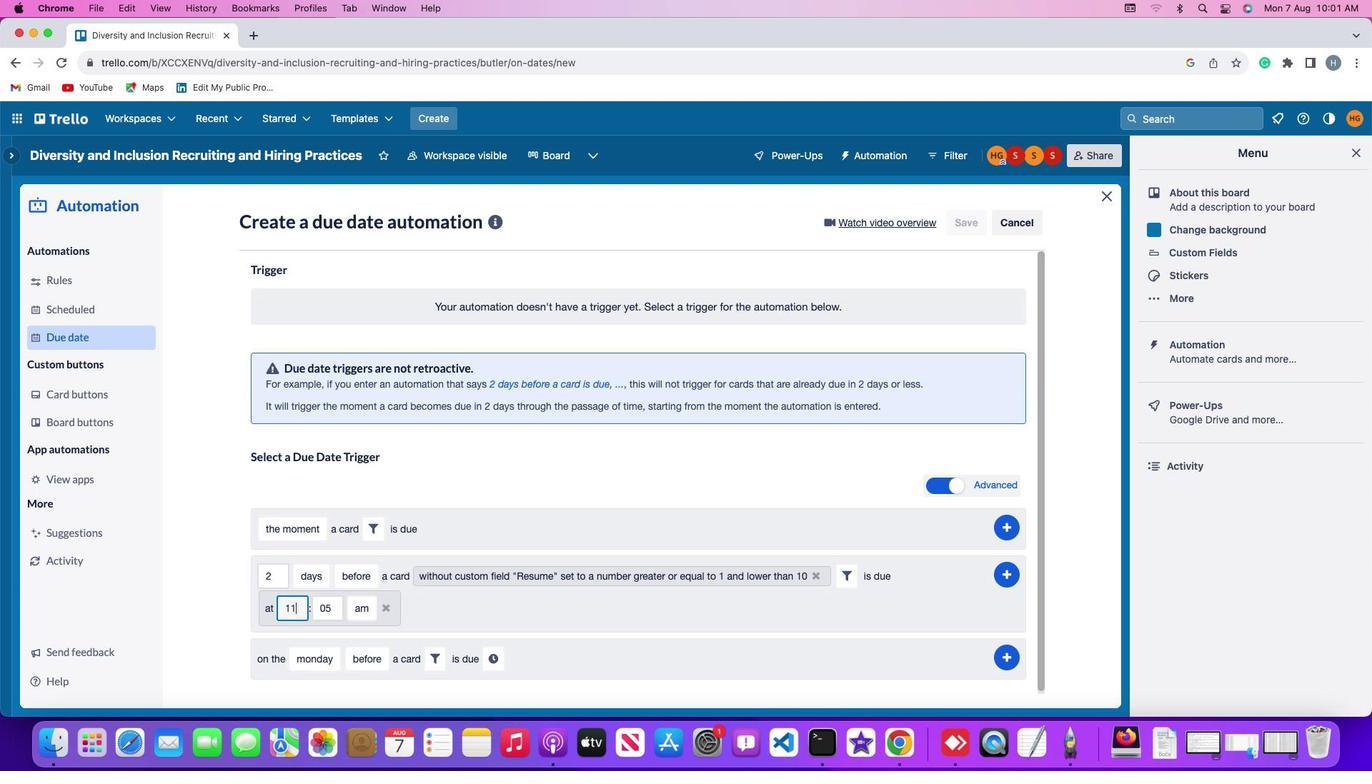 
Action: Mouse moved to (335, 608)
Screenshot: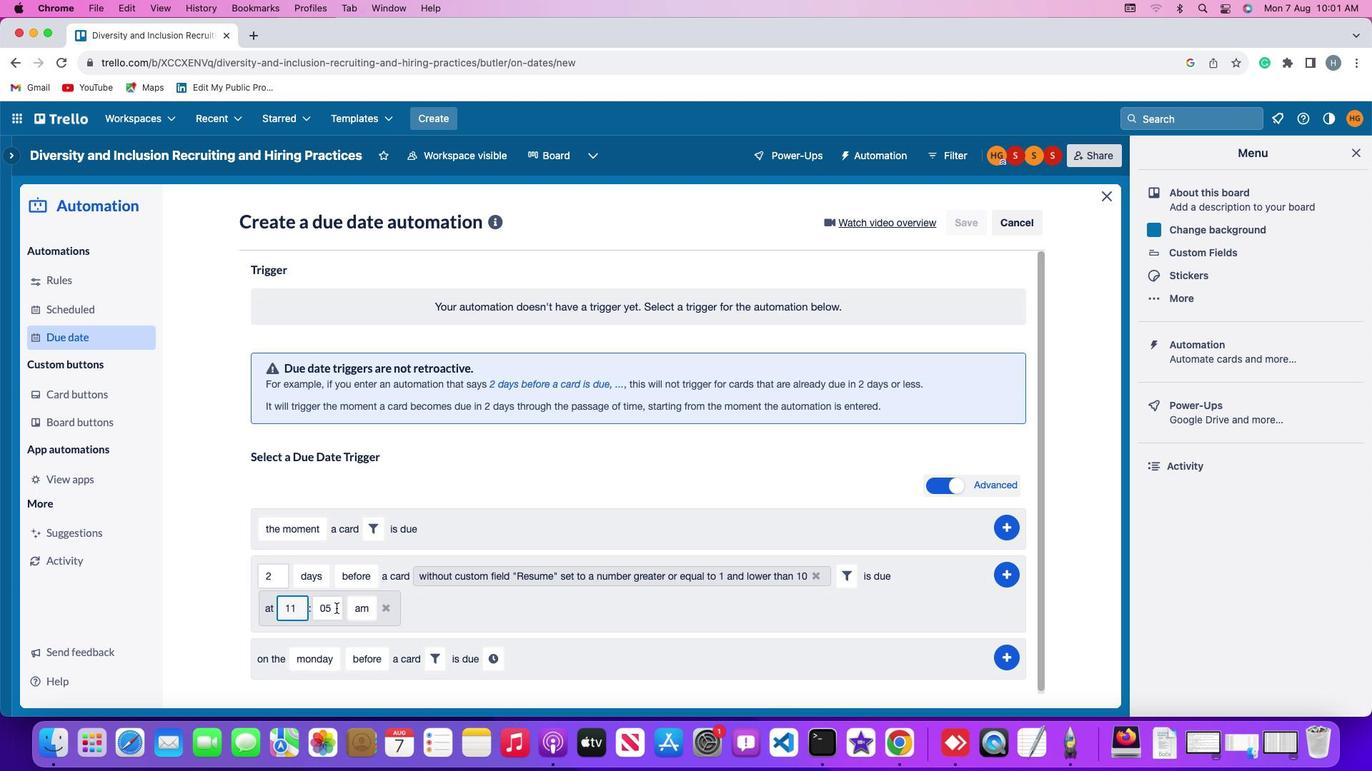 
Action: Mouse pressed left at (335, 608)
Screenshot: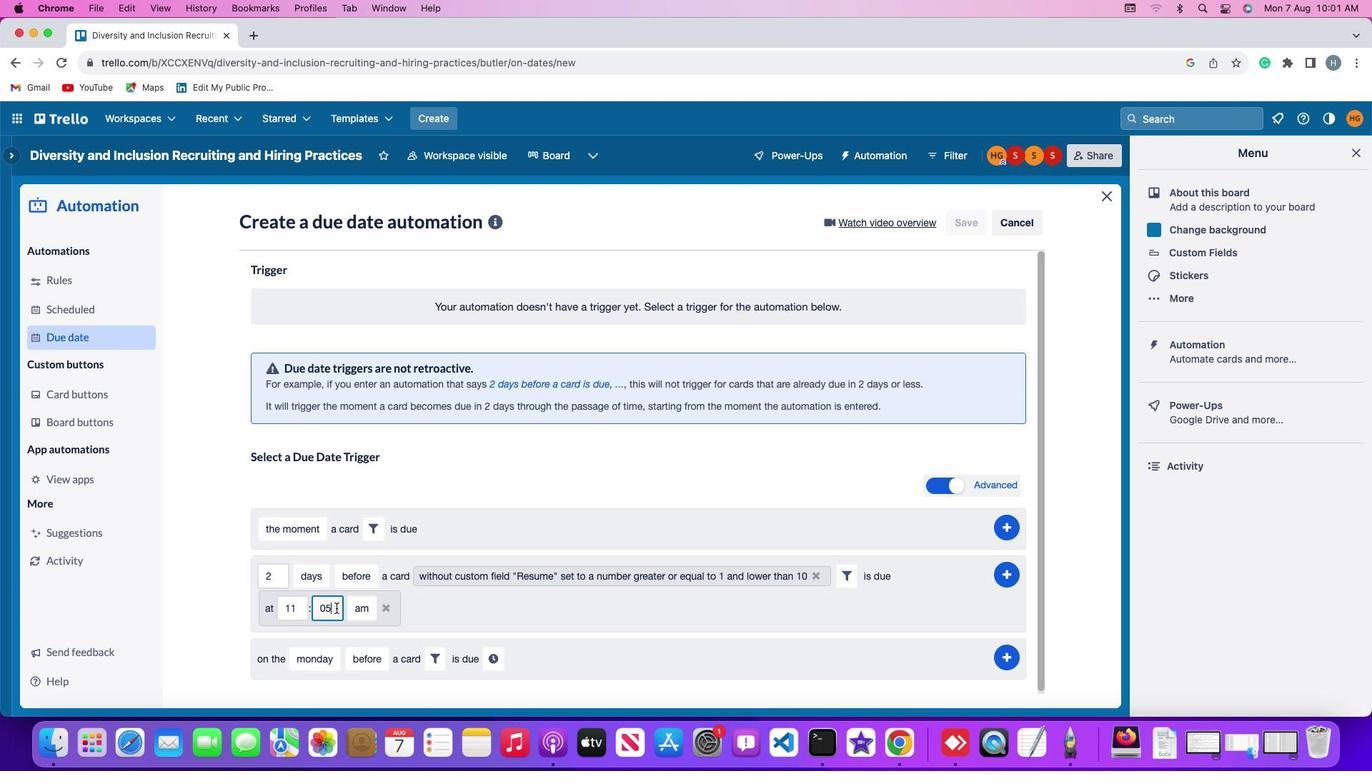 
Action: Key pressed Key.backspaceKey.backspace'0''0'
Screenshot: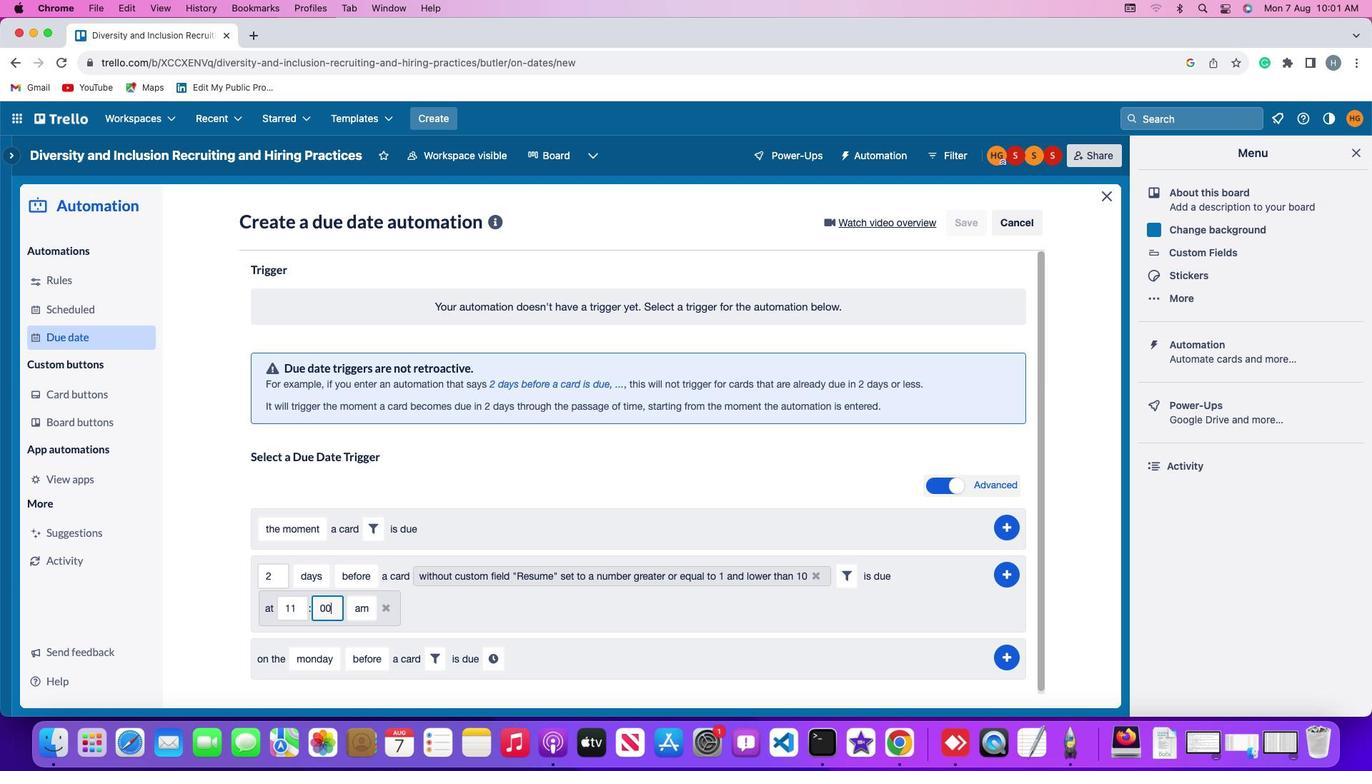 
Action: Mouse moved to (355, 608)
Screenshot: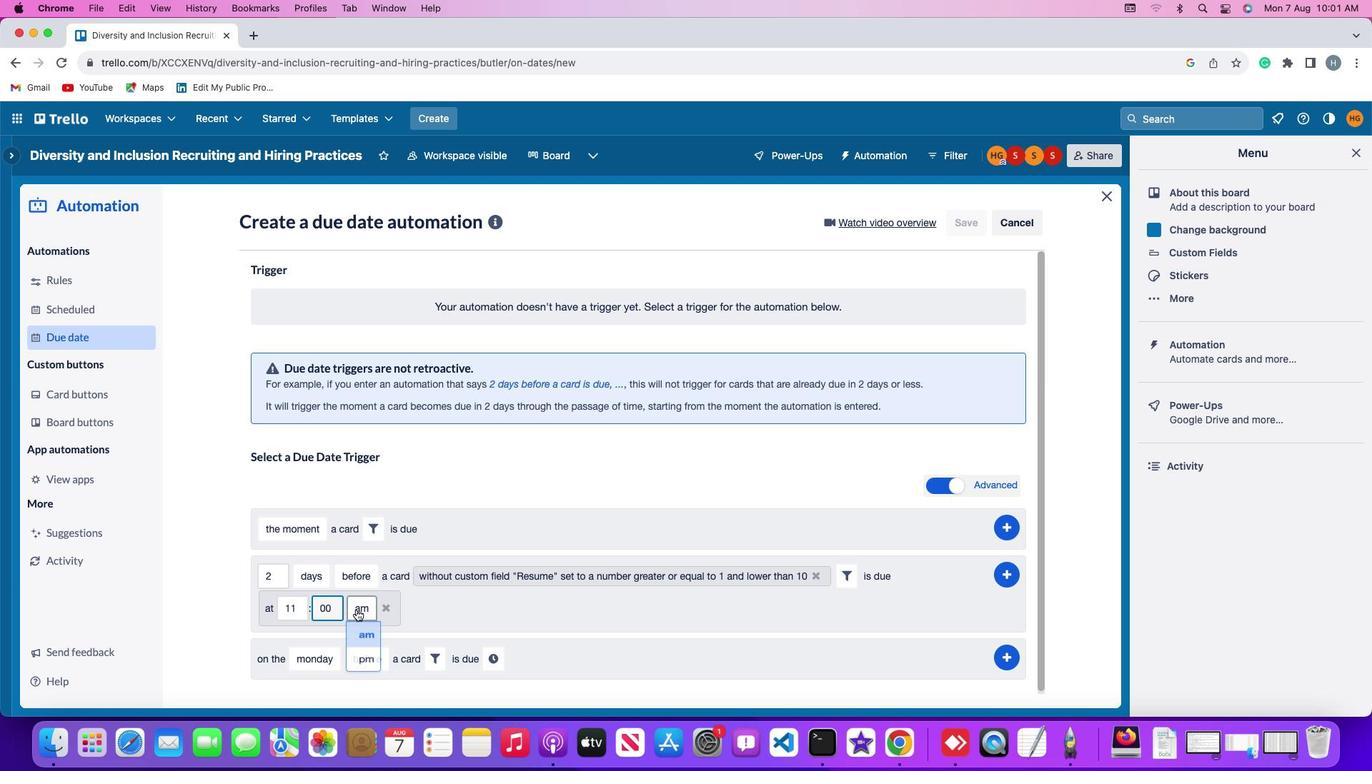 
Action: Mouse pressed left at (355, 608)
Screenshot: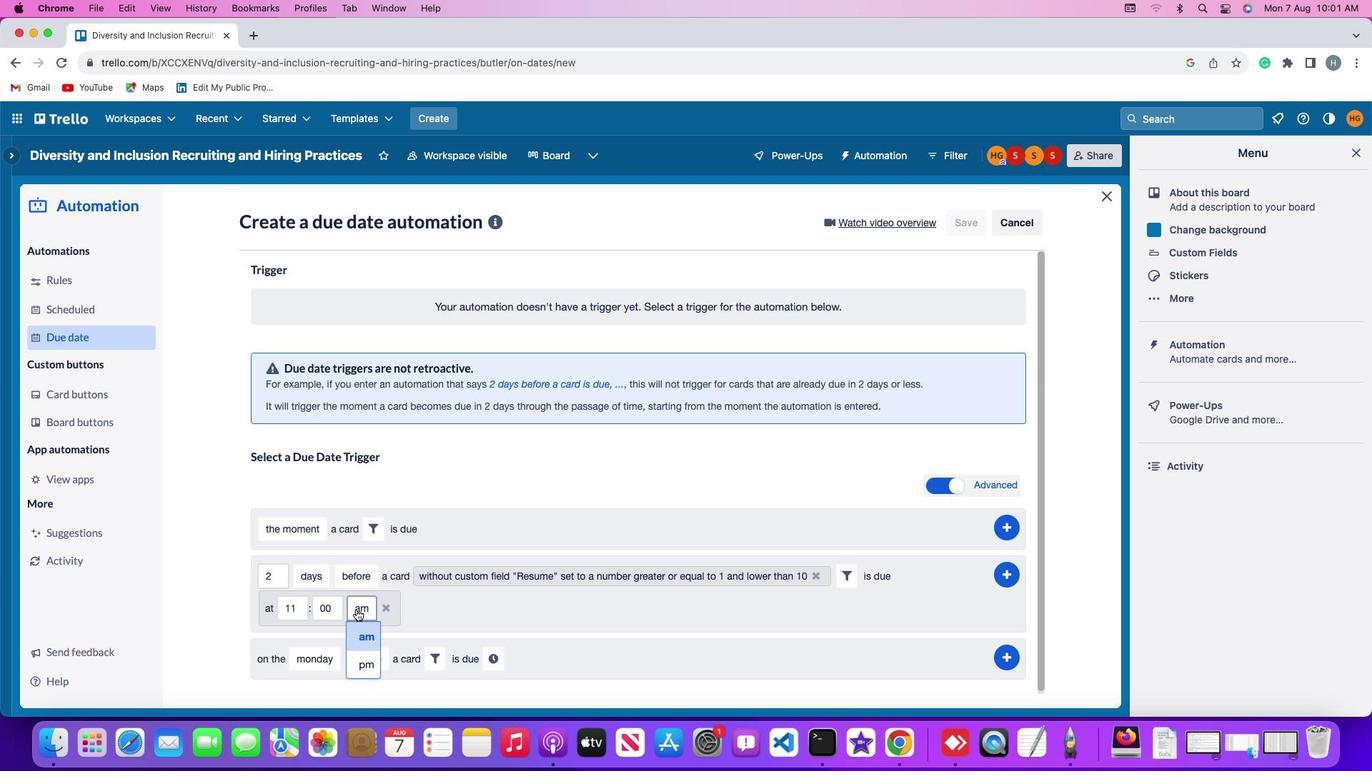
Action: Mouse moved to (363, 631)
Screenshot: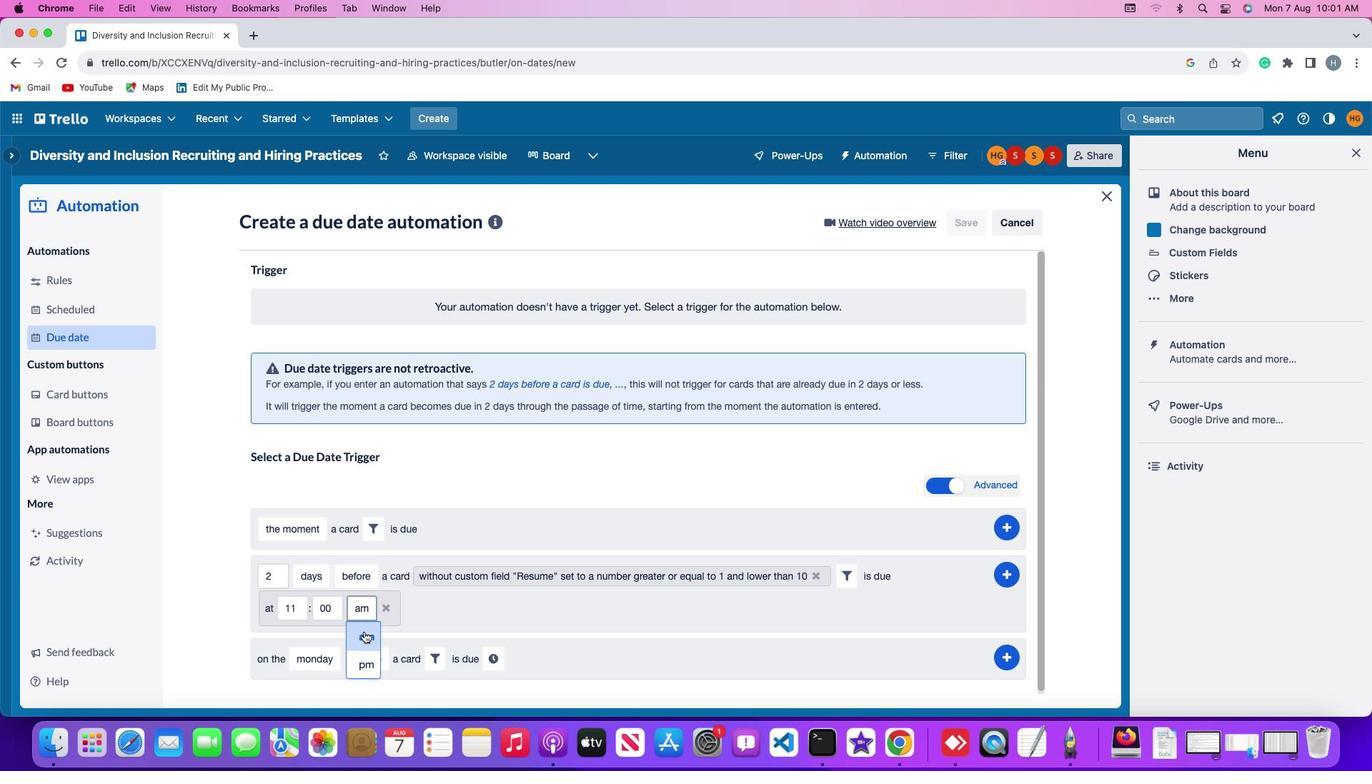 
Action: Mouse pressed left at (363, 631)
Screenshot: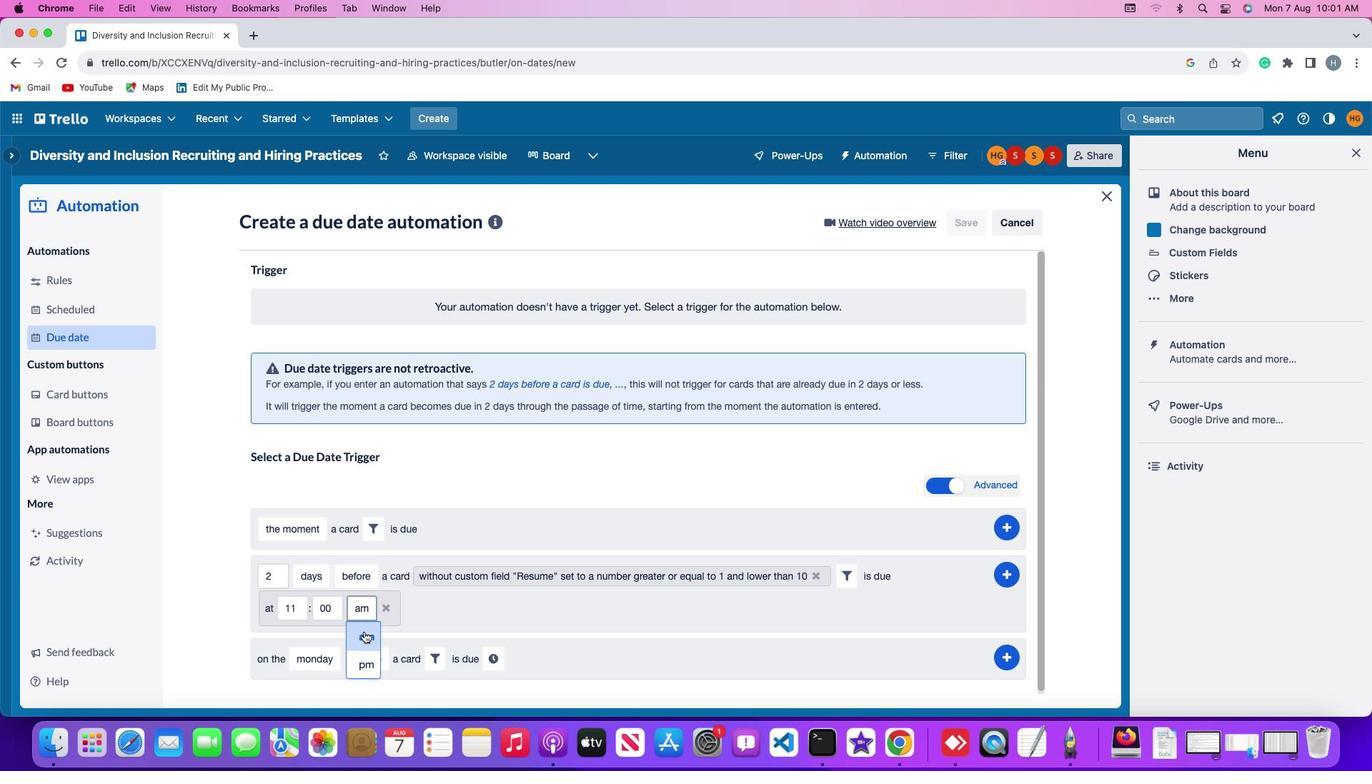 
Action: Mouse moved to (1004, 573)
Screenshot: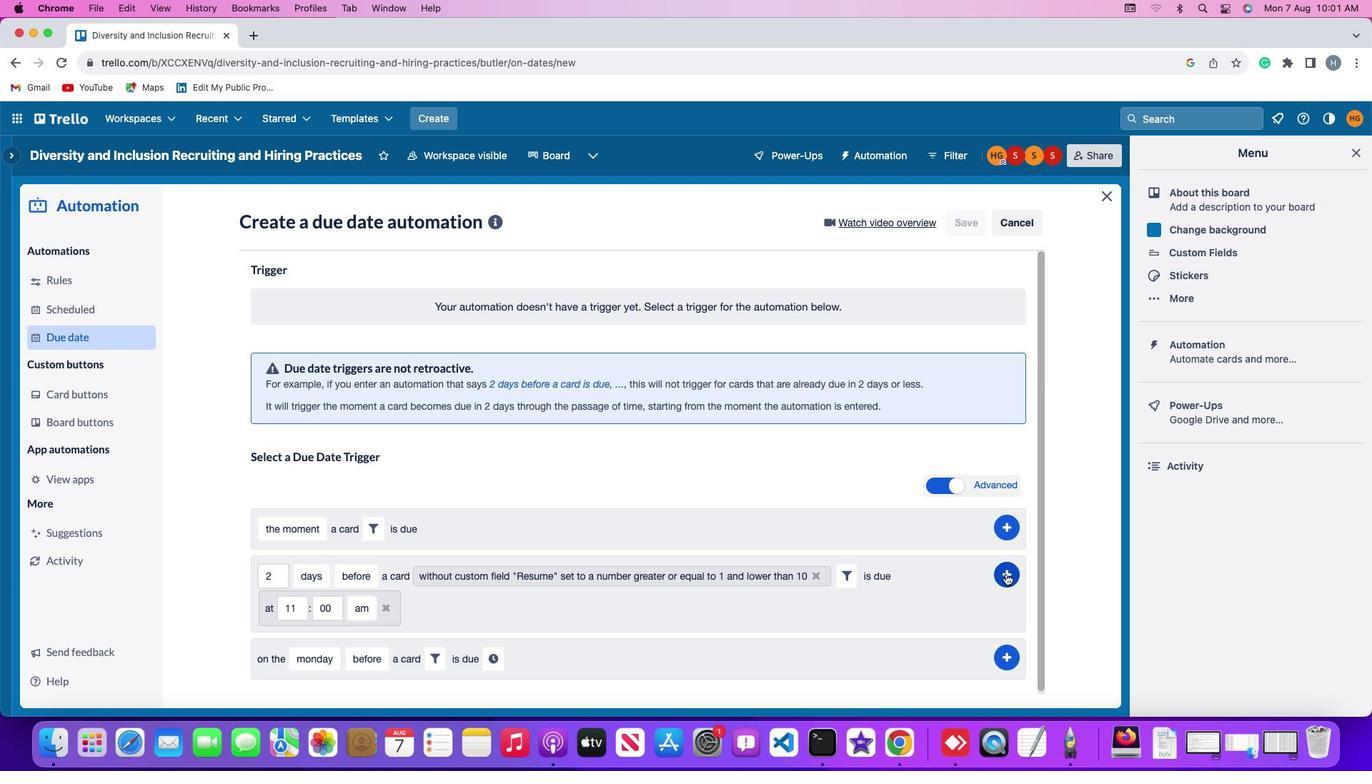 
Action: Mouse pressed left at (1004, 573)
Screenshot: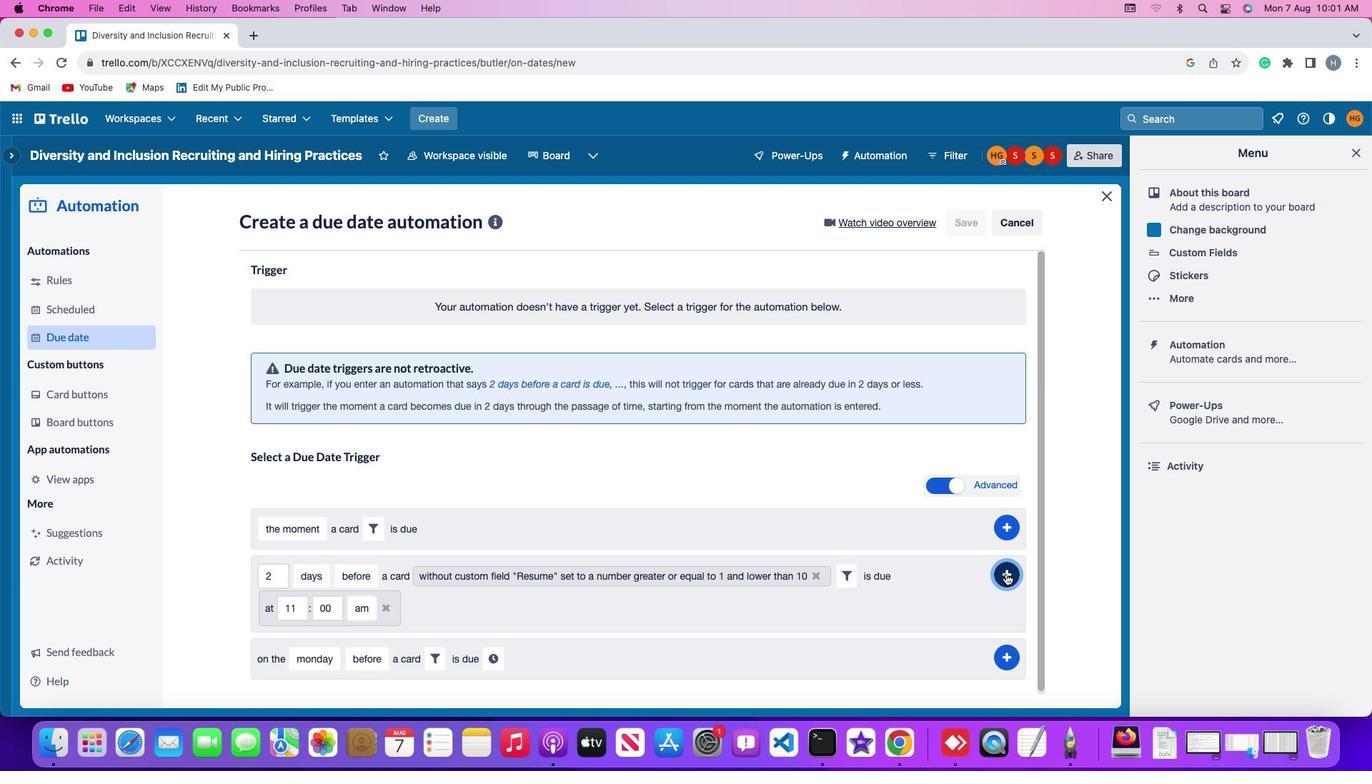 
Action: Mouse moved to (1068, 445)
Screenshot: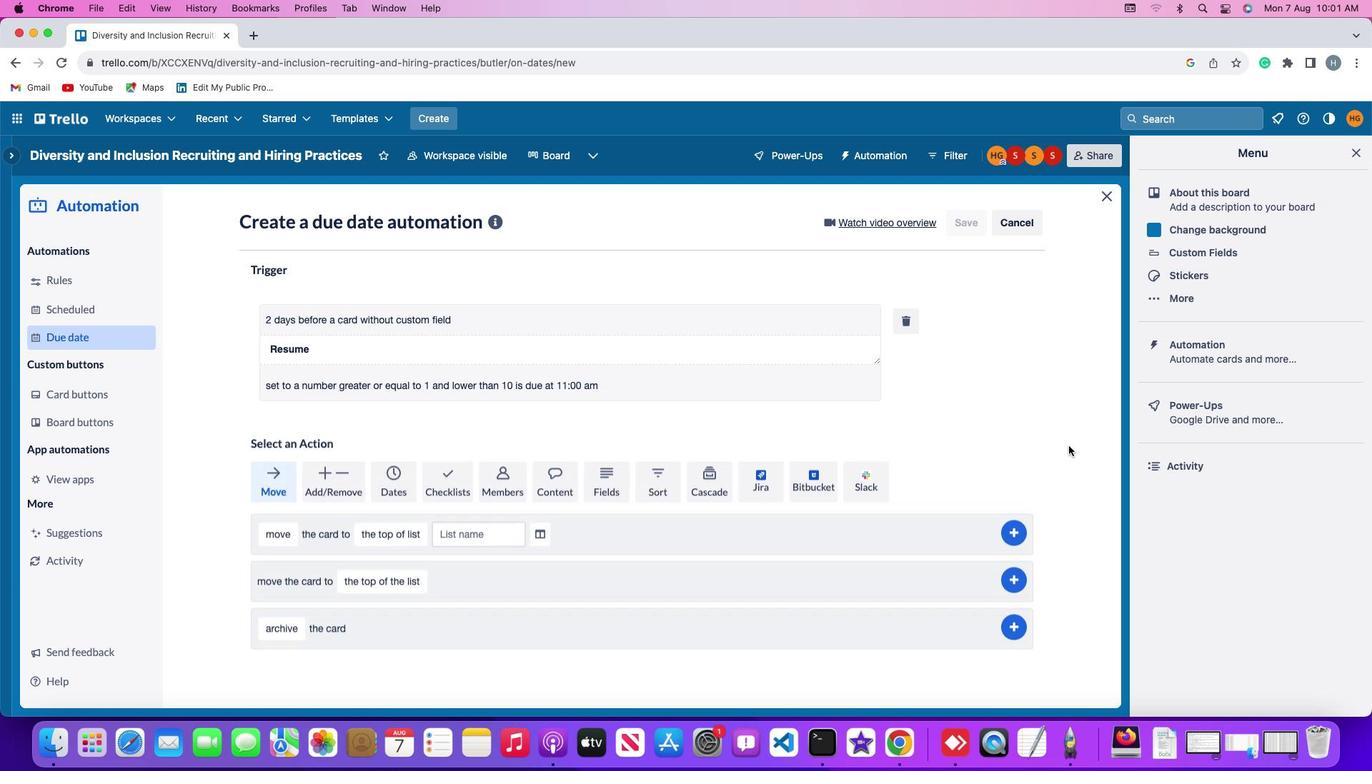 
